 Task: Find connections with filter location Babīna with filter topic #homes with filter profile language Potuguese with filter current company HDFC ERGO General Insurance with filter school Kalyani University, Kalyani with filter industry Transportation Equipment Manufacturing with filter service category Project Management with filter keywords title Accountant
Action: Mouse moved to (591, 73)
Screenshot: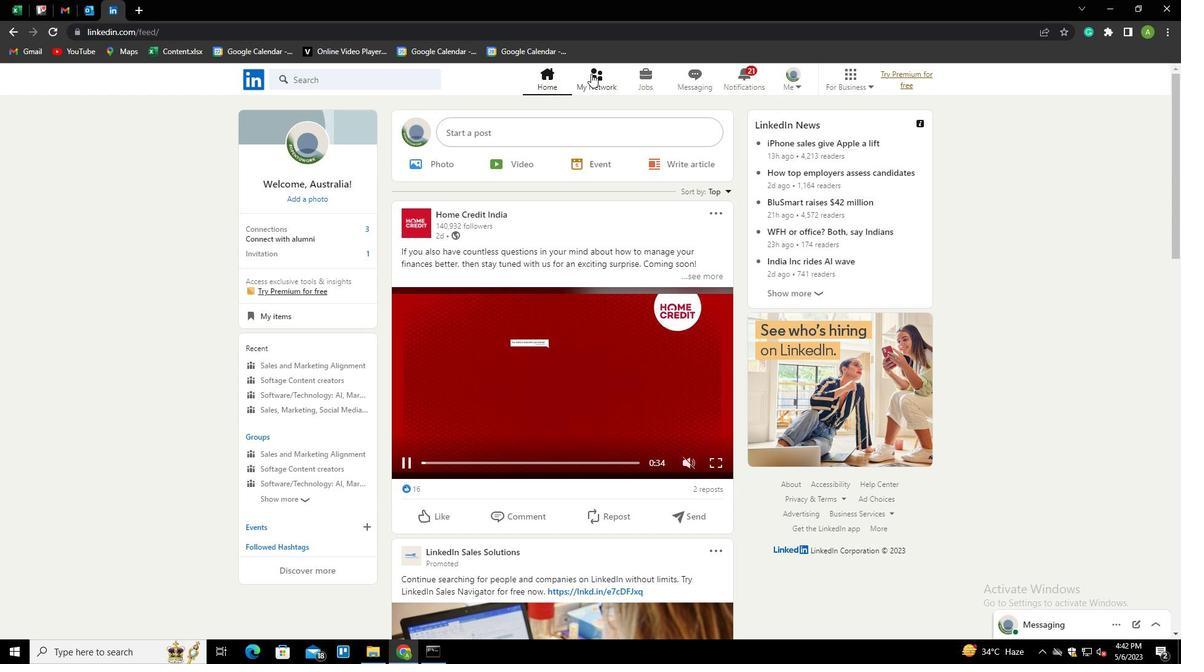 
Action: Mouse pressed left at (591, 73)
Screenshot: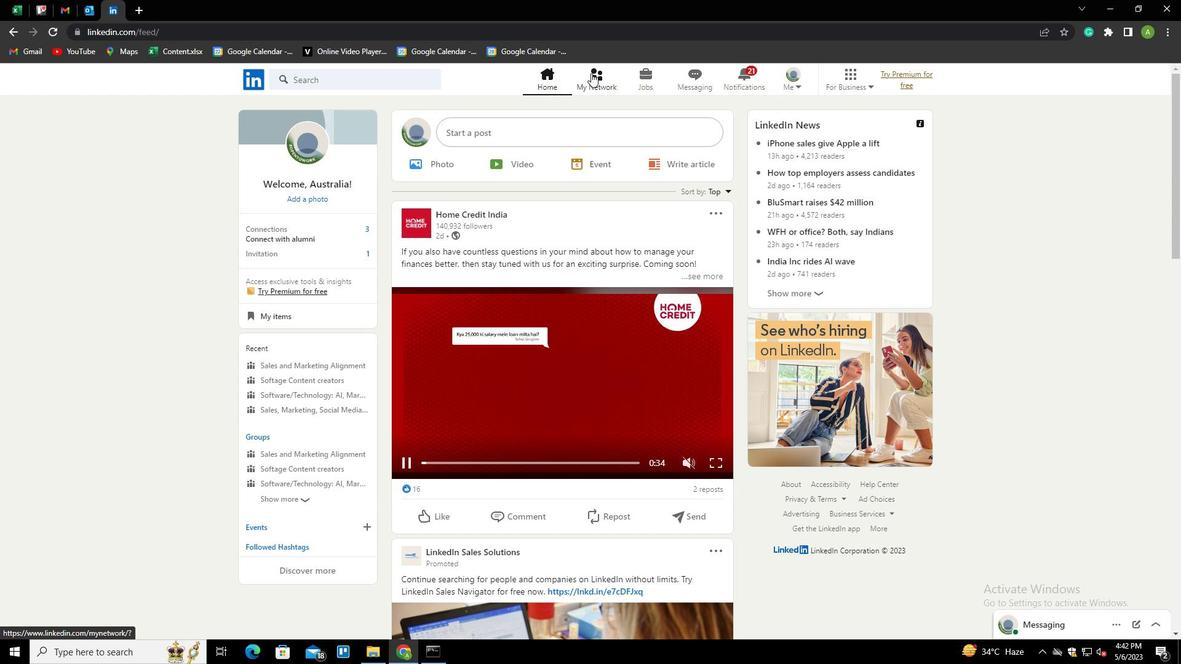 
Action: Mouse moved to (303, 142)
Screenshot: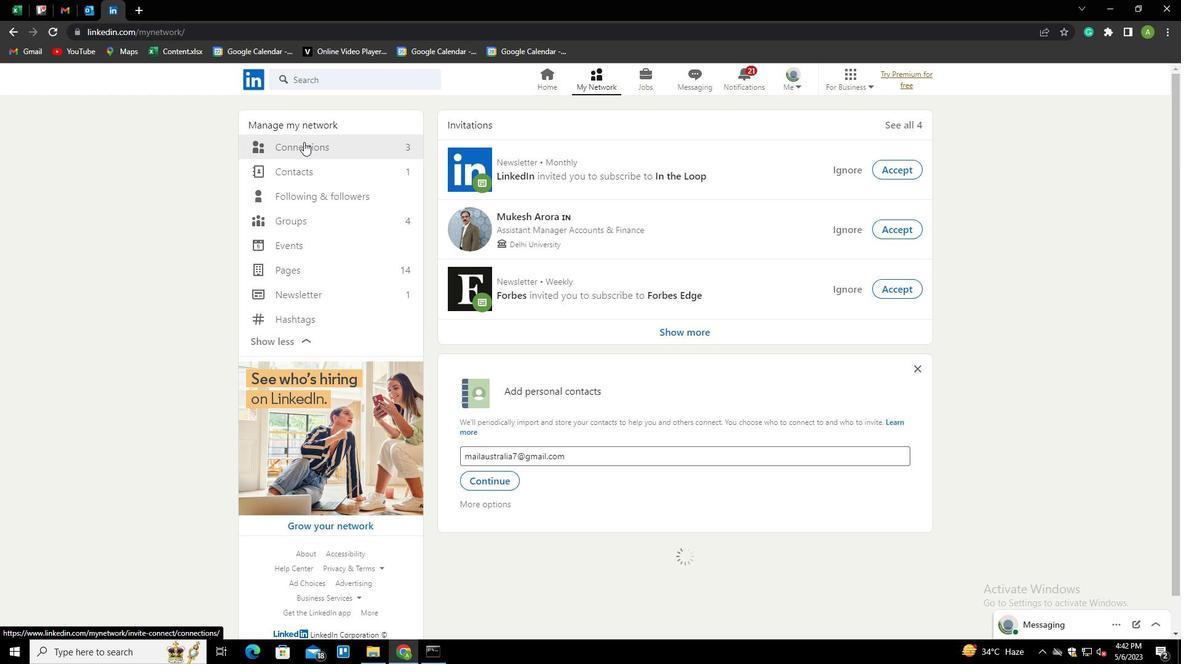 
Action: Mouse pressed left at (303, 142)
Screenshot: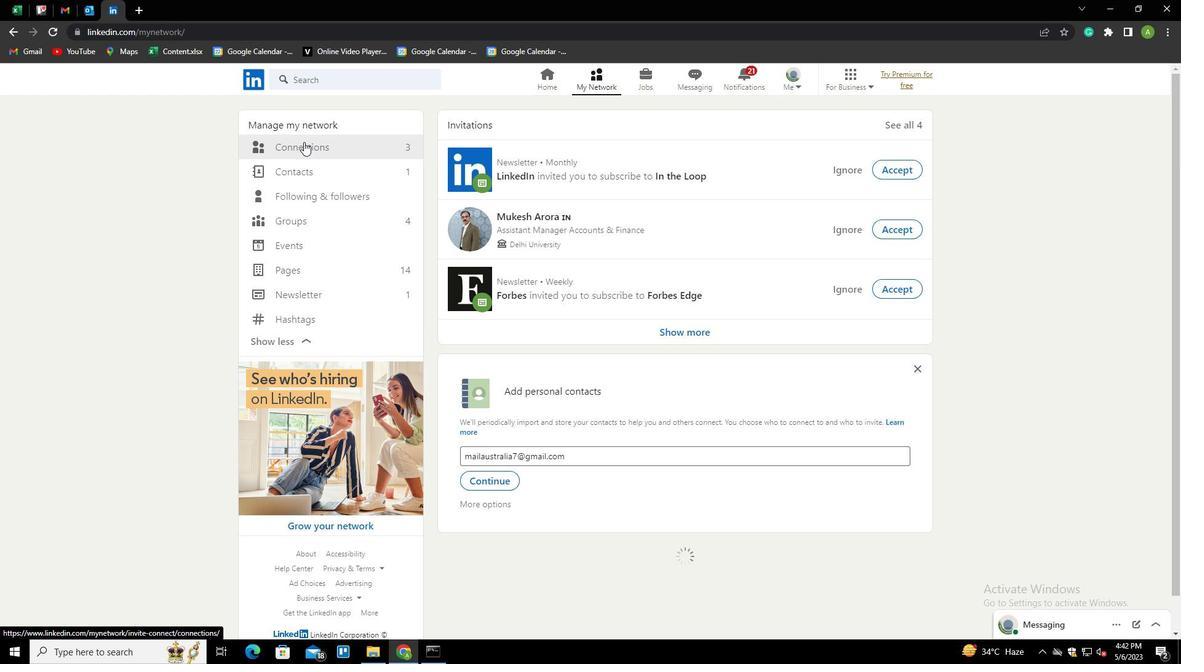 
Action: Mouse moved to (692, 147)
Screenshot: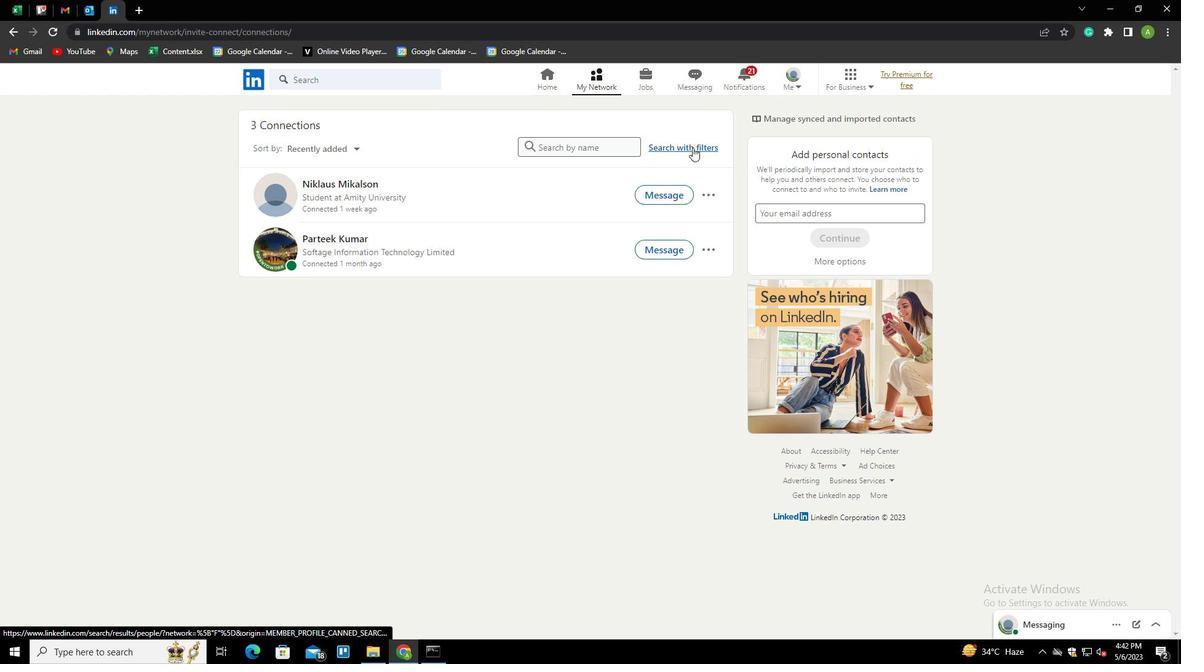 
Action: Mouse pressed left at (692, 147)
Screenshot: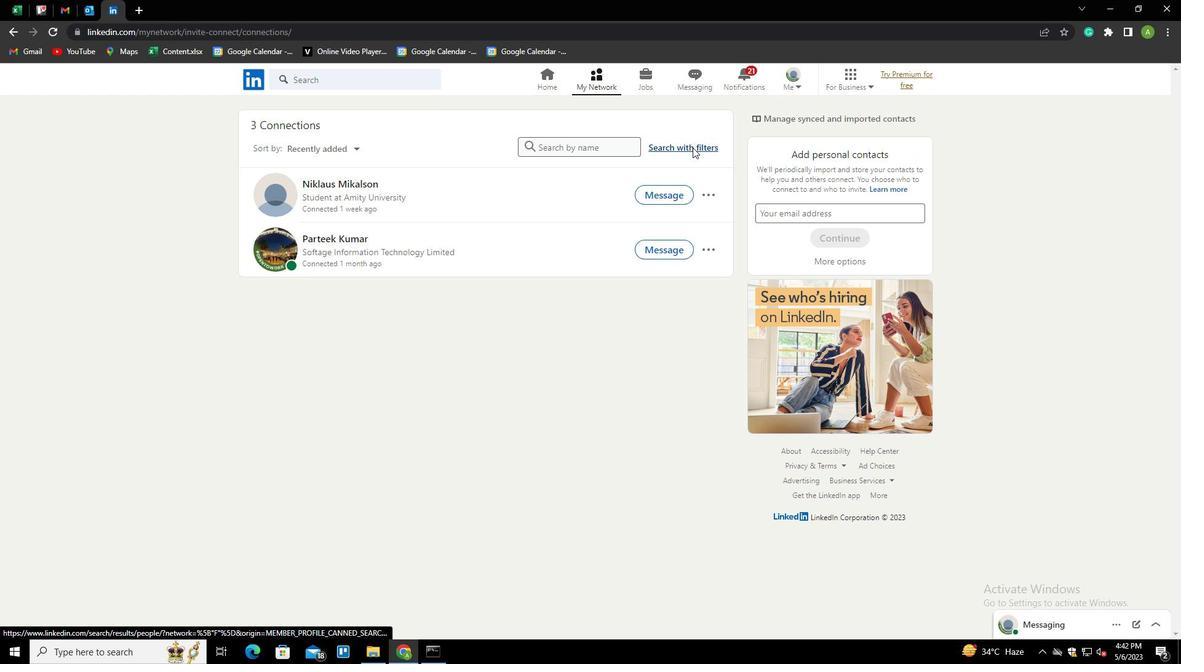 
Action: Mouse moved to (629, 112)
Screenshot: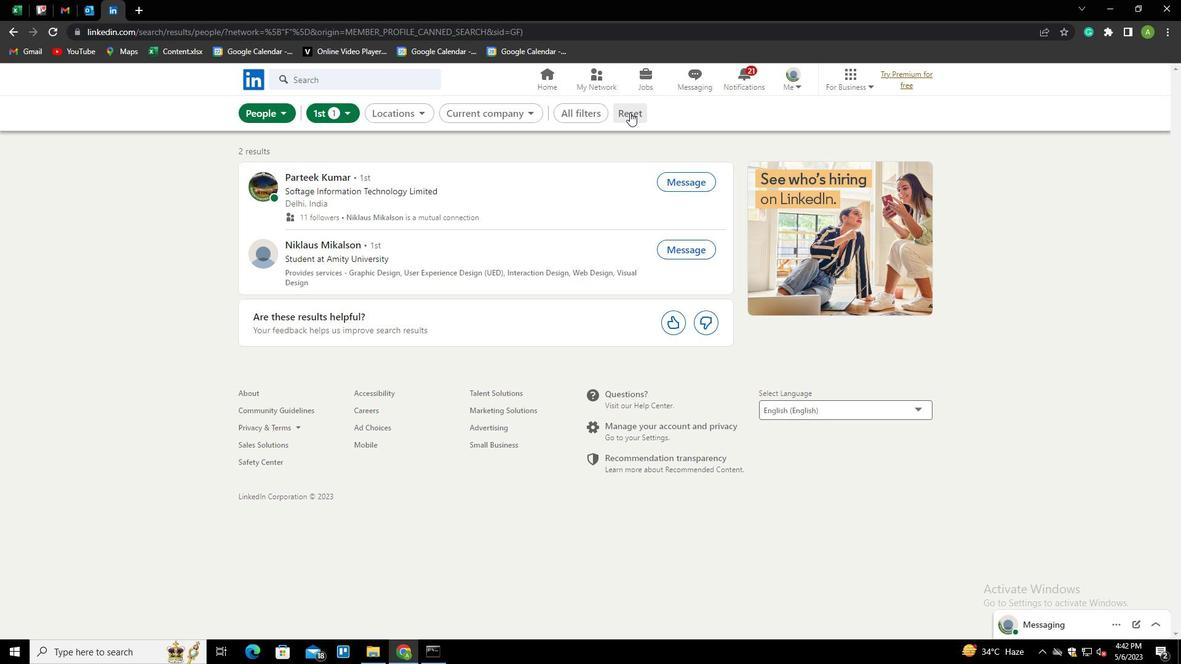 
Action: Mouse pressed left at (629, 112)
Screenshot: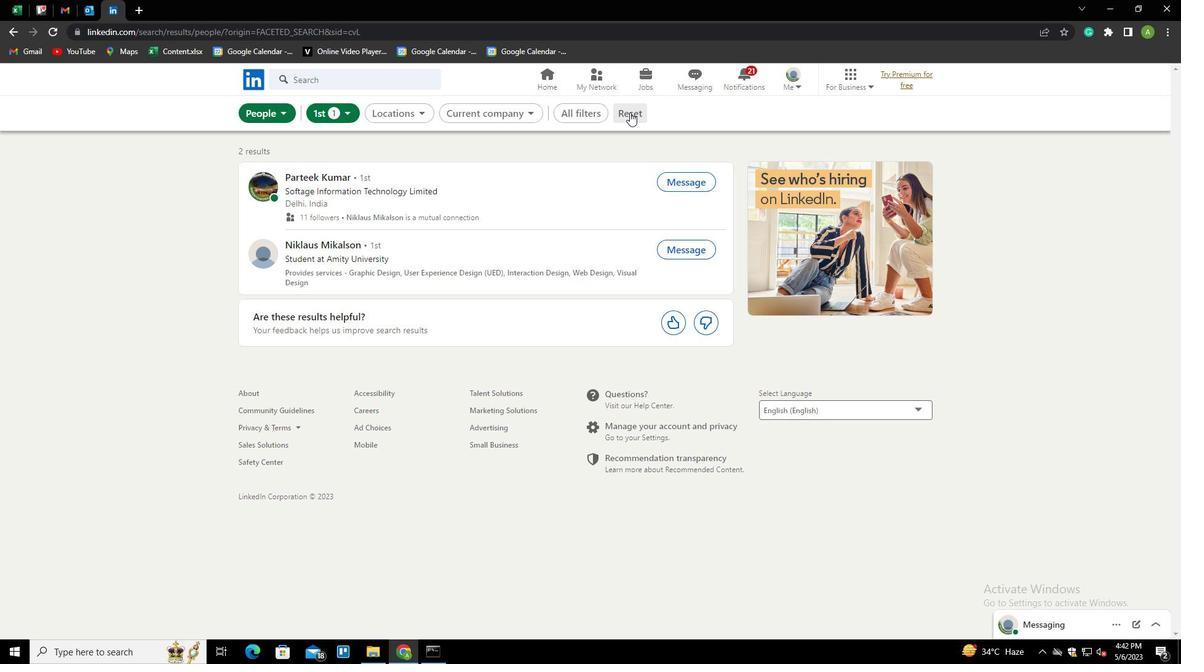 
Action: Mouse moved to (616, 112)
Screenshot: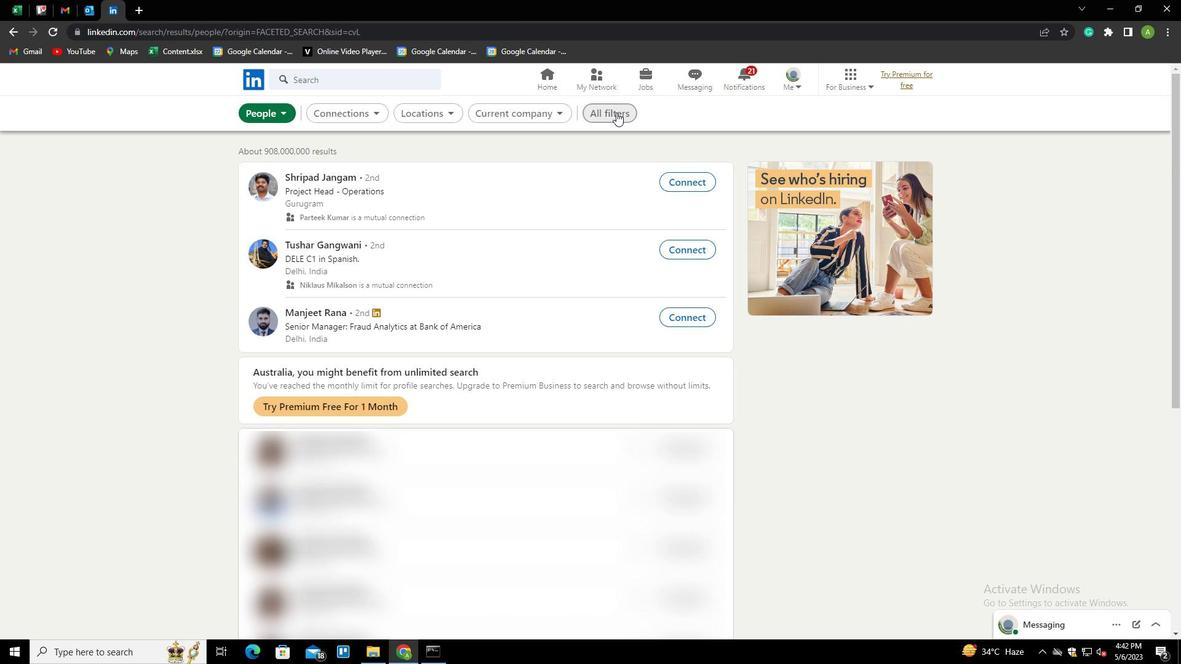 
Action: Mouse pressed left at (616, 112)
Screenshot: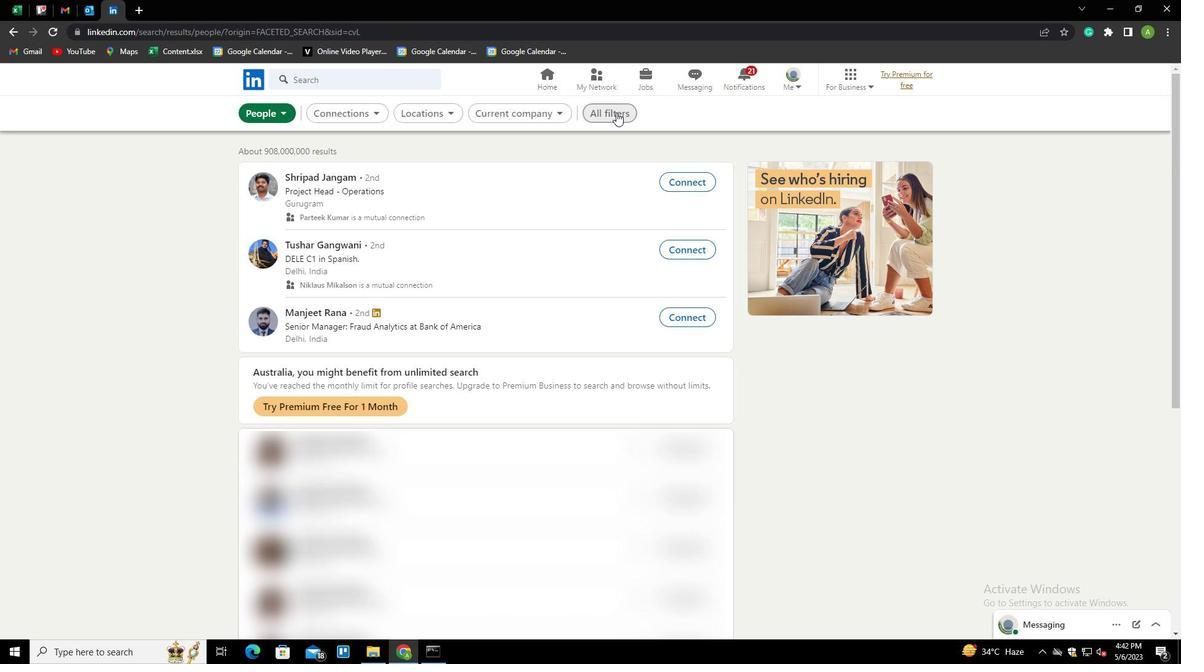 
Action: Mouse moved to (1011, 429)
Screenshot: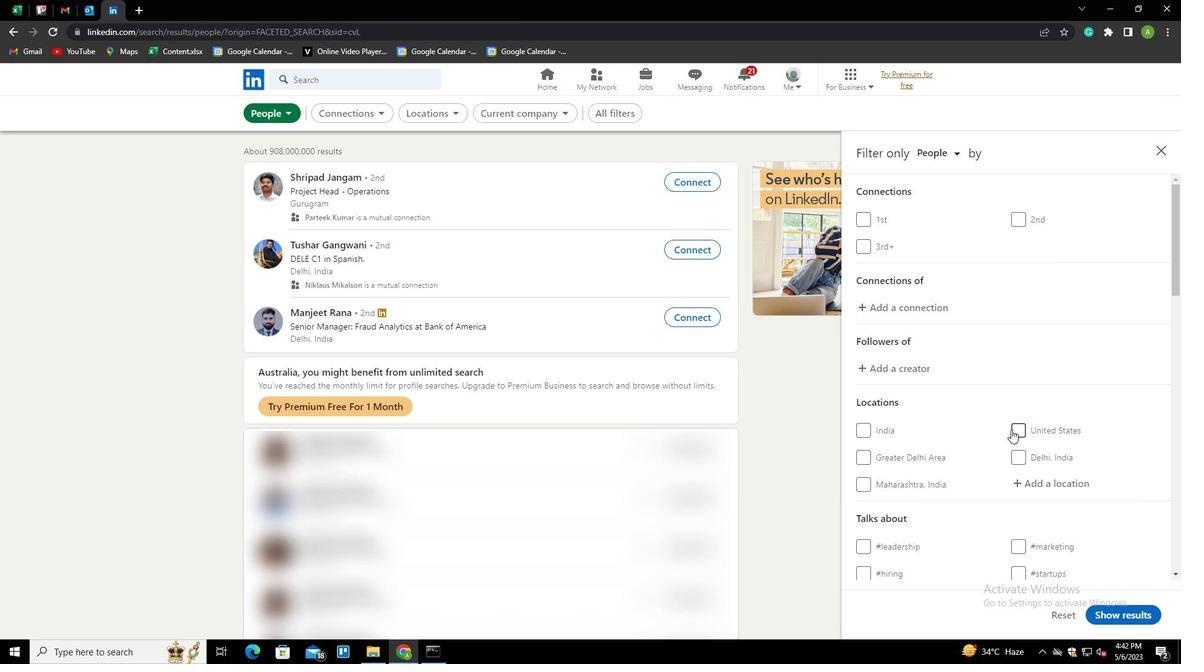 
Action: Mouse scrolled (1011, 429) with delta (0, 0)
Screenshot: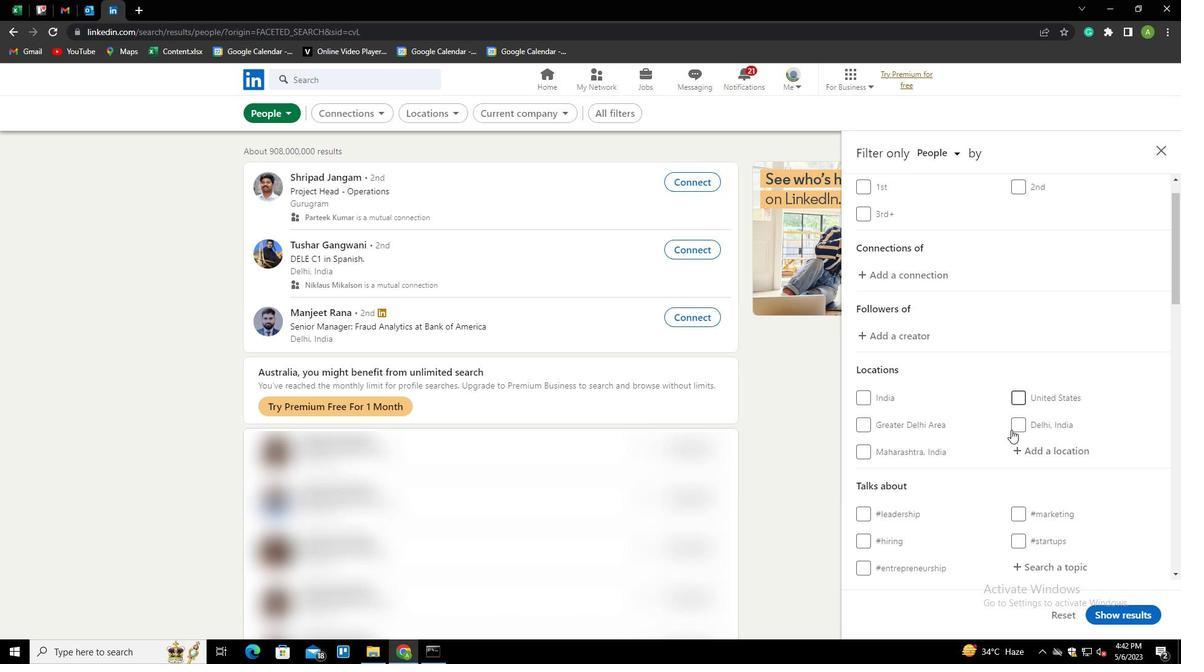 
Action: Mouse scrolled (1011, 429) with delta (0, 0)
Screenshot: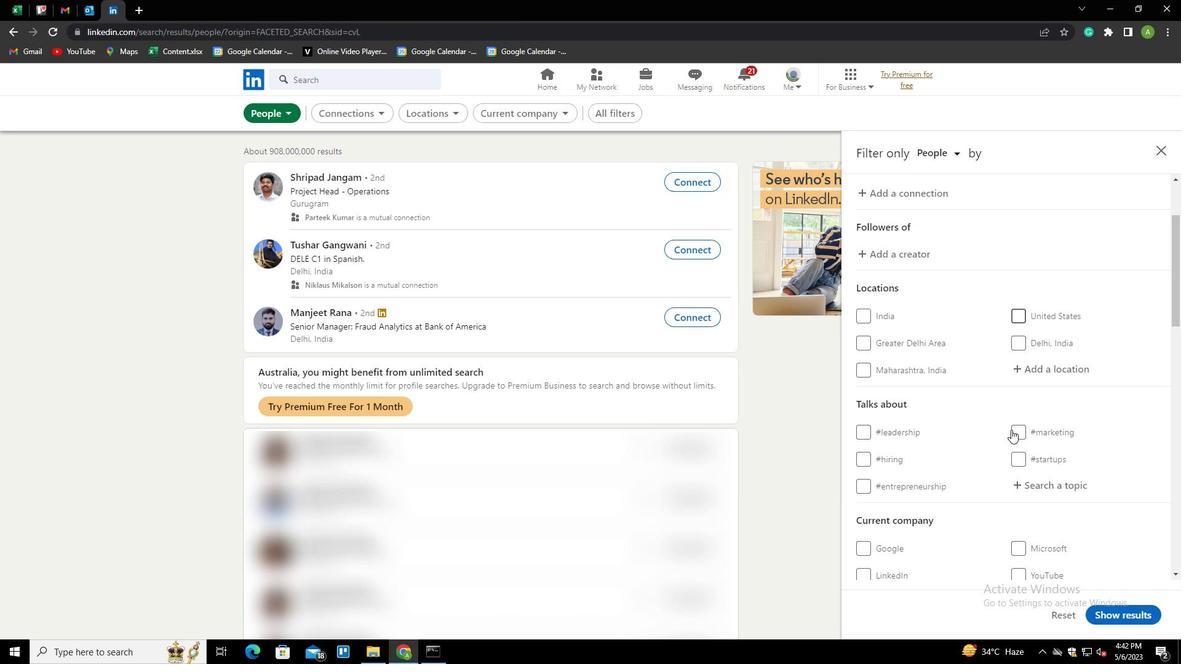 
Action: Mouse moved to (1053, 357)
Screenshot: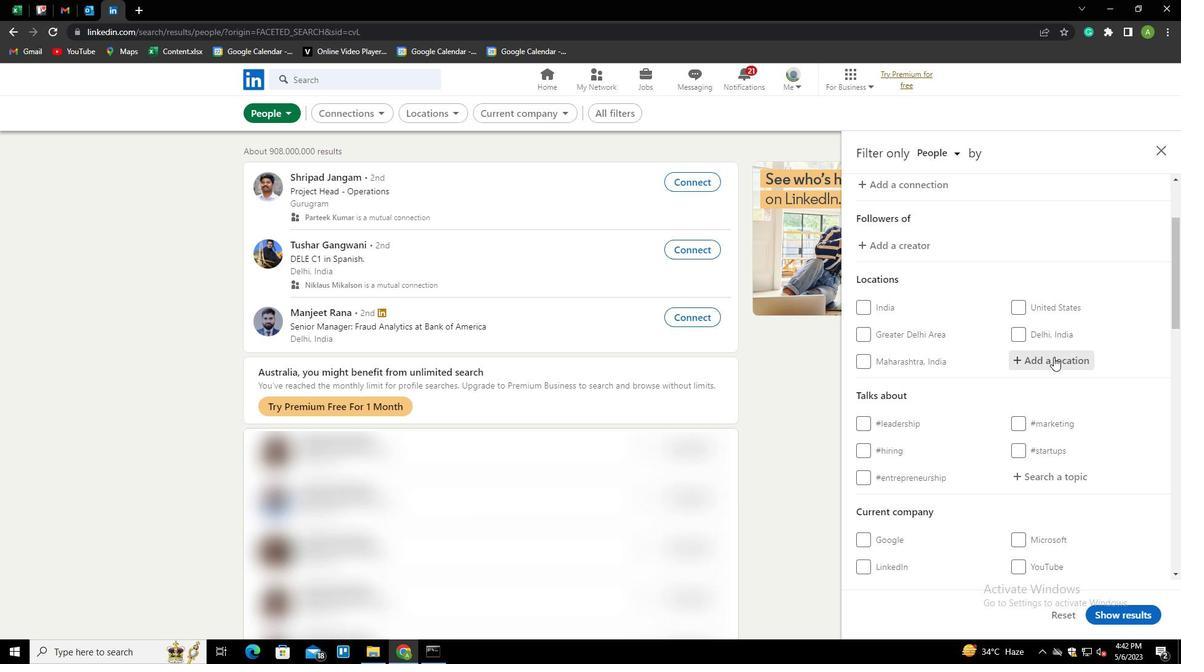 
Action: Mouse pressed left at (1053, 357)
Screenshot: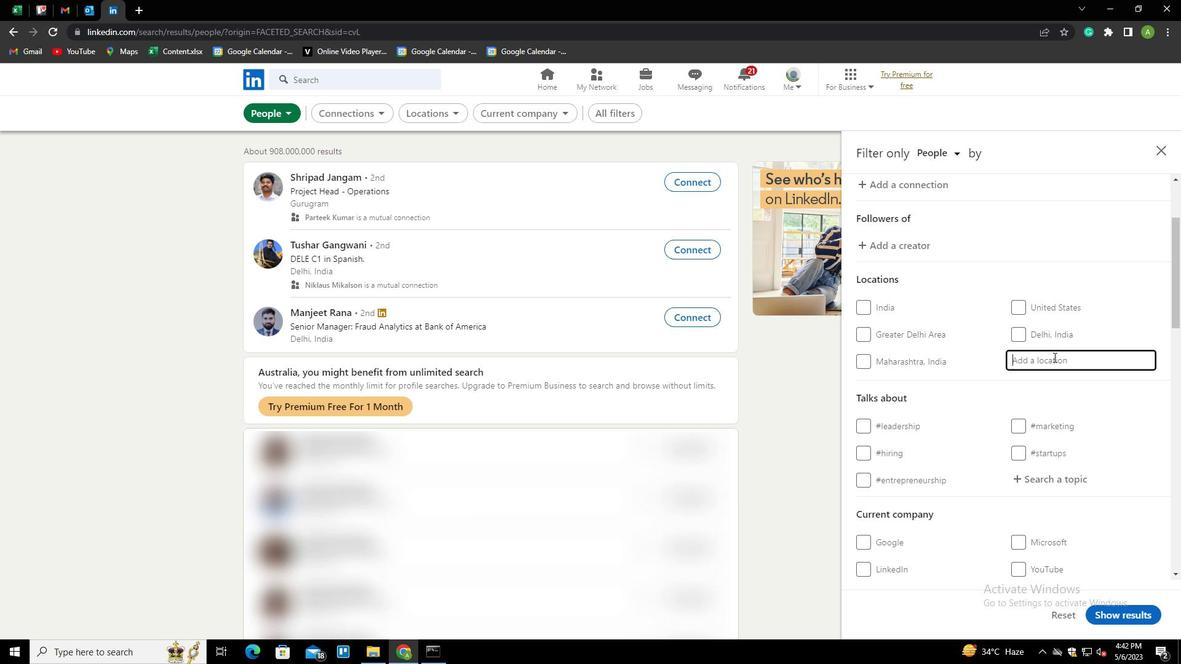 
Action: Key pressed <Key.shift><Key.shift><Key.shift><Key.shift><Key.shift><Key.shift><Key.shift><Key.shift><Key.shift><Key.shift><Key.shift><Key.shift><Key.shift><Key.shift><Key.shift><Key.shift><Key.shift><Key.shift><Key.shift><Key.shift>BABINA<Key.space><Key.down><Key.enter>
Screenshot: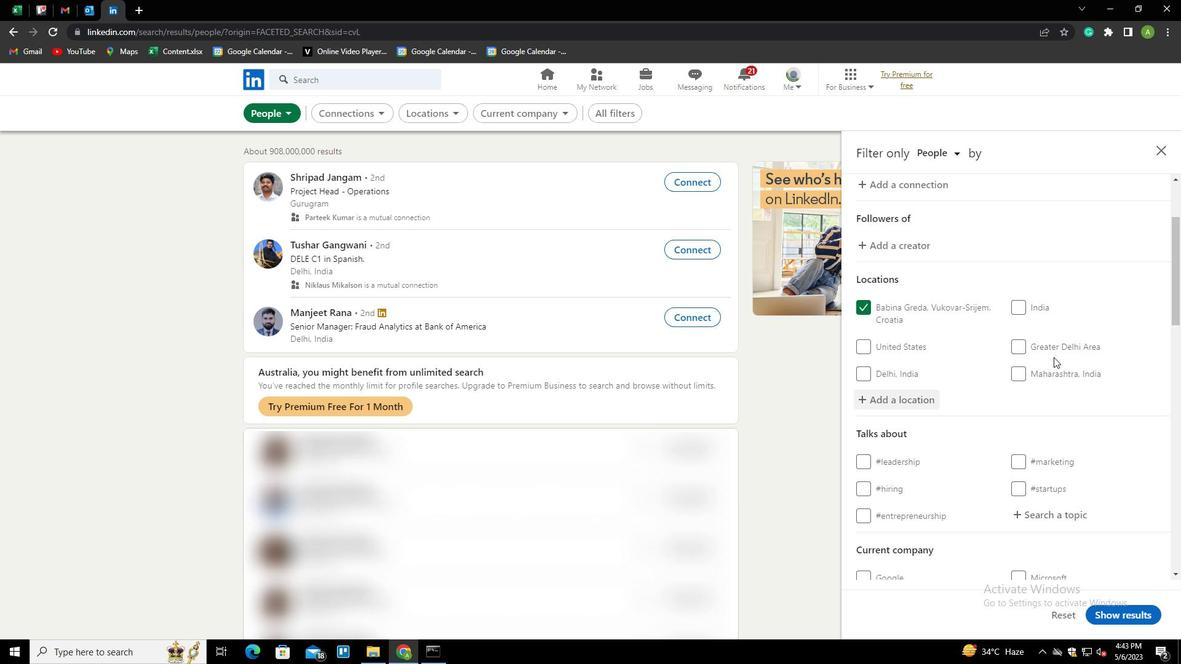 
Action: Mouse scrolled (1053, 356) with delta (0, 0)
Screenshot: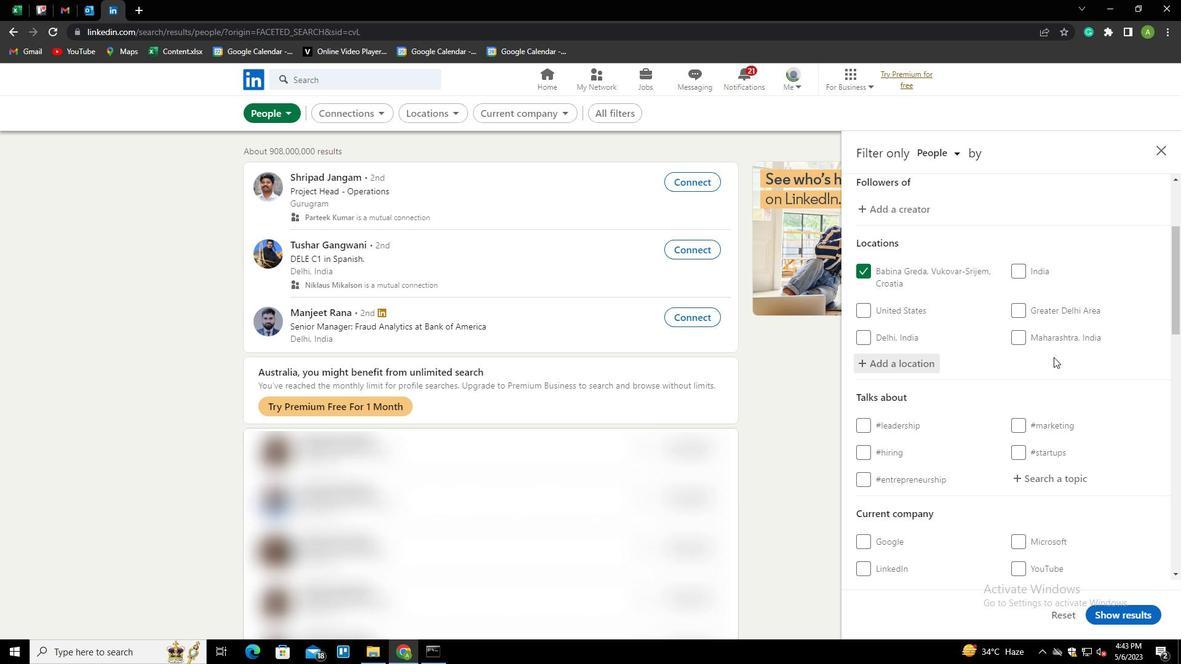 
Action: Mouse scrolled (1053, 356) with delta (0, 0)
Screenshot: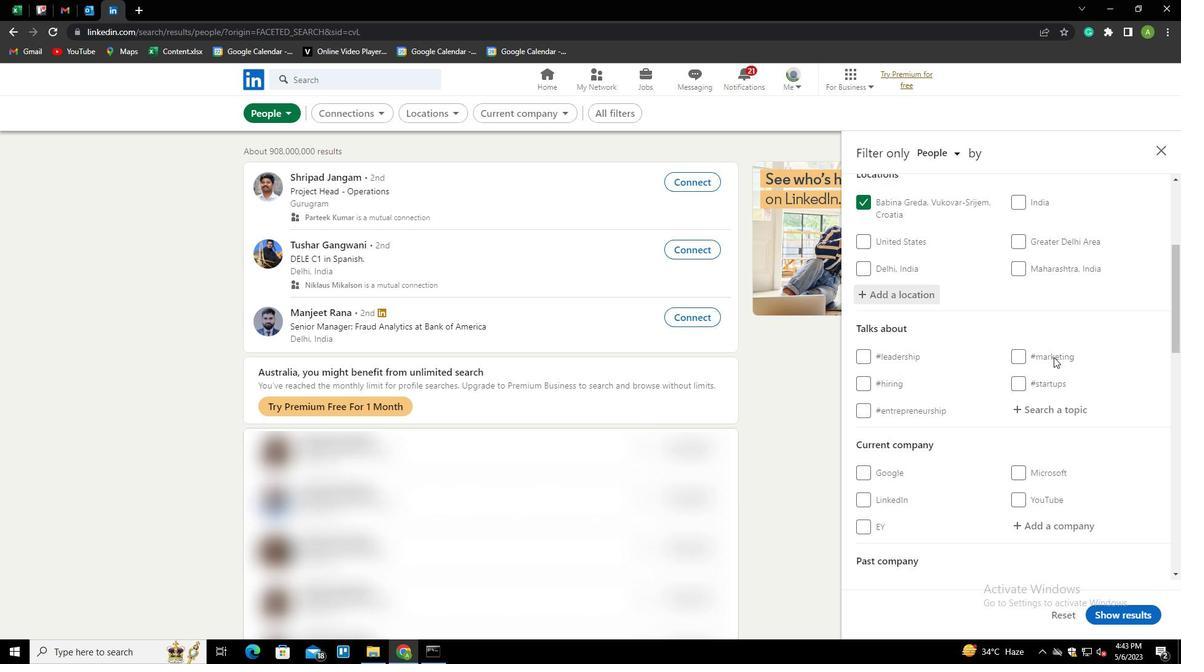 
Action: Mouse scrolled (1053, 356) with delta (0, 0)
Screenshot: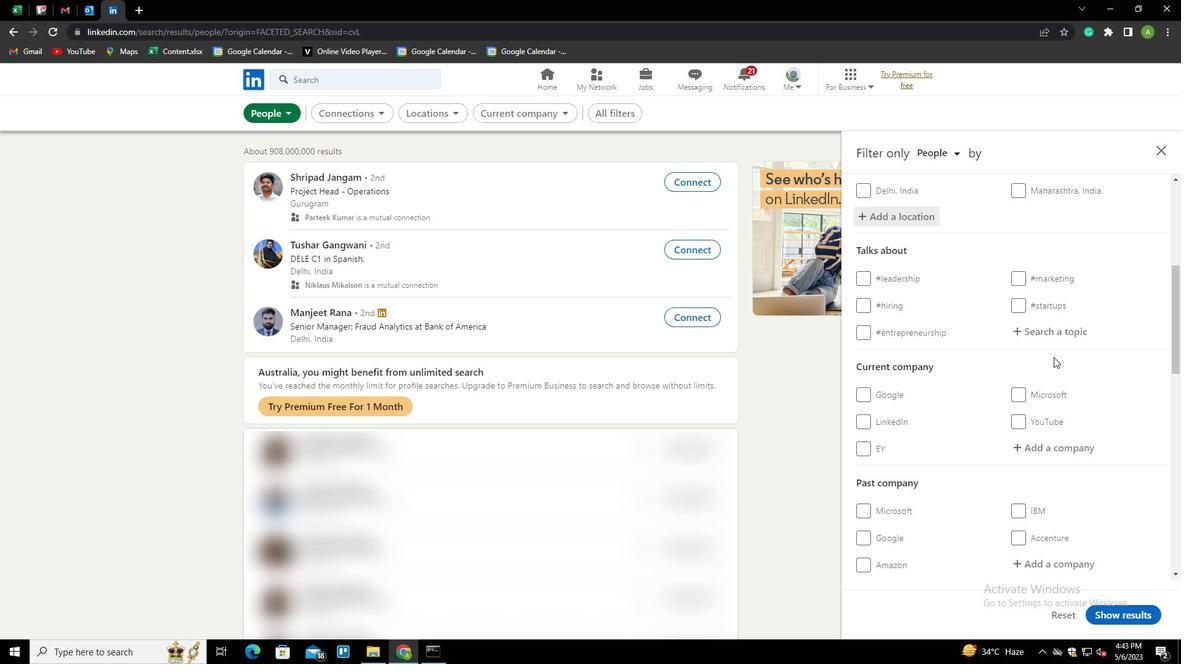 
Action: Mouse moved to (1046, 332)
Screenshot: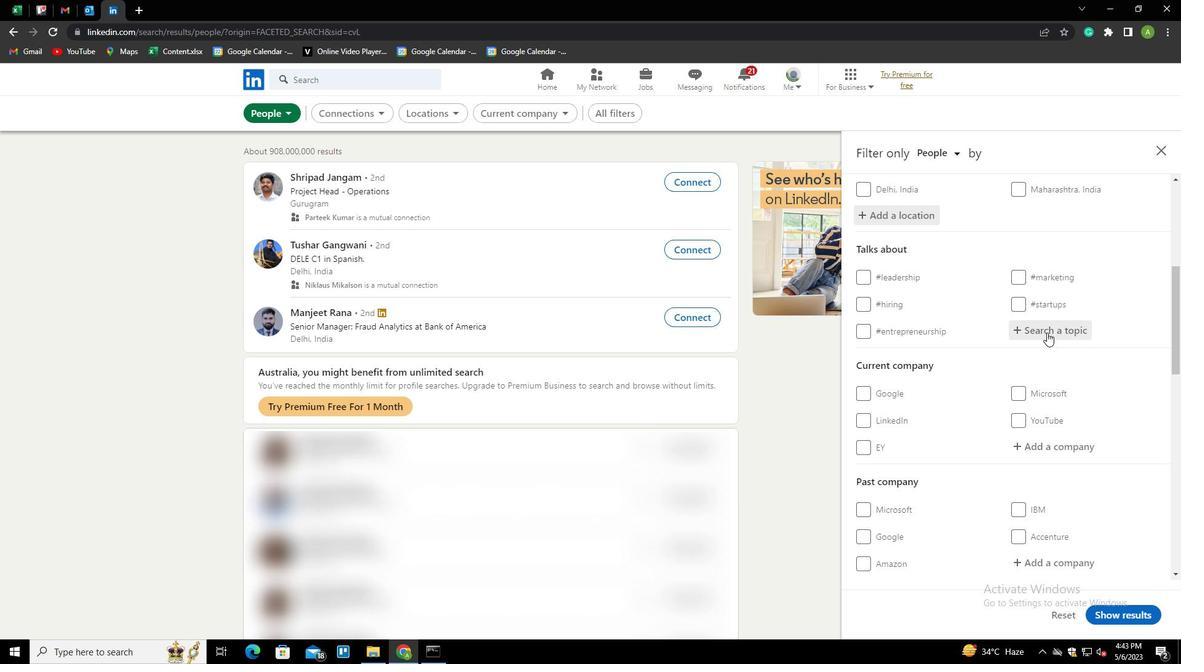 
Action: Mouse pressed left at (1046, 332)
Screenshot: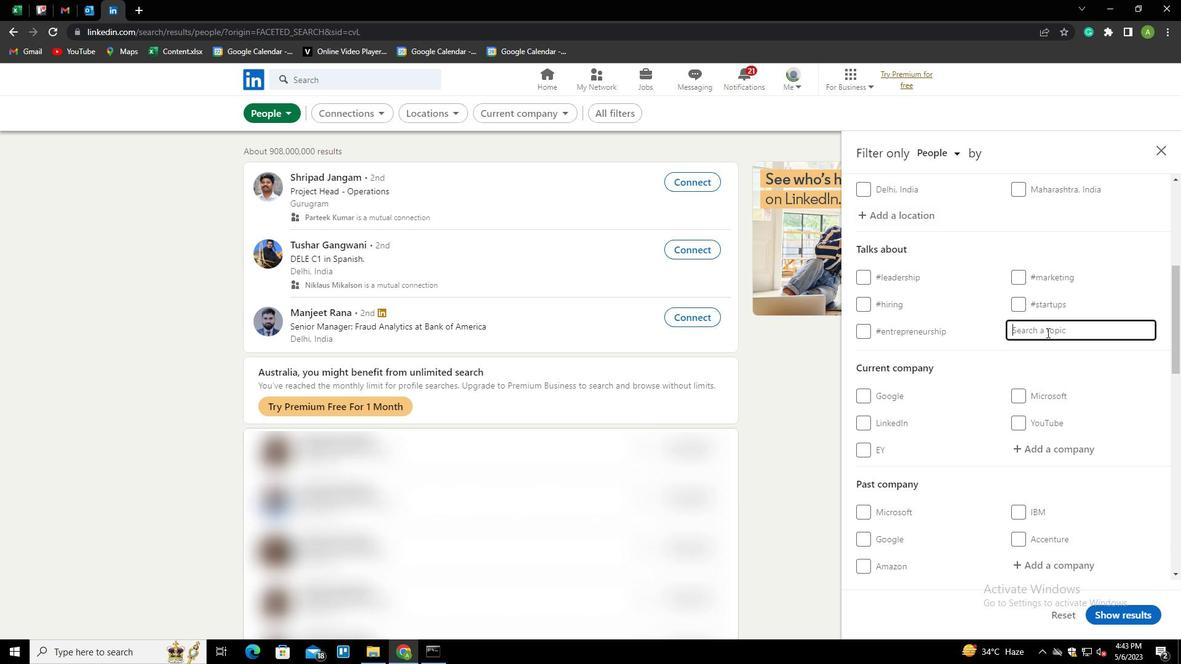 
Action: Key pressed HOMES<Key.down><Key.down><Key.down><Key.down><Key.down><Key.down><Key.enter>
Screenshot: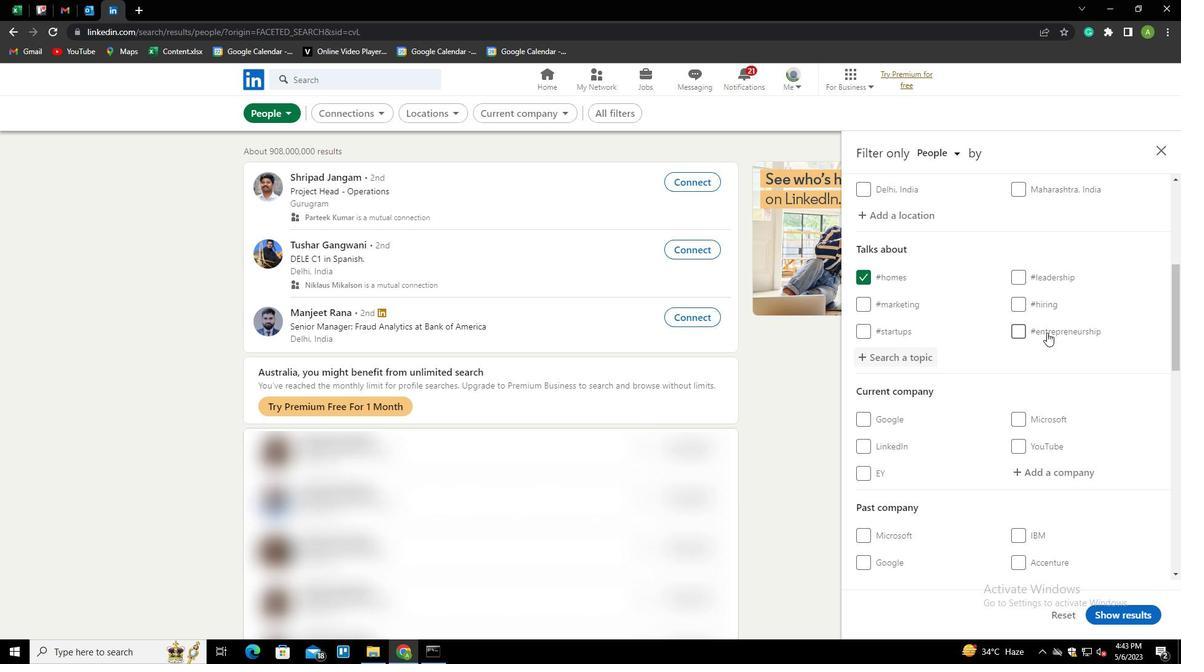 
Action: Mouse scrolled (1046, 332) with delta (0, 0)
Screenshot: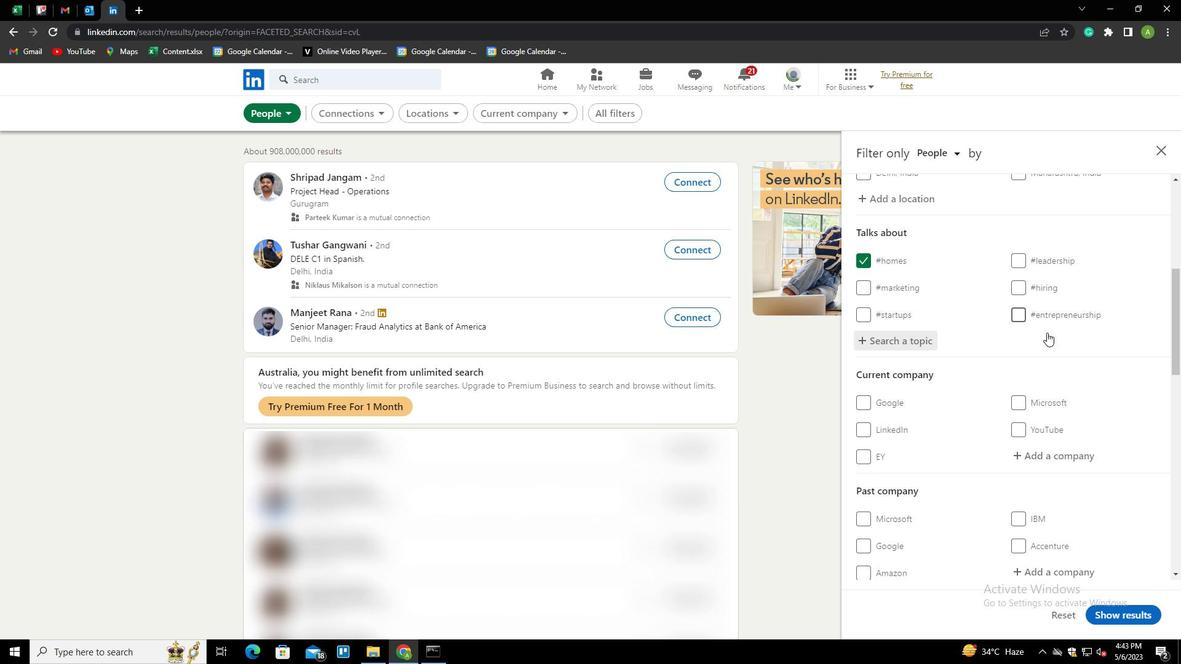 
Action: Mouse moved to (1034, 405)
Screenshot: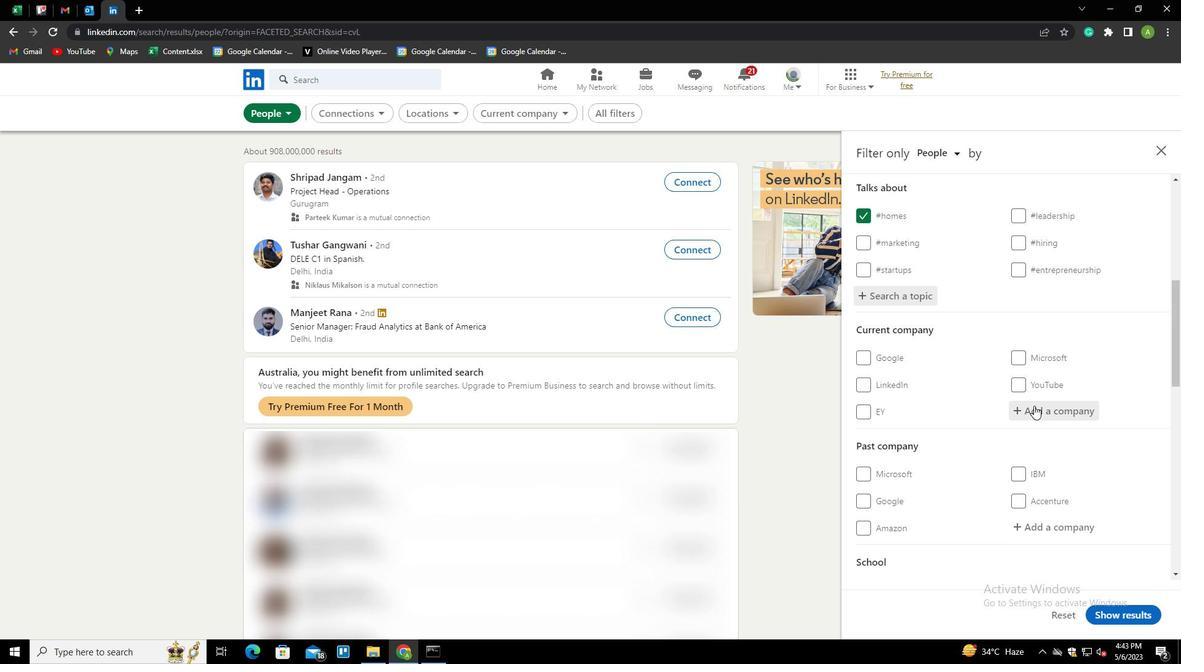 
Action: Mouse pressed left at (1034, 405)
Screenshot: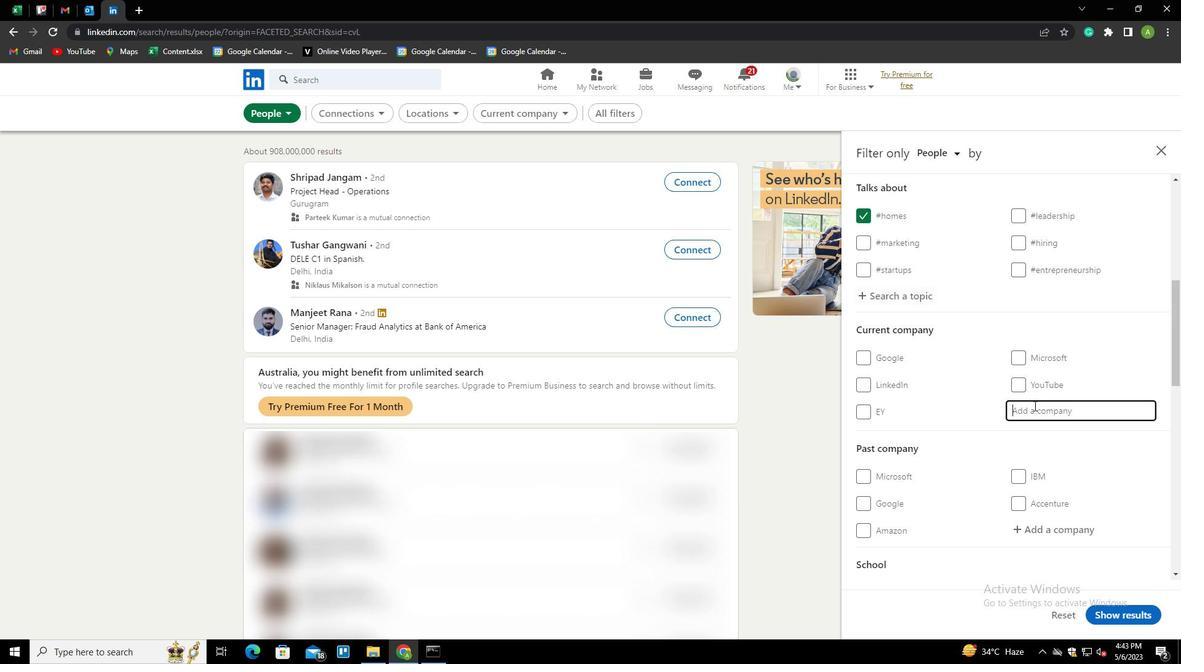 
Action: Mouse moved to (1032, 407)
Screenshot: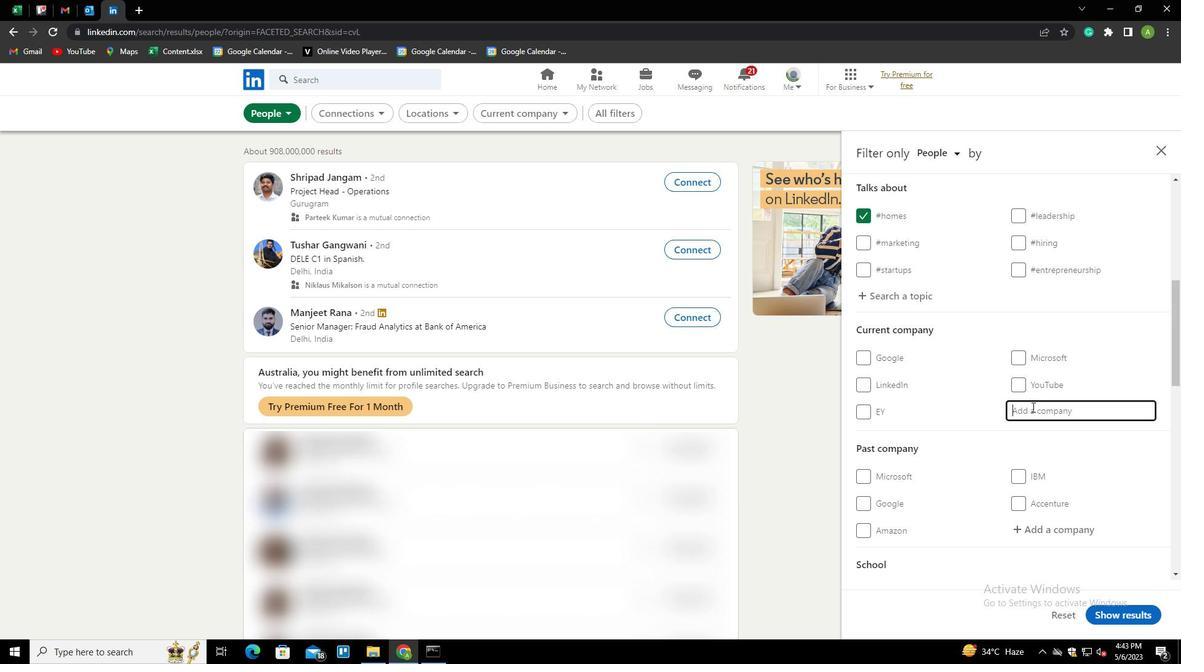 
Action: Key pressed <Key.shift><Key.shift><Key.shift><Key.shift><Key.shift><Key.shift><Key.shift><Key.shift><Key.shift><Key.shift><Key.shift><Key.shift><Key.shift><Key.shift><Key.shift><Key.shift><Key.shift><Key.shift>J<Key.backspace>HDGC<Key.backspace><Key.backspace>FC
Screenshot: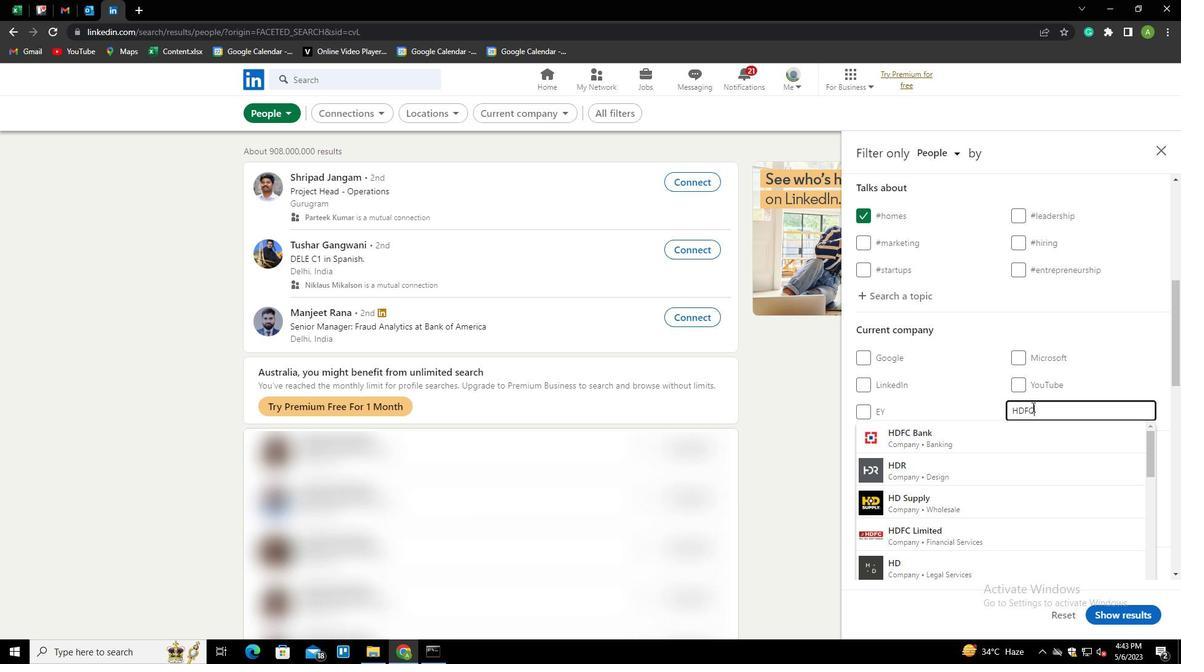 
Action: Mouse moved to (1032, 407)
Screenshot: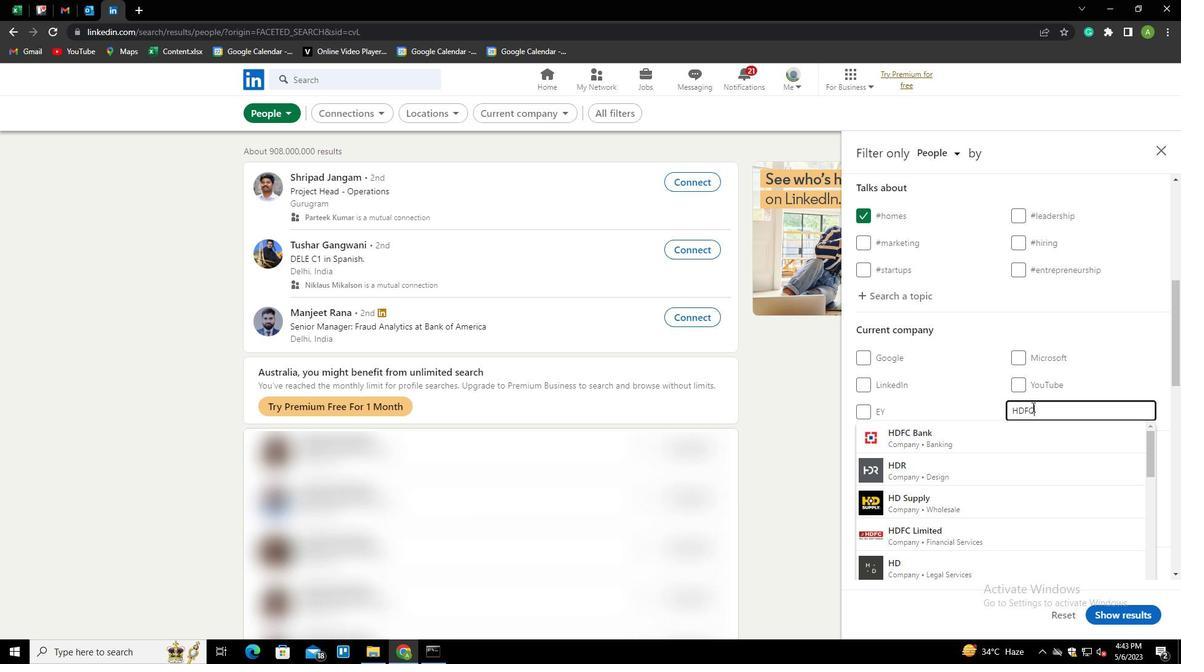 
Action: Key pressed <Key.space>ERGO<Key.space><Key.shift><Key.shift><Key.shift><Key.shift><Key.shift>GENRA<Key.down><Key.backspace><Key.backspace><Key.down><Key.enter>
Screenshot: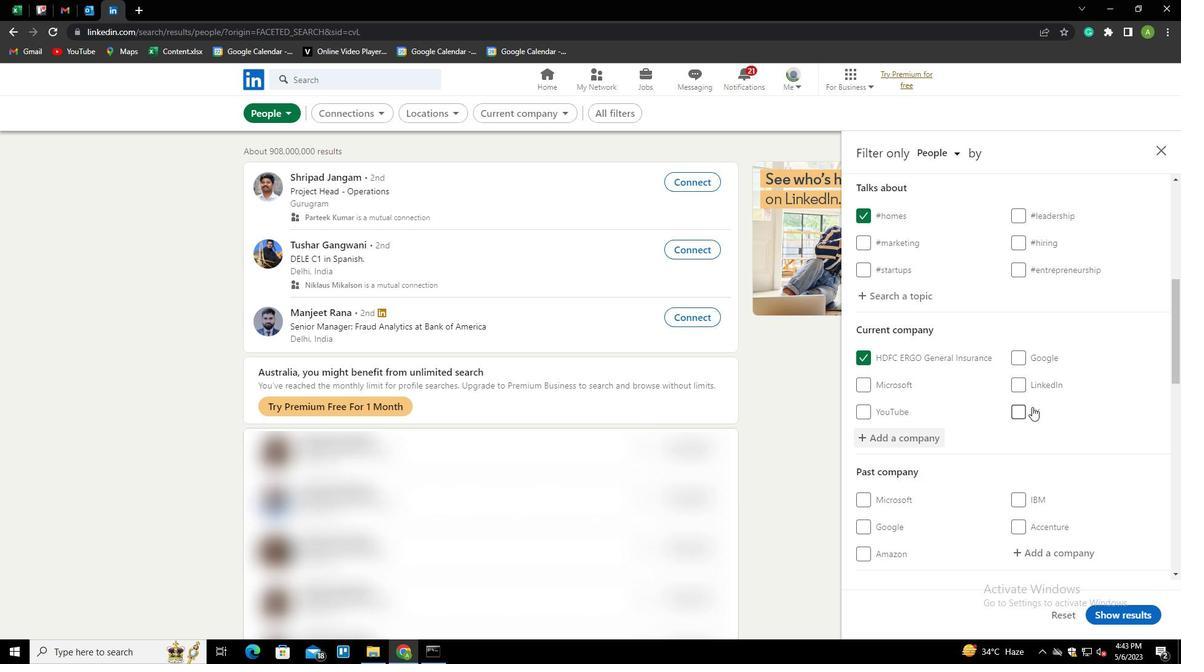 
Action: Mouse scrolled (1032, 406) with delta (0, 0)
Screenshot: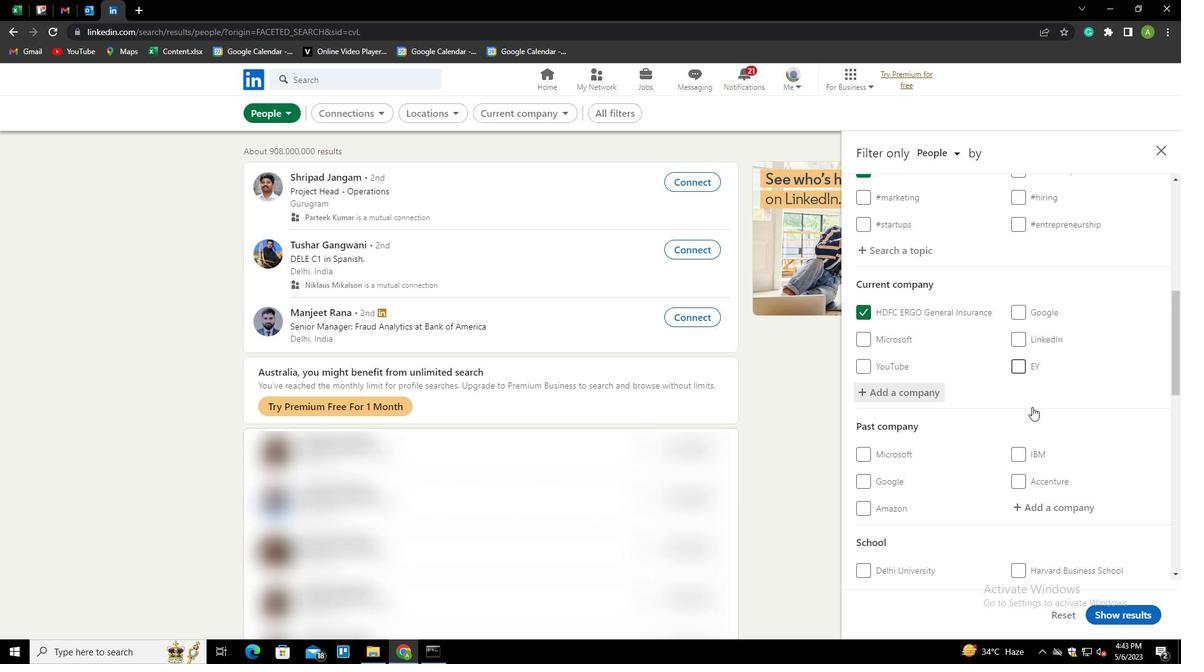 
Action: Mouse scrolled (1032, 406) with delta (0, 0)
Screenshot: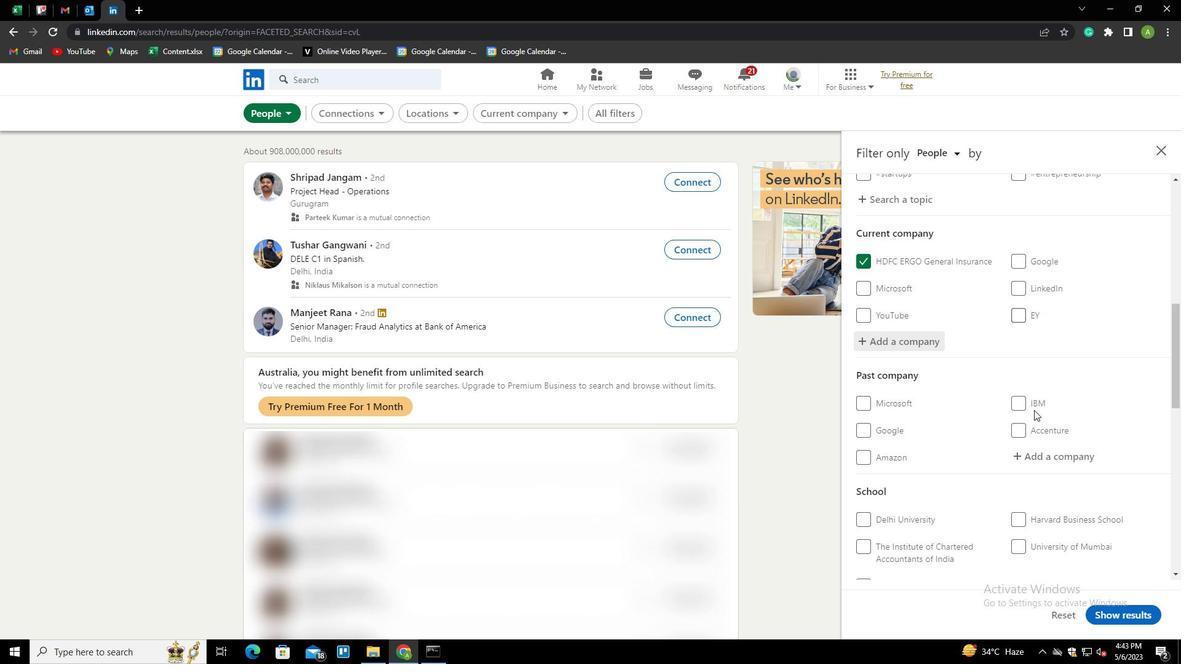 
Action: Mouse moved to (1034, 410)
Screenshot: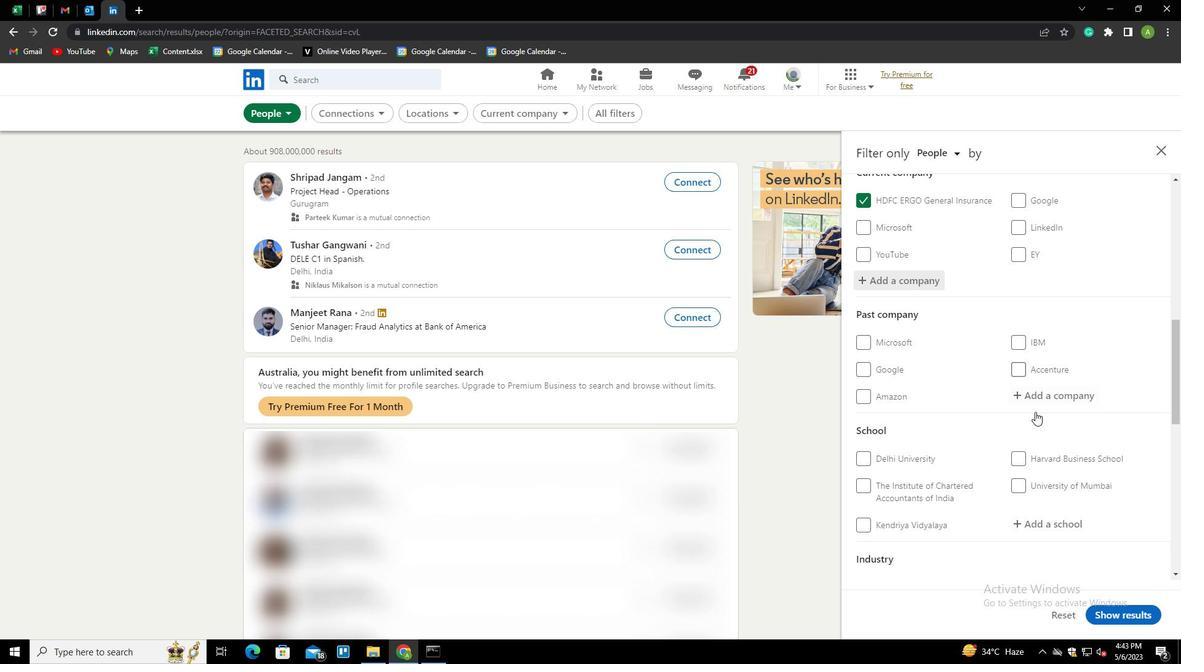 
Action: Mouse scrolled (1034, 410) with delta (0, 0)
Screenshot: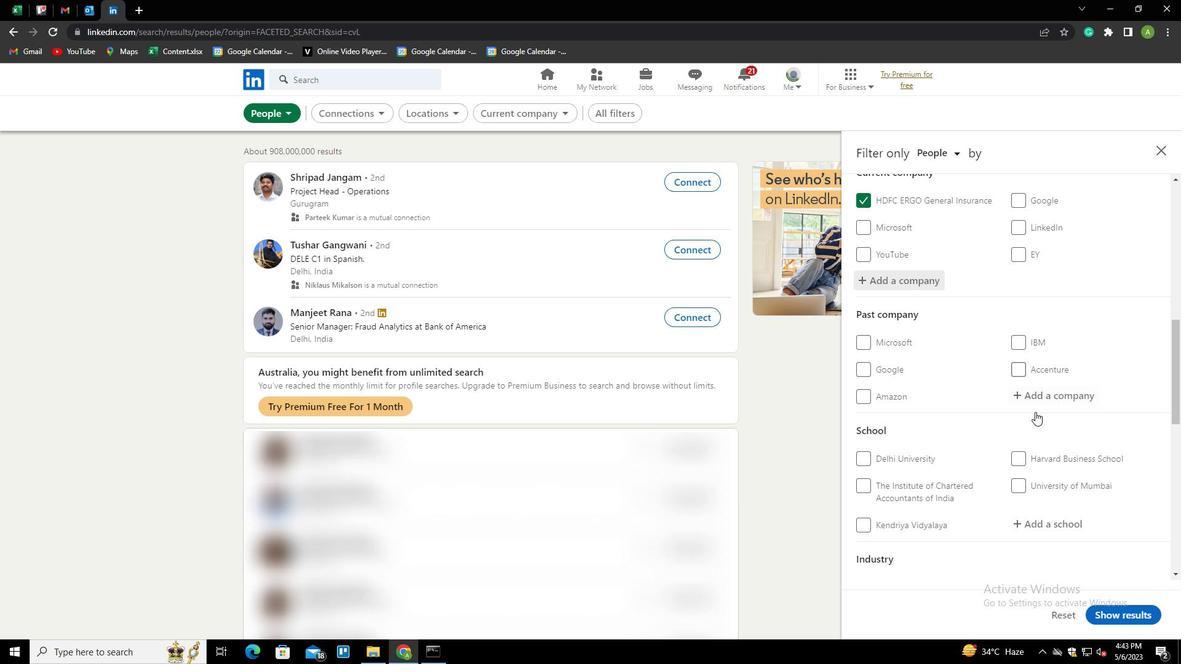 
Action: Mouse moved to (1035, 412)
Screenshot: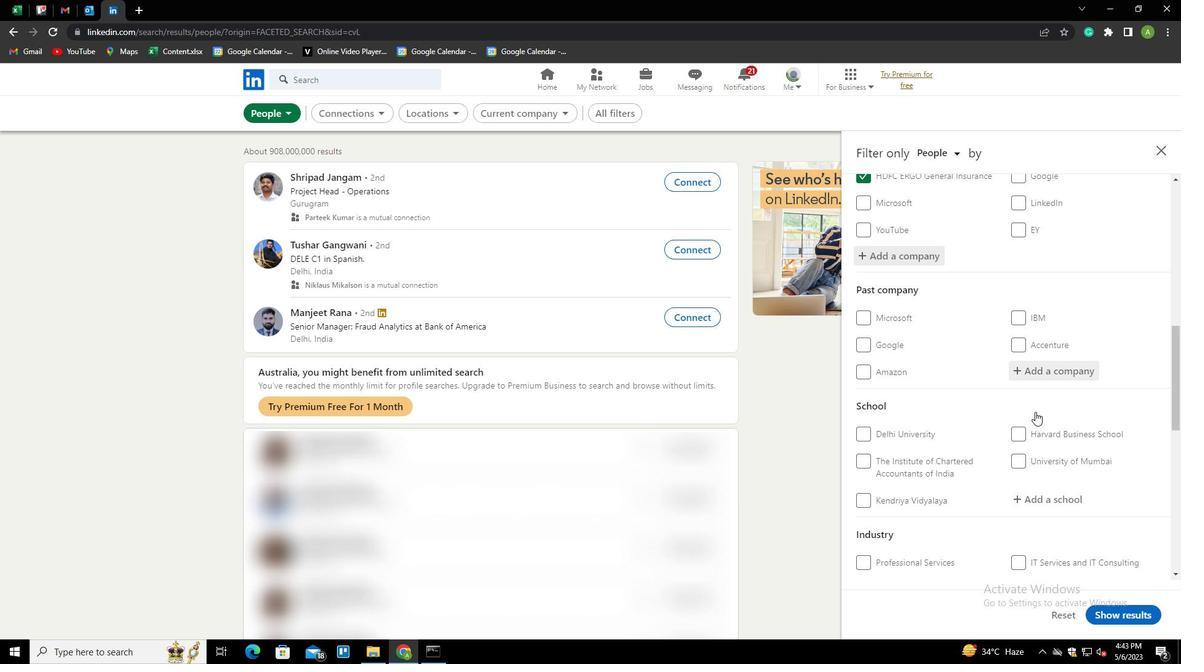 
Action: Mouse scrolled (1035, 411) with delta (0, 0)
Screenshot: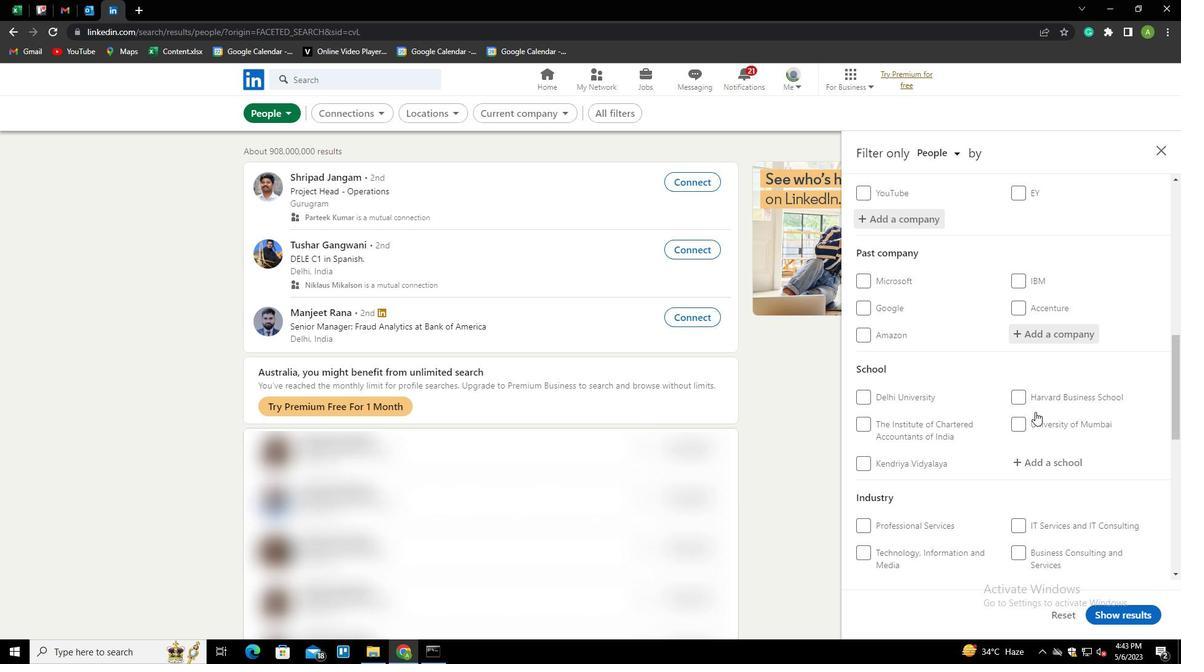 
Action: Mouse moved to (1037, 431)
Screenshot: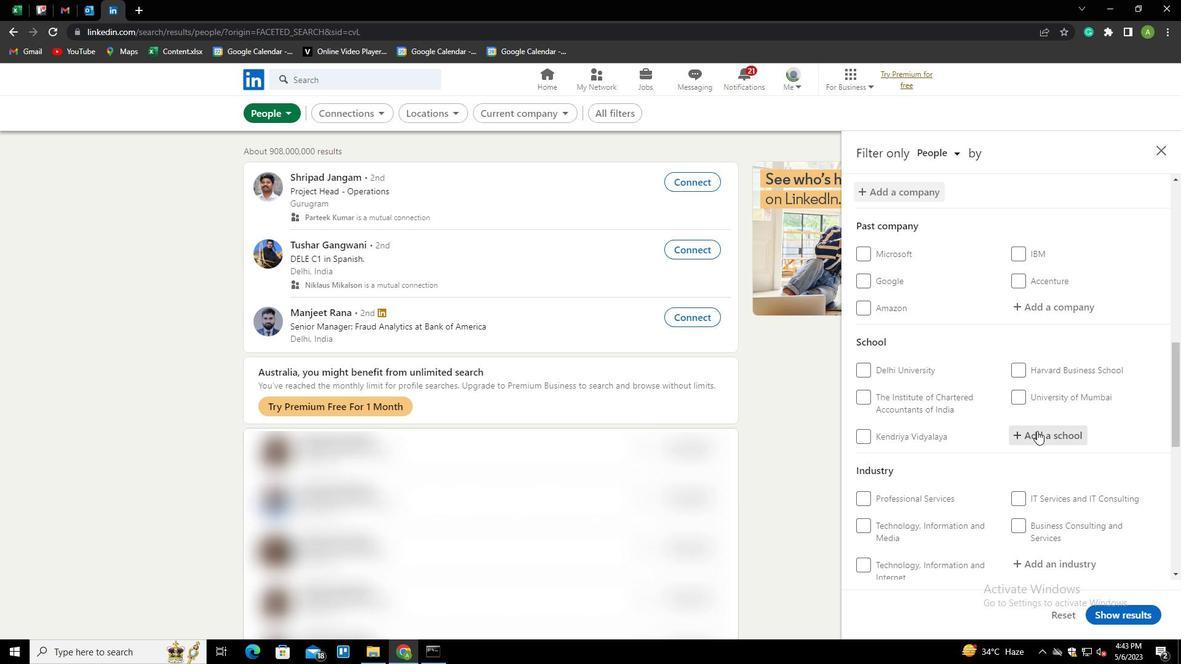 
Action: Mouse pressed left at (1037, 431)
Screenshot: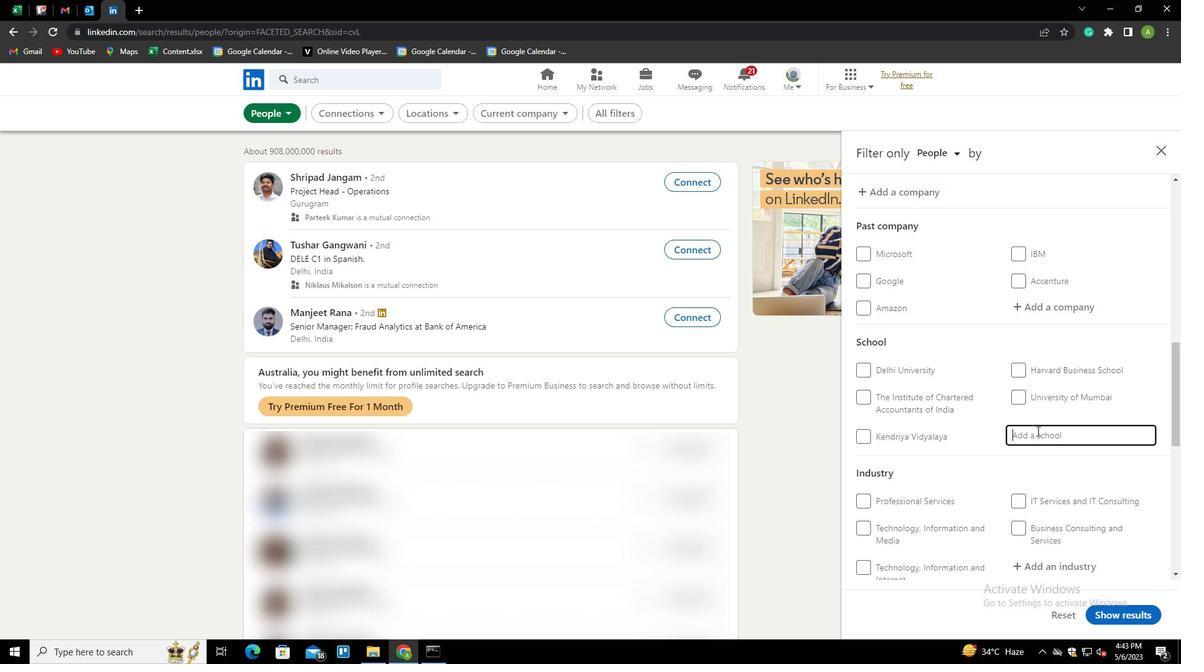 
Action: Mouse moved to (1037, 431)
Screenshot: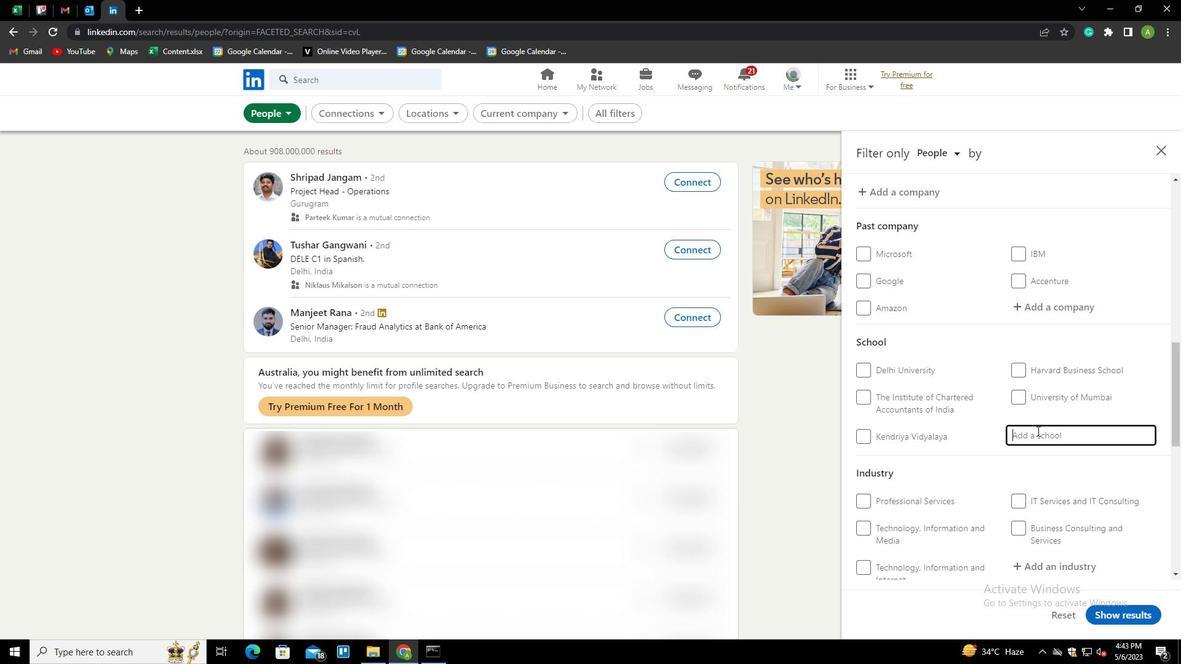 
Action: Key pressed <Key.shift>L<Key.backspace><Key.shift><Key.shift><Key.shift><Key.shift><Key.shift><Key.shift><Key.shift><Key.shift><Key.shift>KALYANI<Key.space><Key.shift>UNI<Key.down><Key.enter>
Screenshot: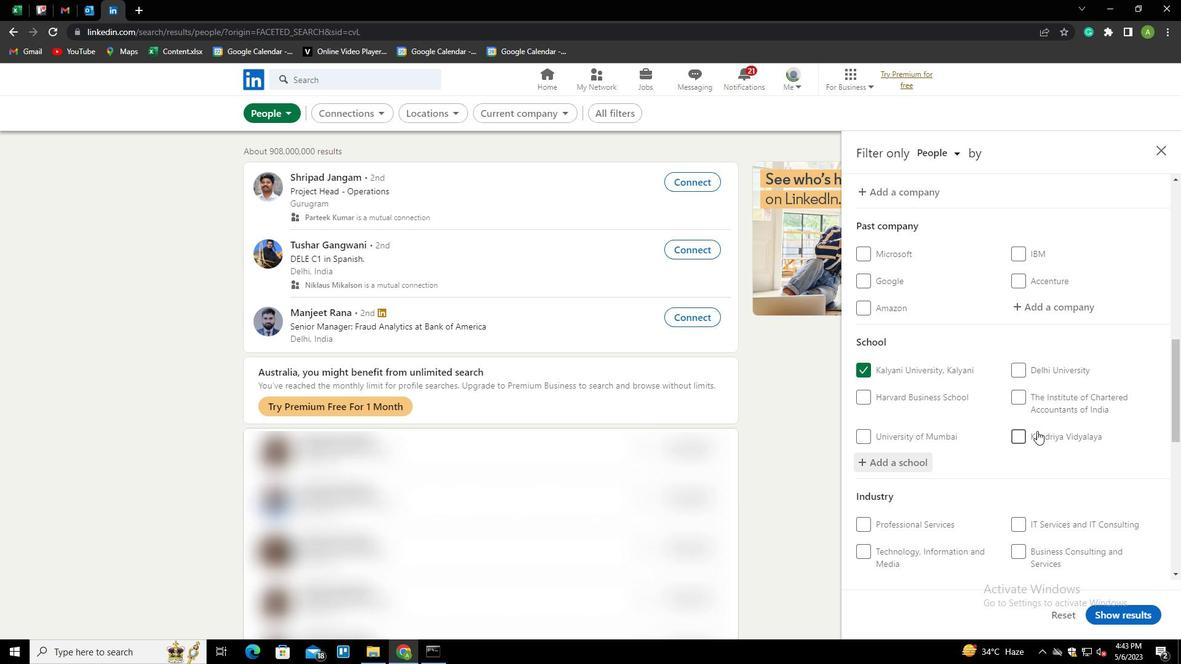 
Action: Mouse scrolled (1037, 430) with delta (0, 0)
Screenshot: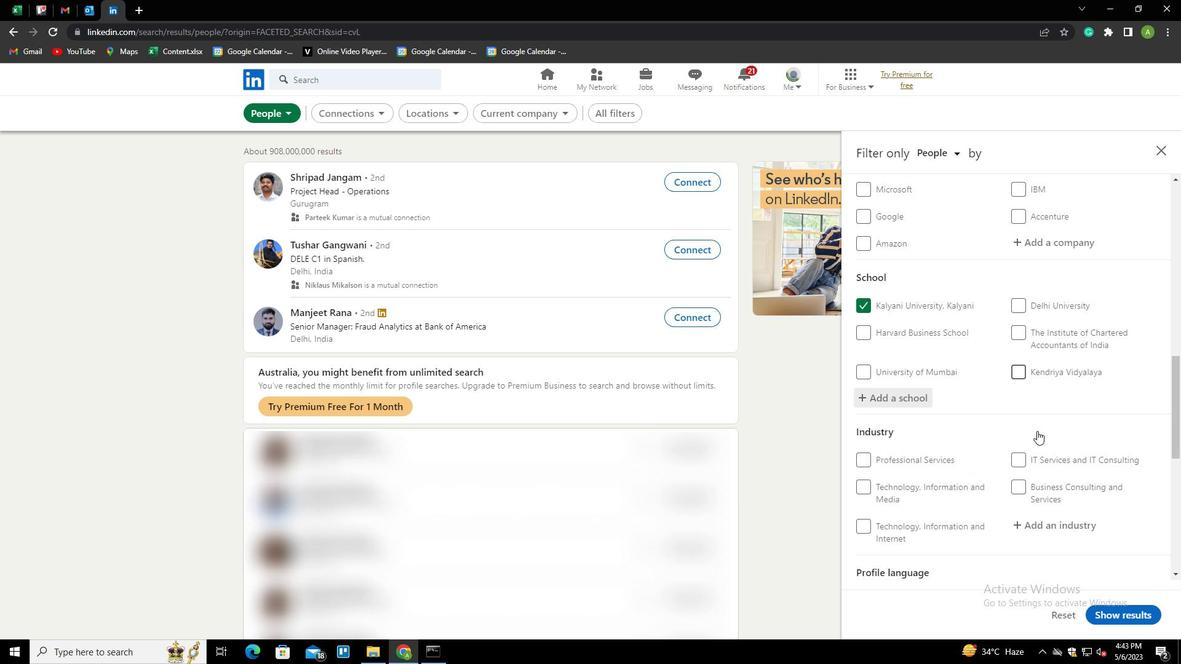 
Action: Mouse scrolled (1037, 430) with delta (0, 0)
Screenshot: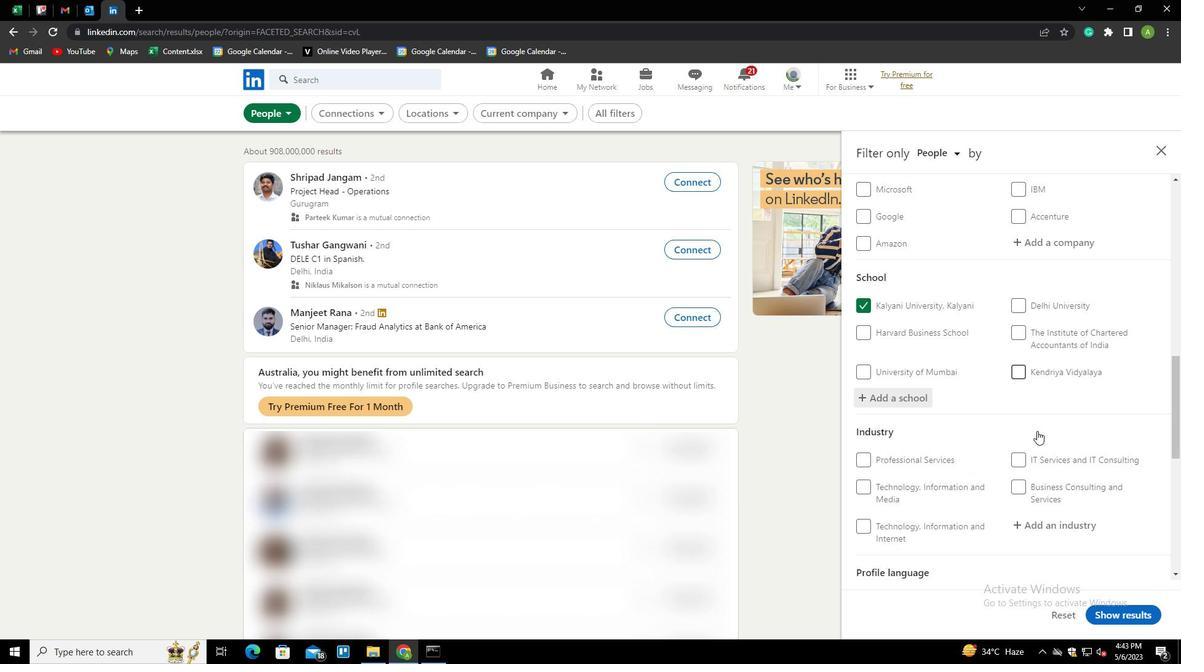 
Action: Mouse scrolled (1037, 430) with delta (0, 0)
Screenshot: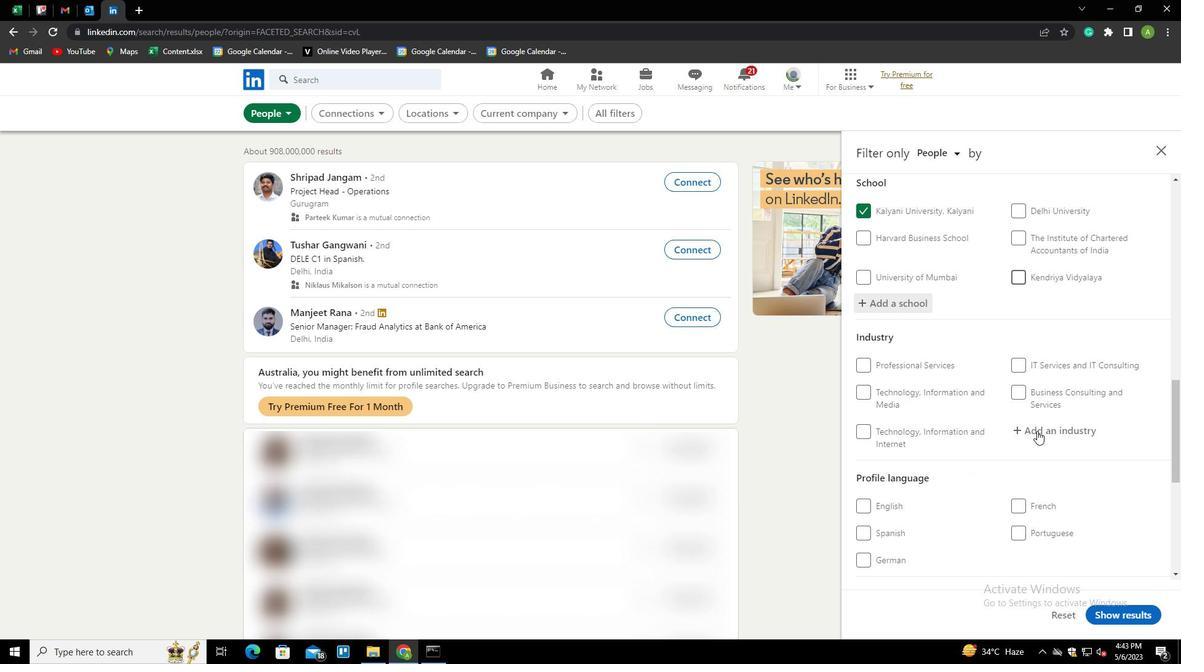 
Action: Mouse scrolled (1037, 430) with delta (0, 0)
Screenshot: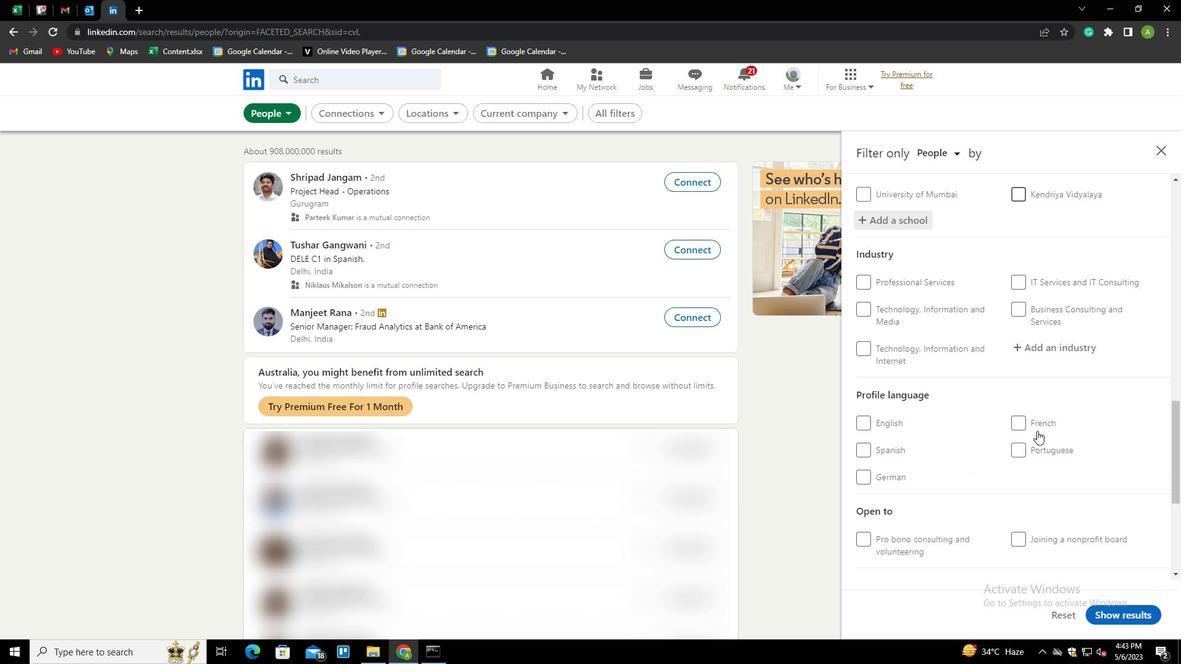 
Action: Mouse moved to (1049, 350)
Screenshot: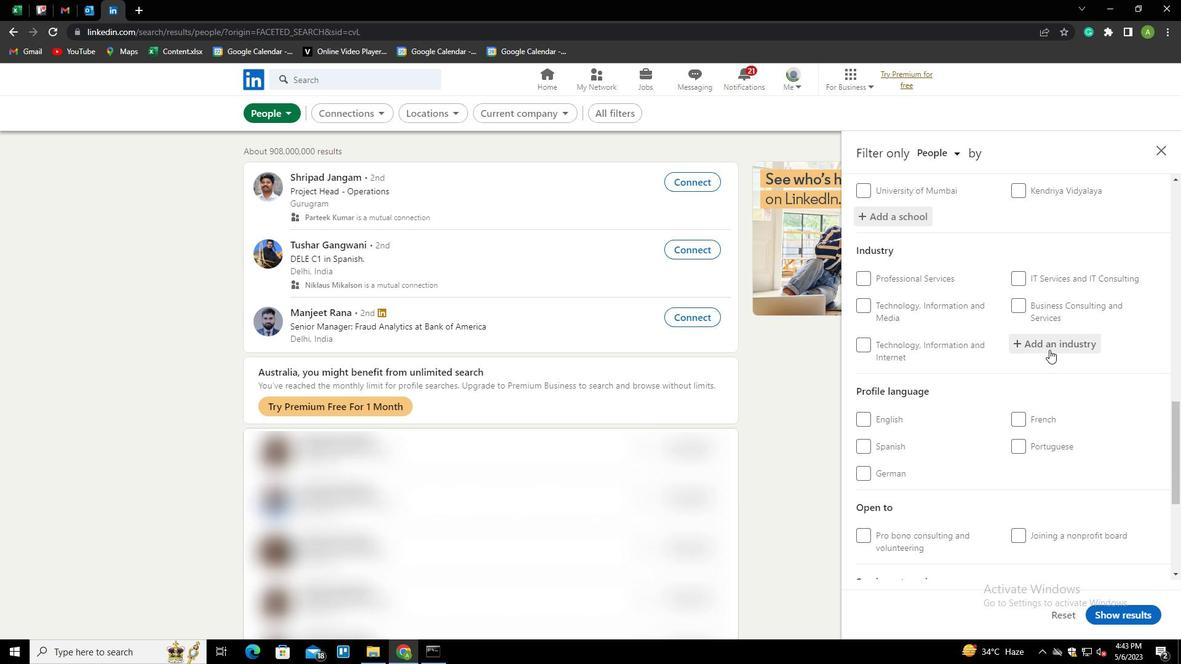 
Action: Mouse pressed left at (1049, 350)
Screenshot: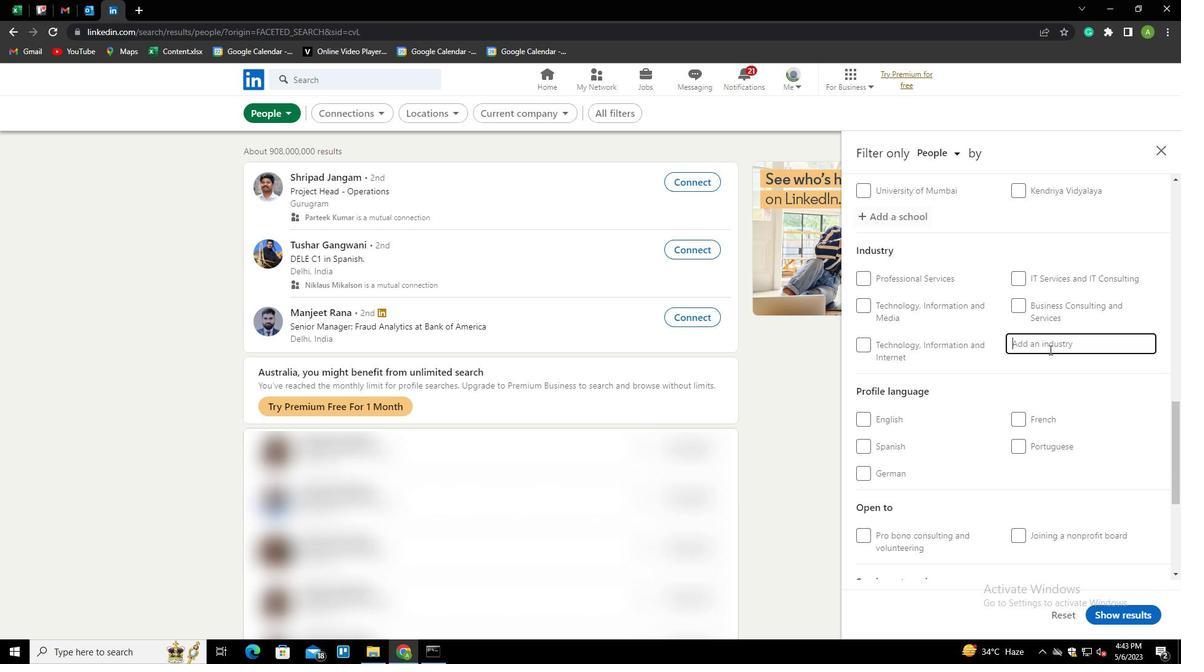 
Action: Mouse moved to (1049, 350)
Screenshot: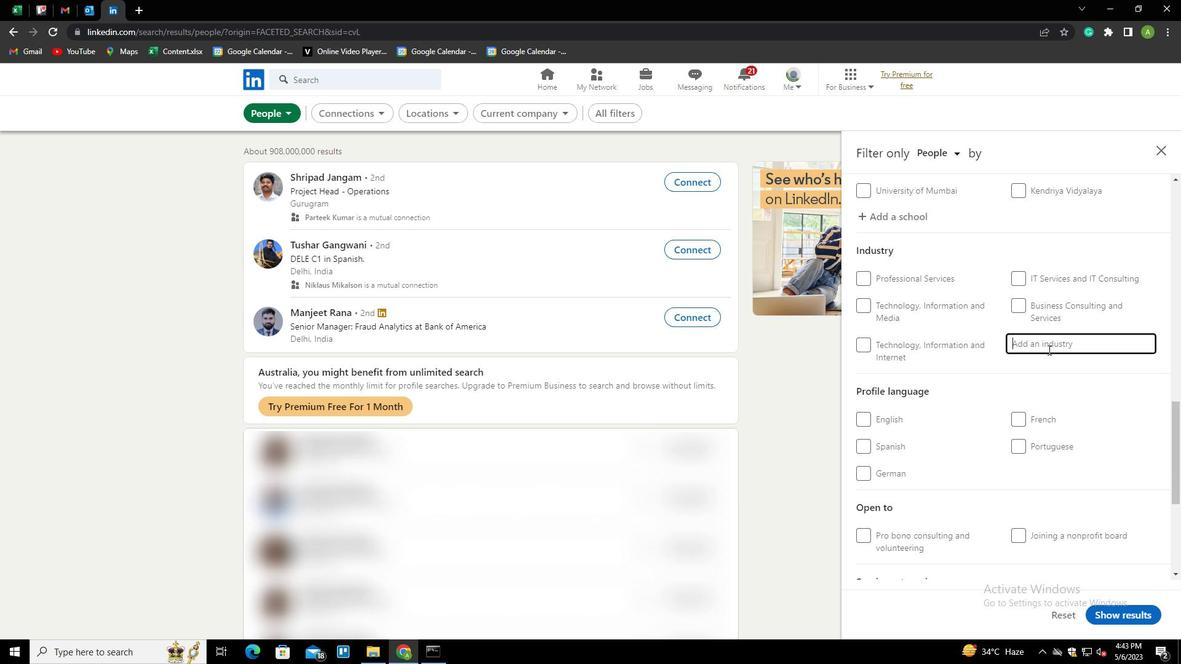 
Action: Key pressed <Key.shift>
Screenshot: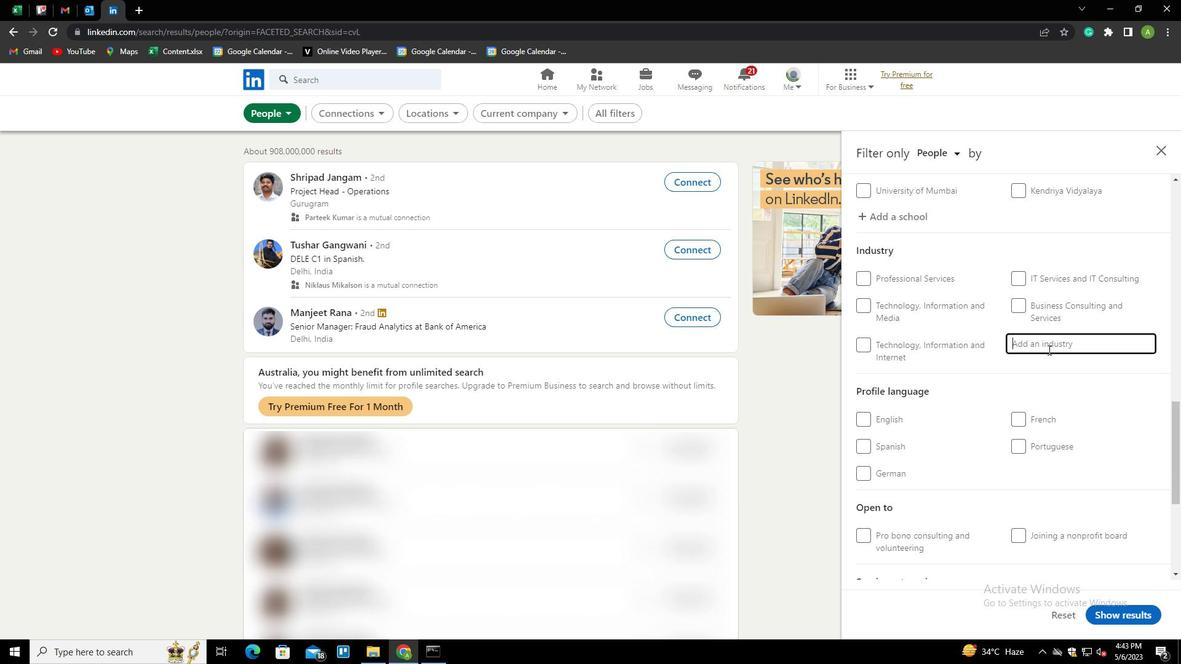 
Action: Mouse moved to (1046, 350)
Screenshot: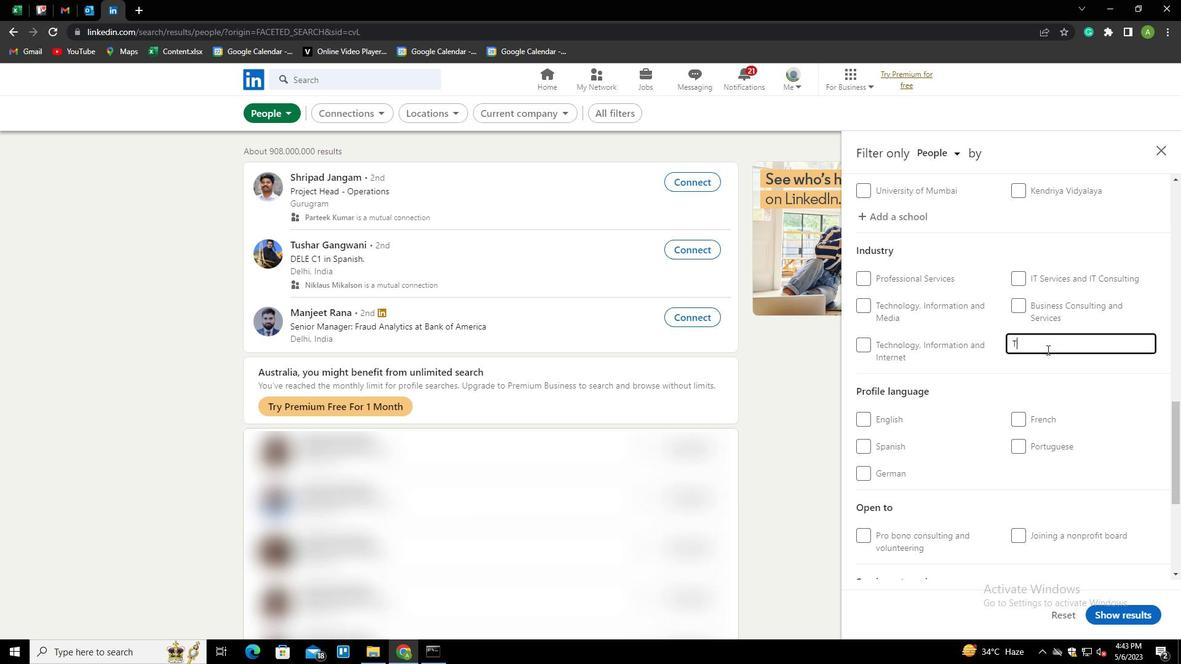 
Action: Key pressed T
Screenshot: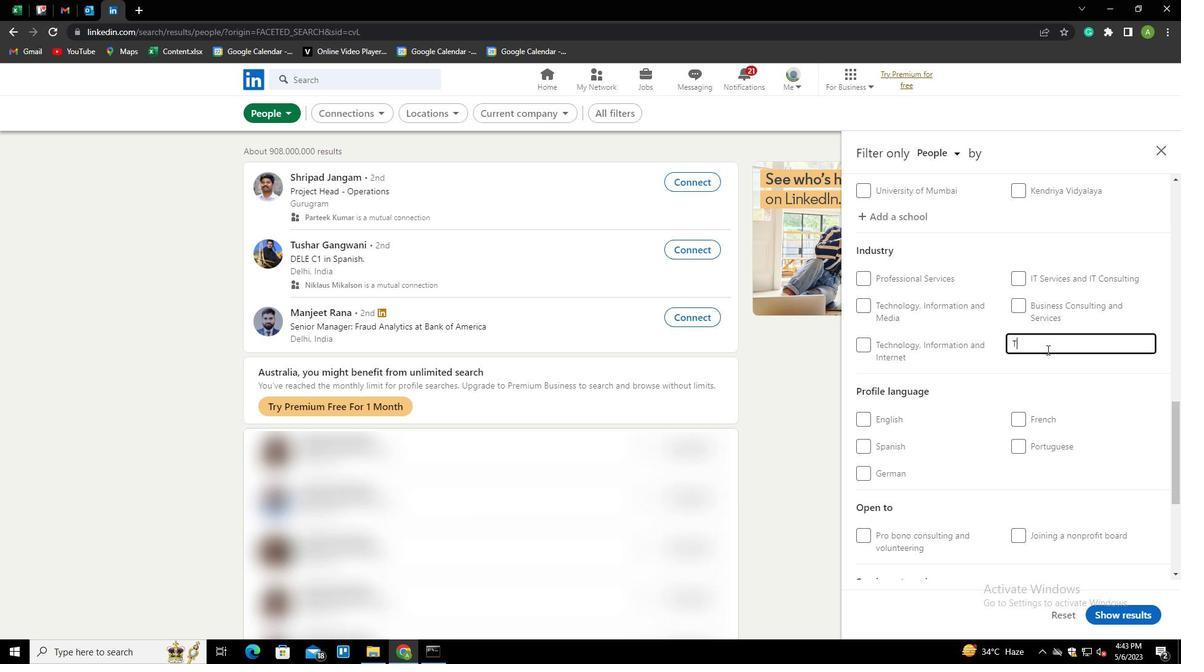 
Action: Mouse moved to (1046, 350)
Screenshot: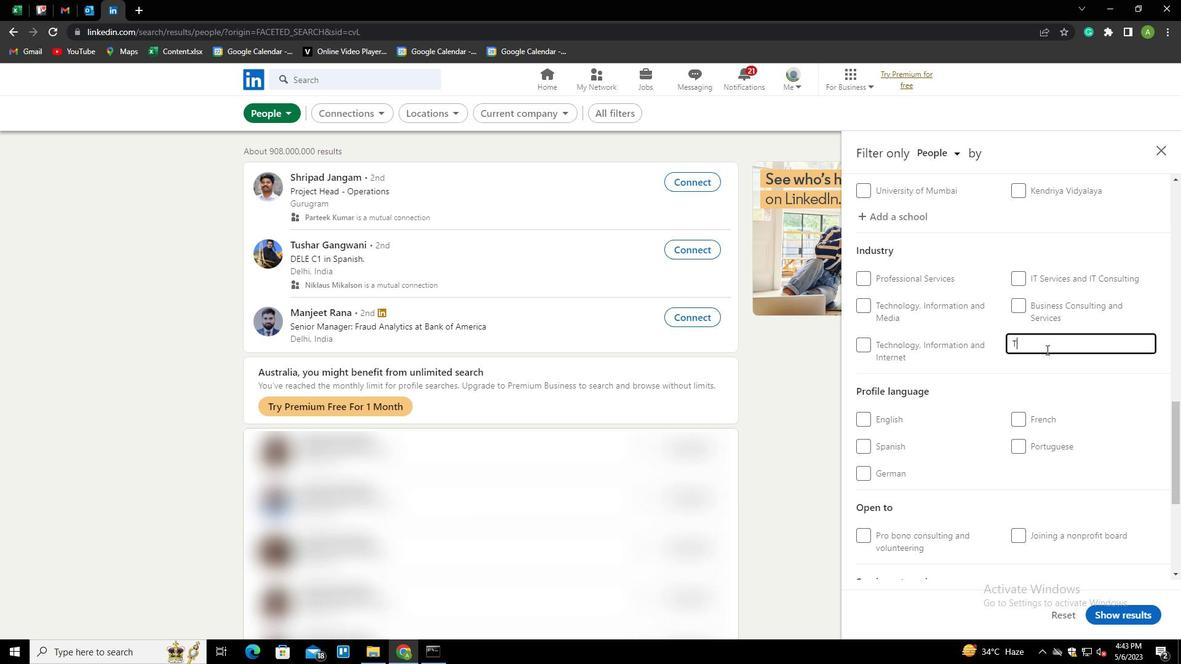 
Action: Key pressed RANS[<Key.backspace>PORTAIO<Key.backspace><Key.backspace><Key.backspace>ATION<Key.space><Key.shift><Key.shift><Key.shift><Key.shift><Key.shift><Key.shift><Key.shift><Key.shift><Key.shift>EQ<Key.down><Key.enter>
Screenshot: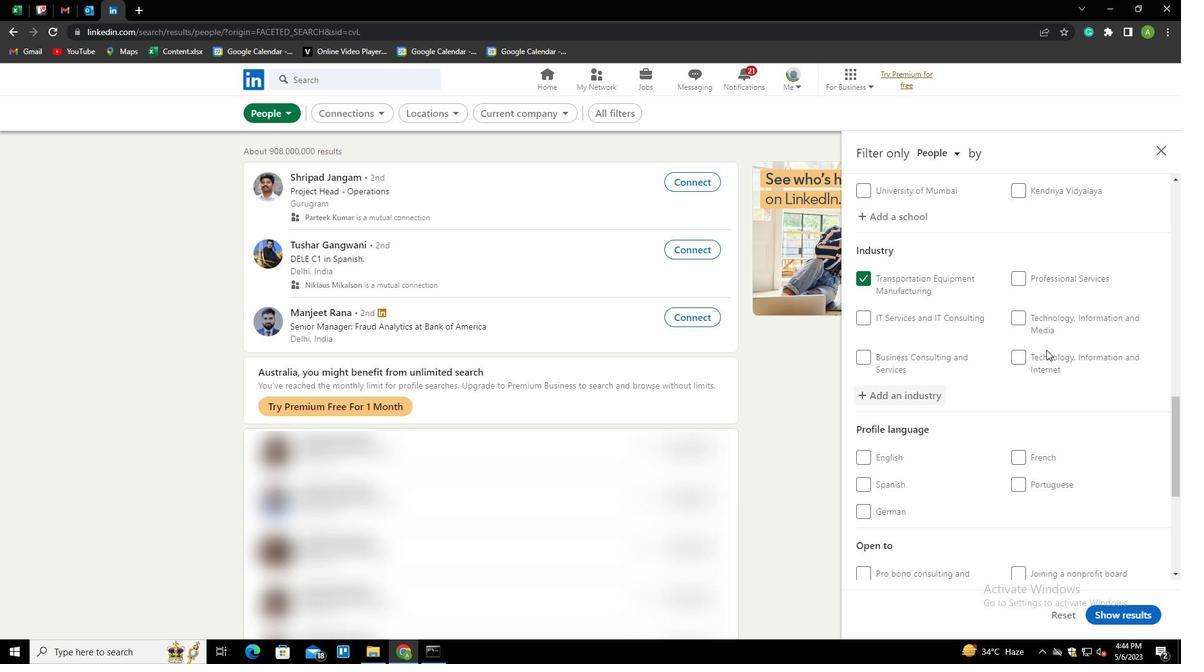 
Action: Mouse moved to (1053, 369)
Screenshot: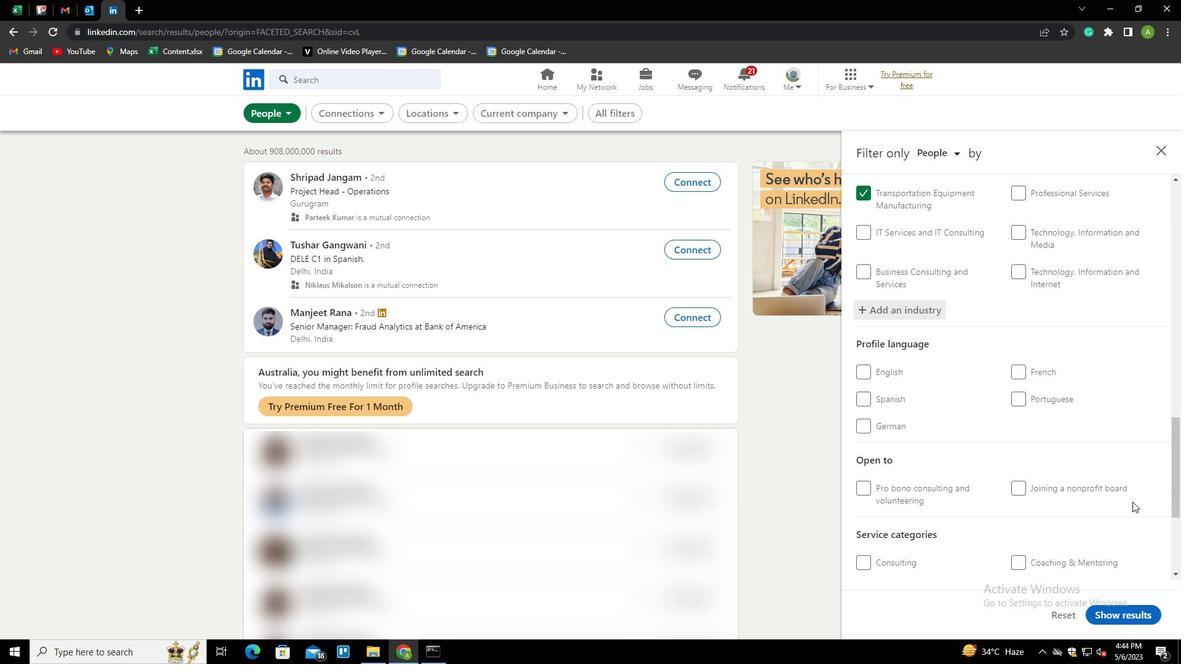 
Action: Mouse scrolled (1053, 368) with delta (0, 0)
Screenshot: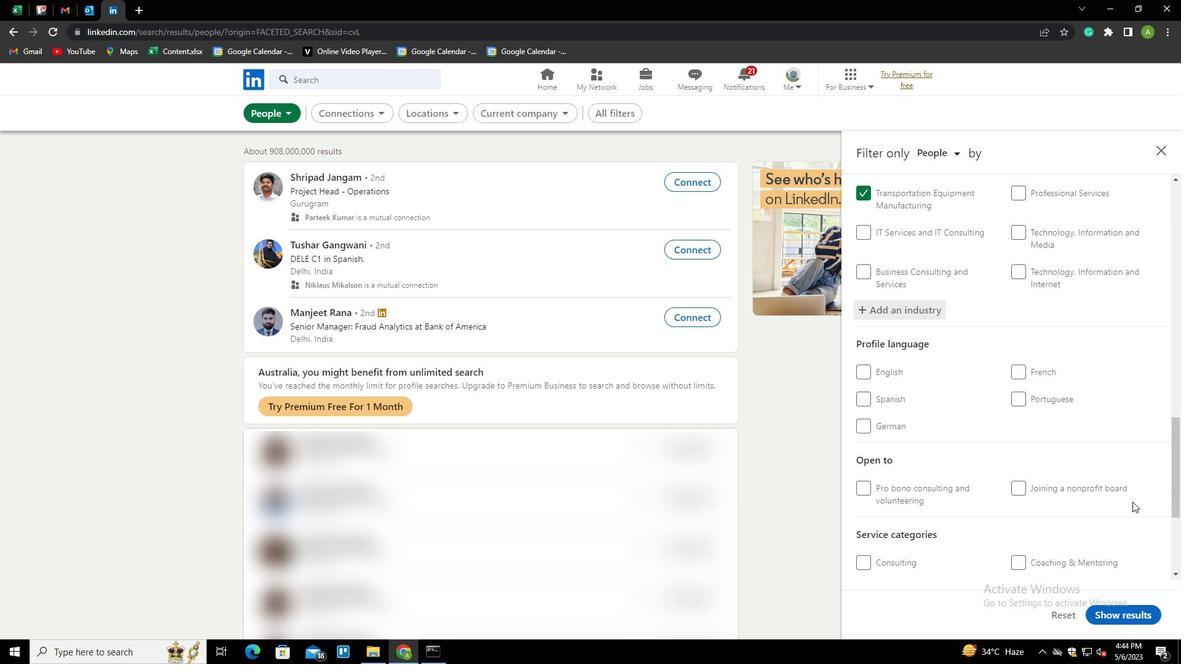 
Action: Mouse moved to (1082, 420)
Screenshot: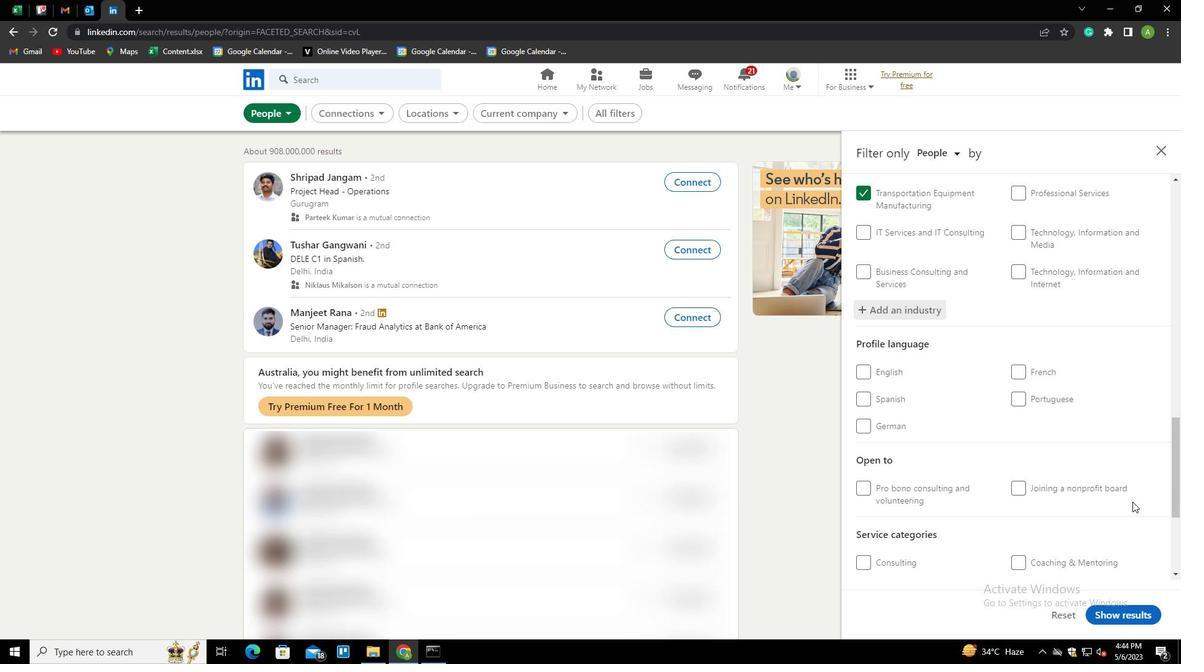 
Action: Mouse scrolled (1082, 420) with delta (0, 0)
Screenshot: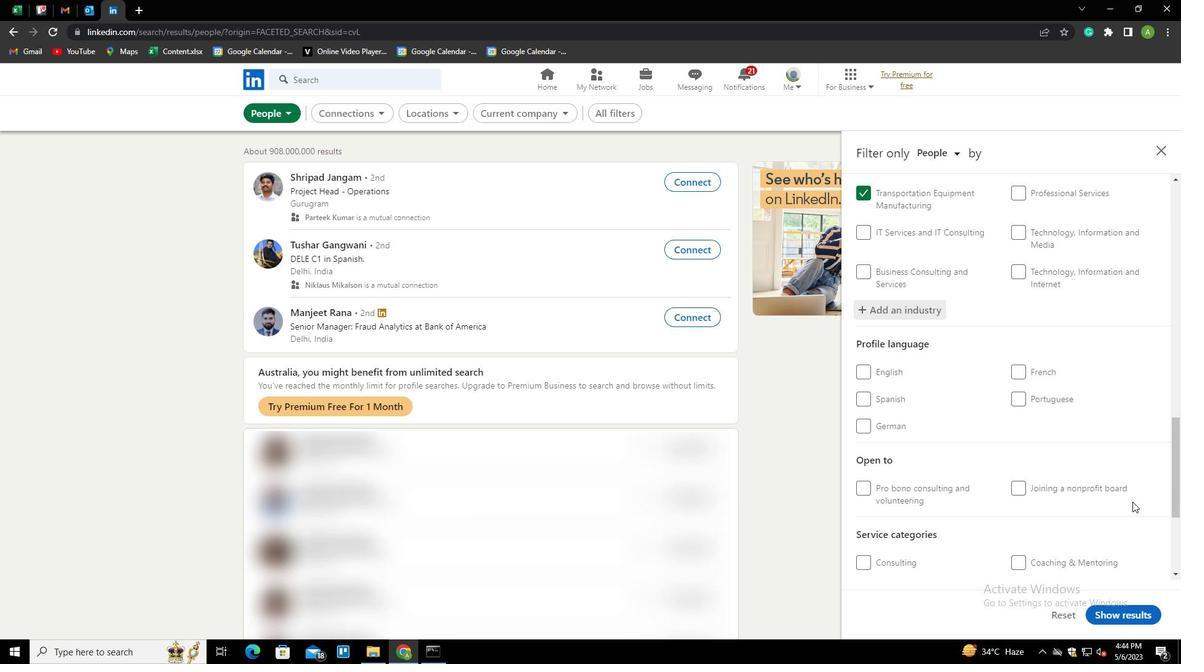 
Action: Mouse moved to (1118, 478)
Screenshot: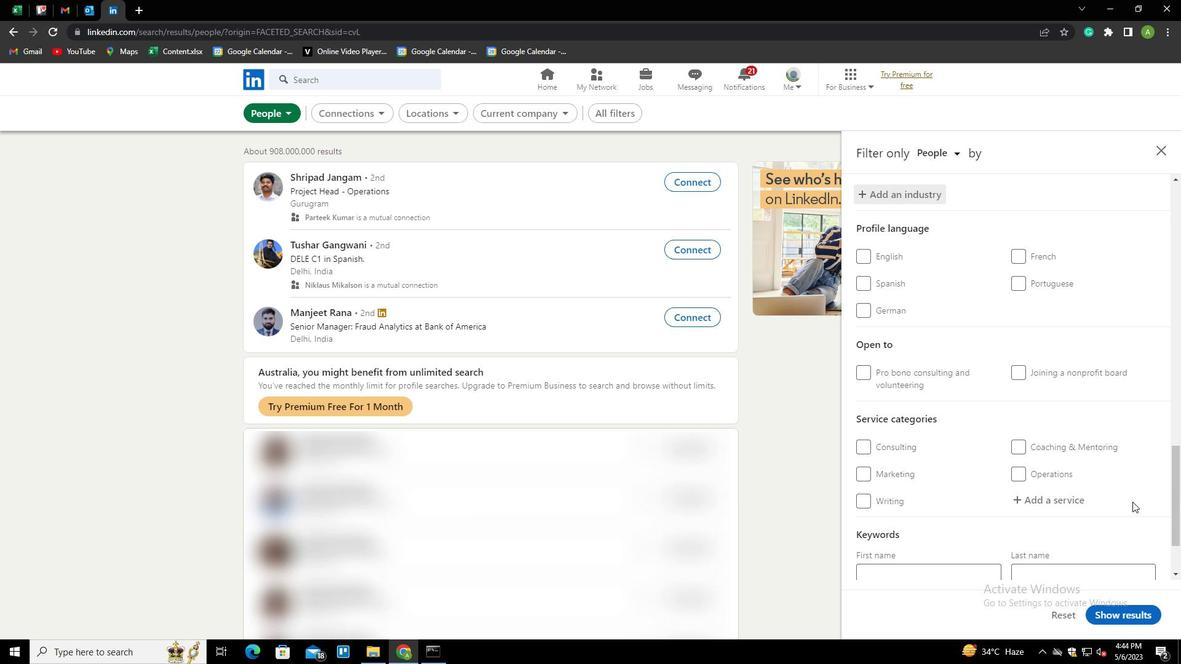 
Action: Mouse scrolled (1118, 477) with delta (0, 0)
Screenshot: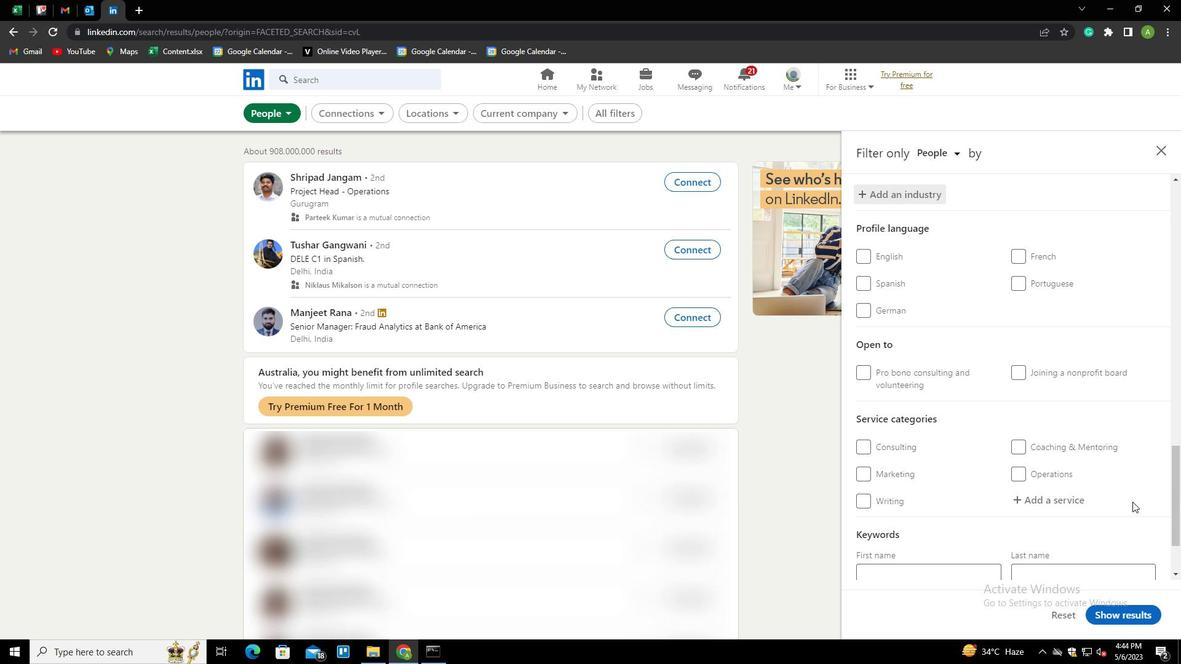 
Action: Mouse moved to (1132, 500)
Screenshot: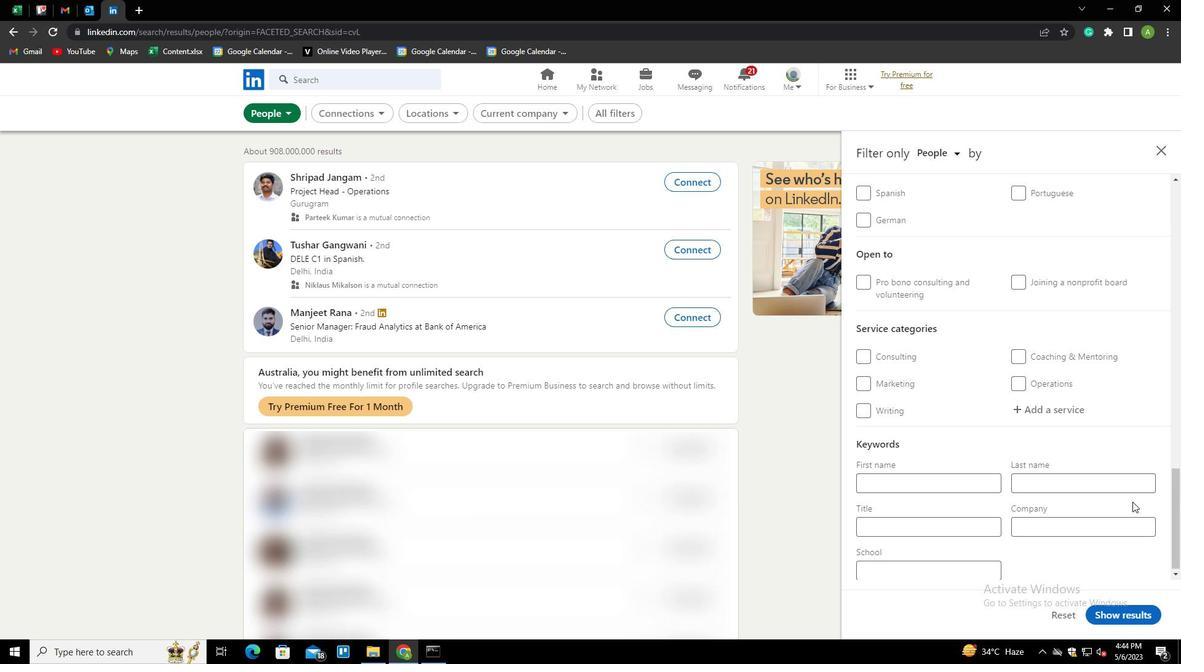 
Action: Mouse scrolled (1132, 500) with delta (0, 0)
Screenshot: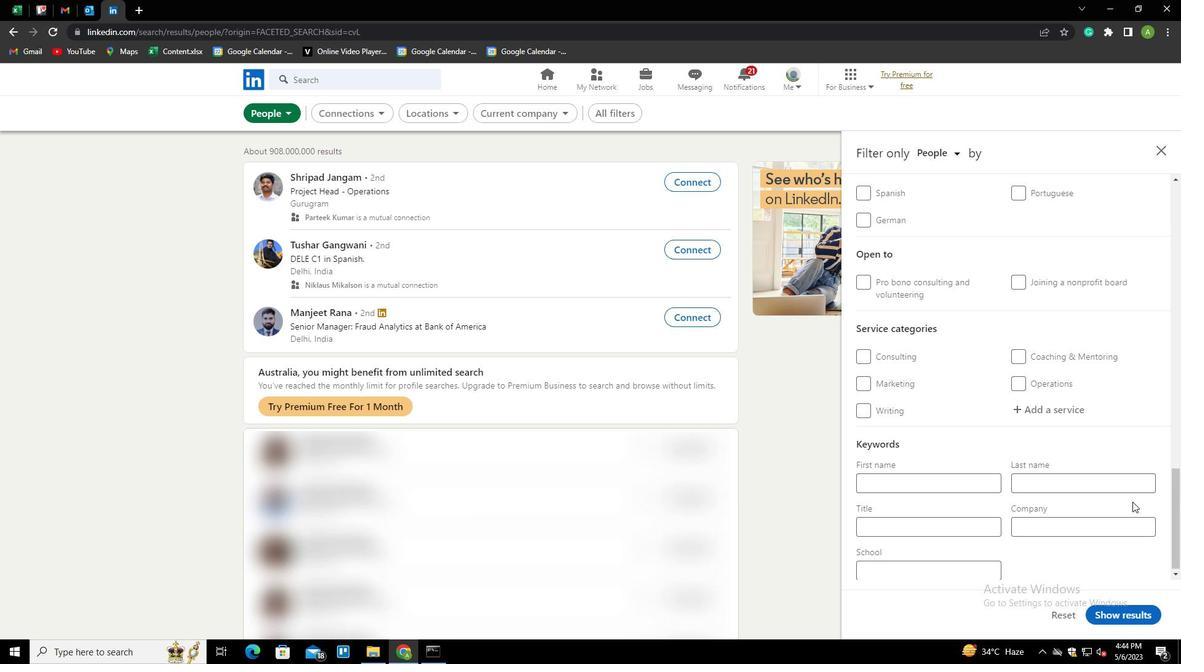 
Action: Mouse moved to (1132, 501)
Screenshot: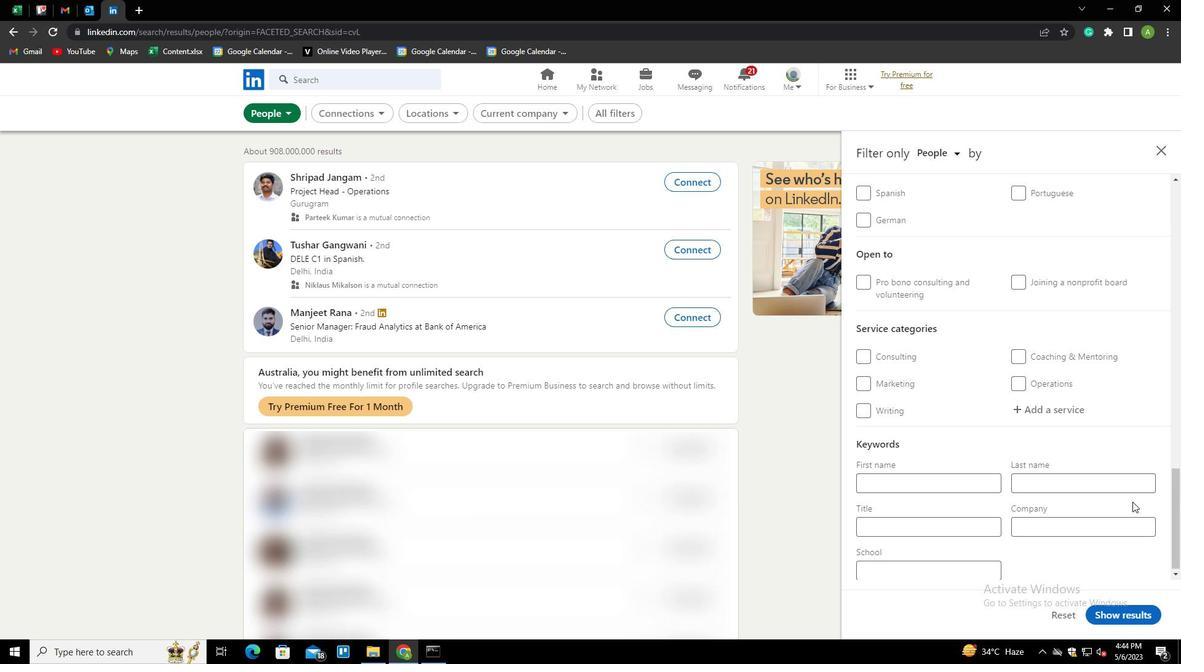 
Action: Mouse scrolled (1132, 501) with delta (0, 0)
Screenshot: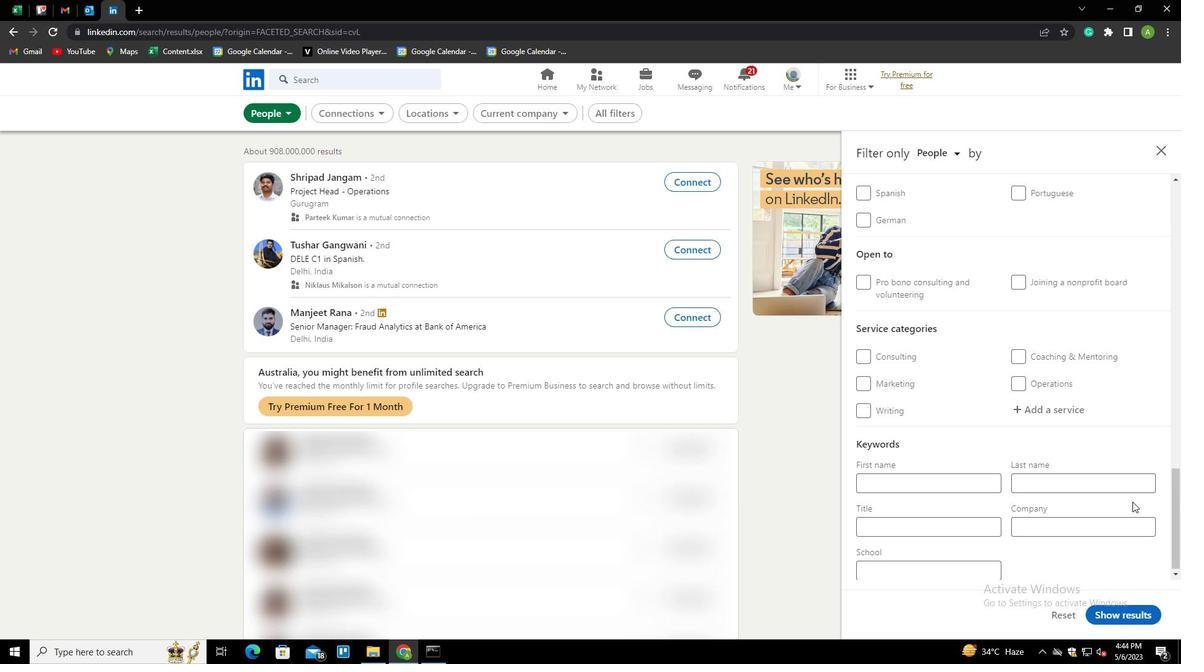 
Action: Mouse moved to (1132, 501)
Screenshot: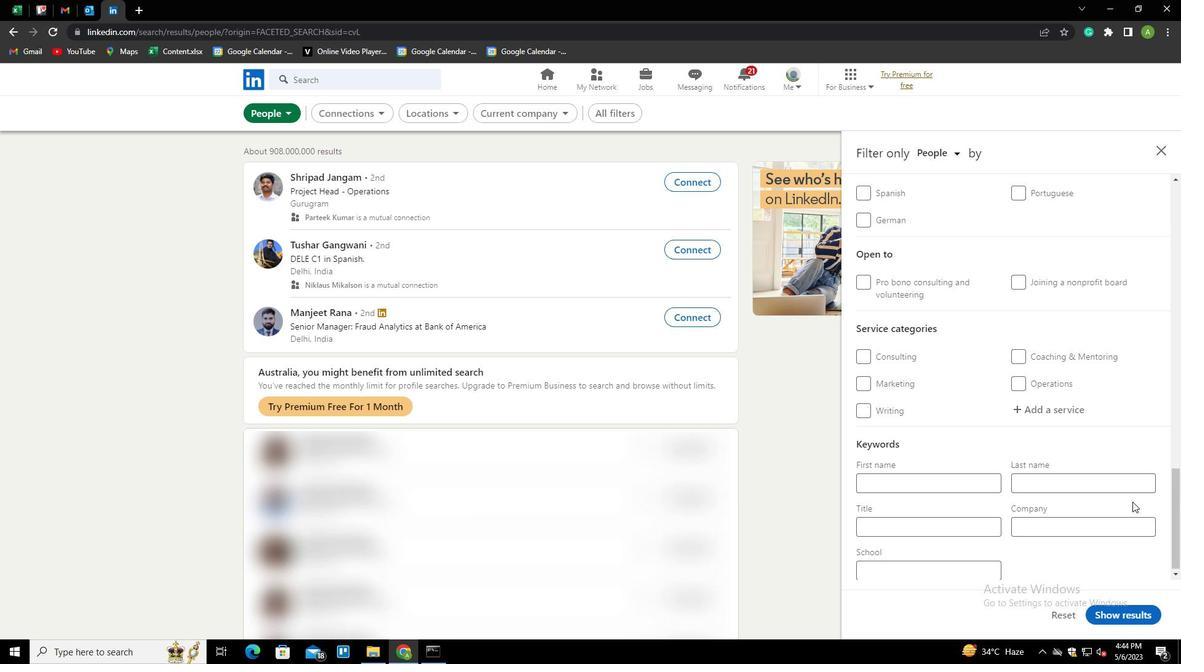 
Action: Mouse scrolled (1132, 501) with delta (0, 0)
Screenshot: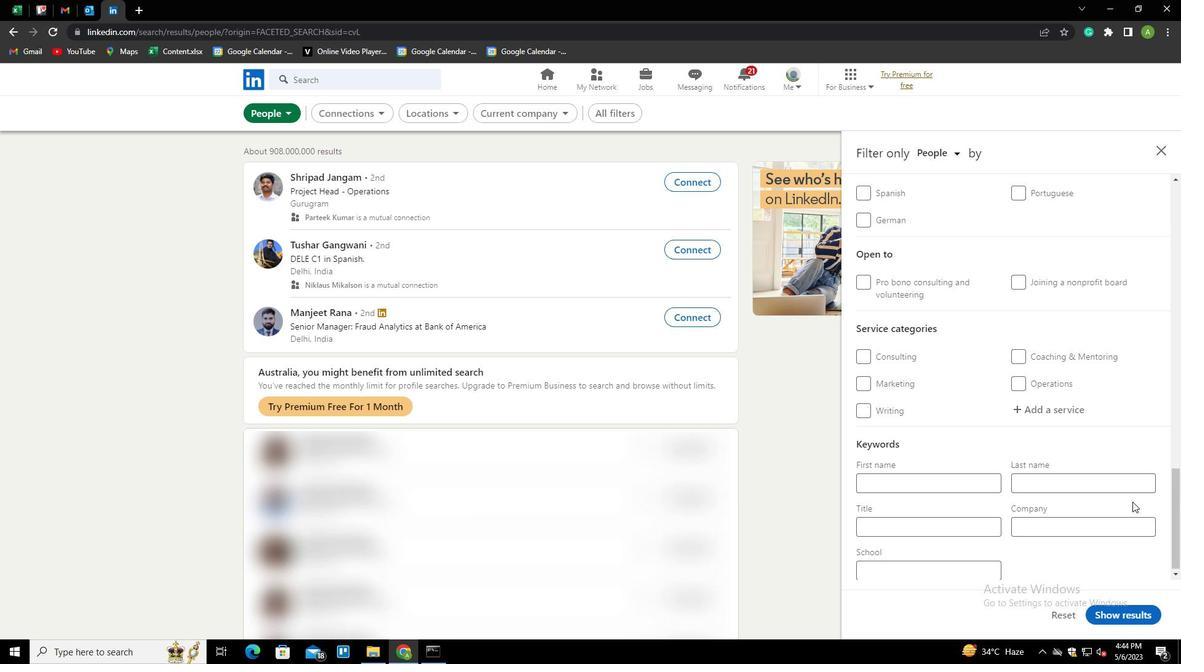 
Action: Mouse scrolled (1132, 501) with delta (0, 0)
Screenshot: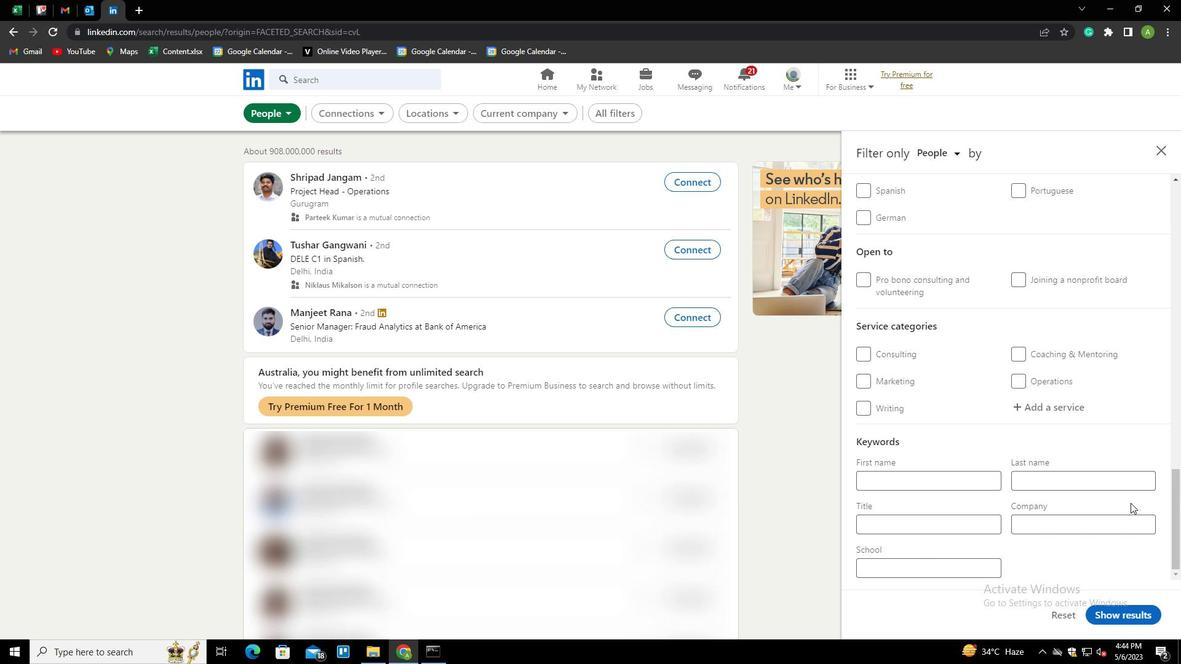 
Action: Mouse moved to (1043, 410)
Screenshot: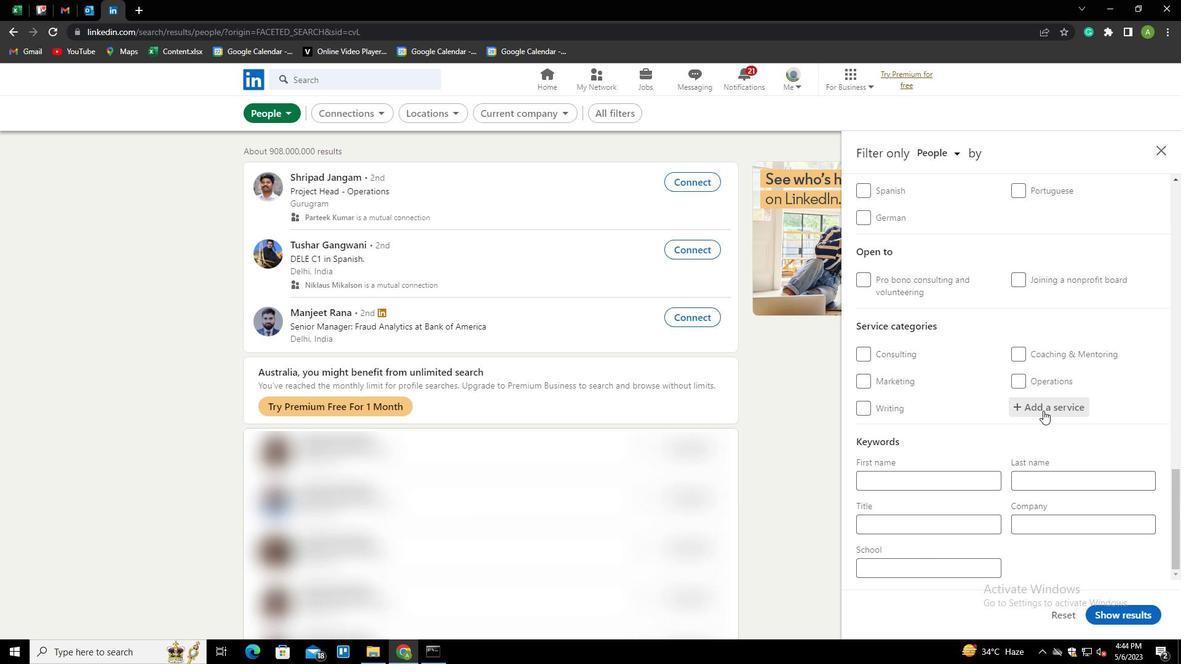 
Action: Mouse pressed left at (1043, 410)
Screenshot: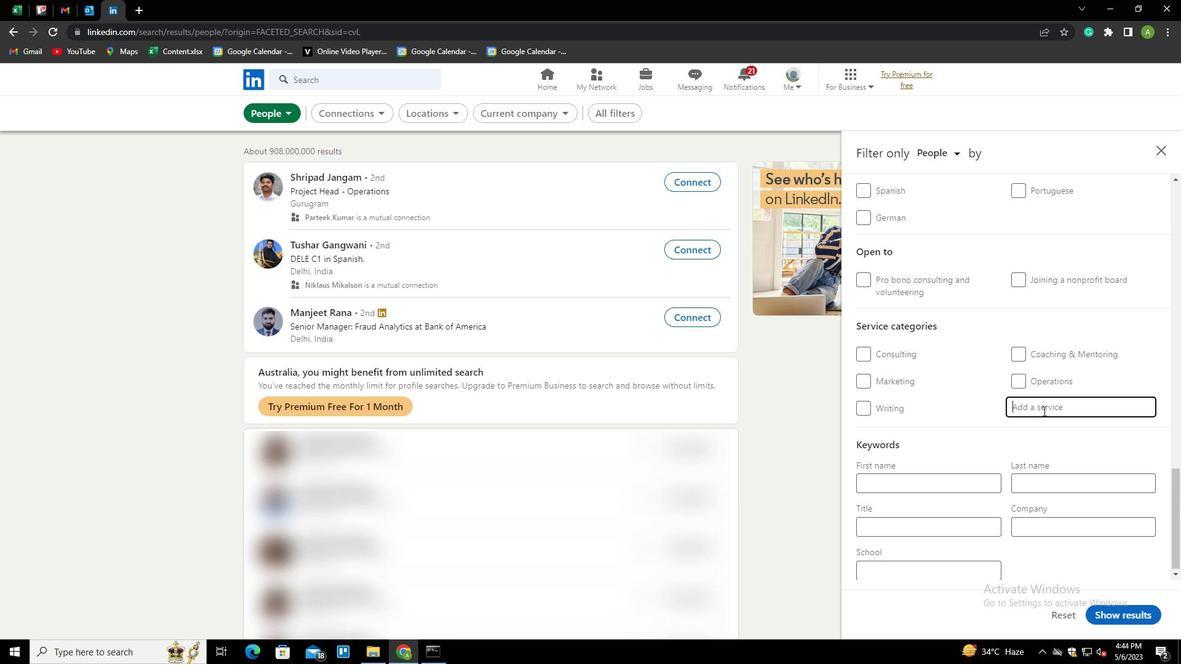 
Action: Key pressed <Key.shift><Key.shift><Key.shift><Key.shift><Key.shift><Key.shift>PROJECT<Key.space>A<Key.down><Key.enter>
Screenshot: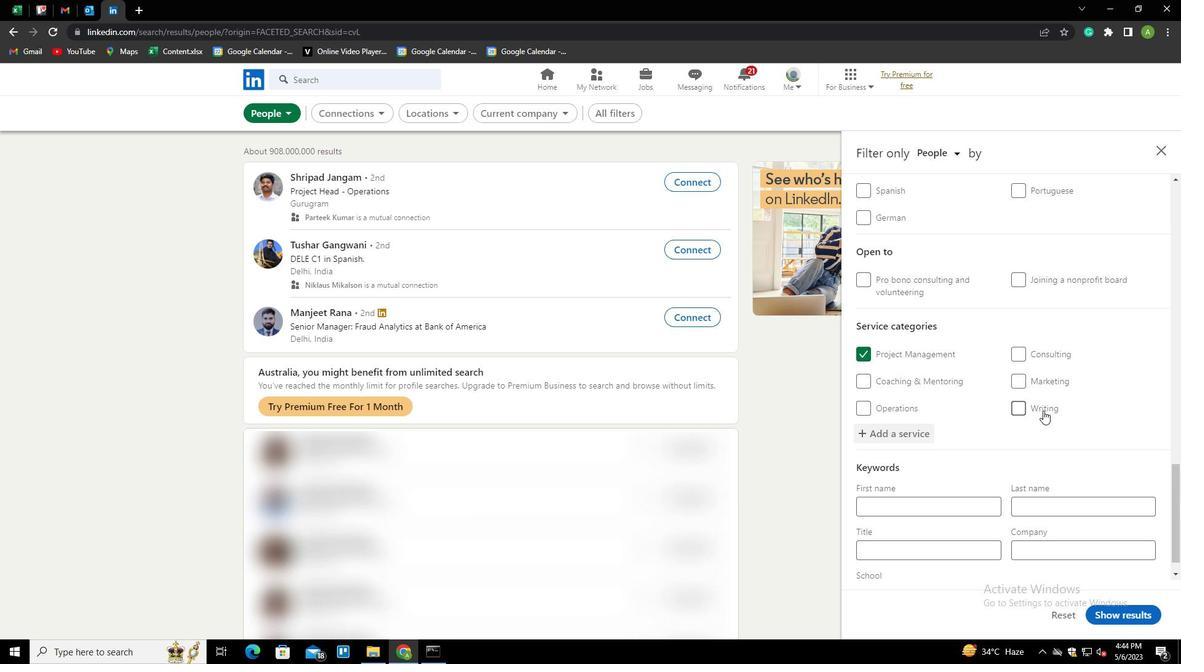 
Action: Mouse moved to (1078, 424)
Screenshot: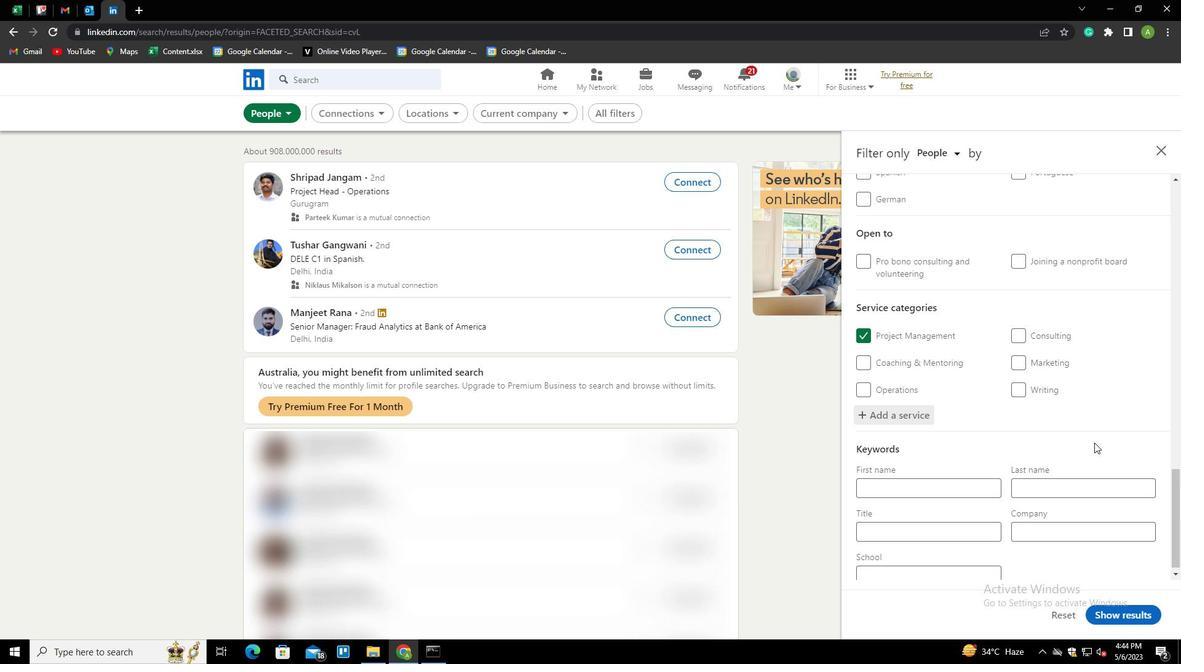 
Action: Mouse scrolled (1078, 423) with delta (0, 0)
Screenshot: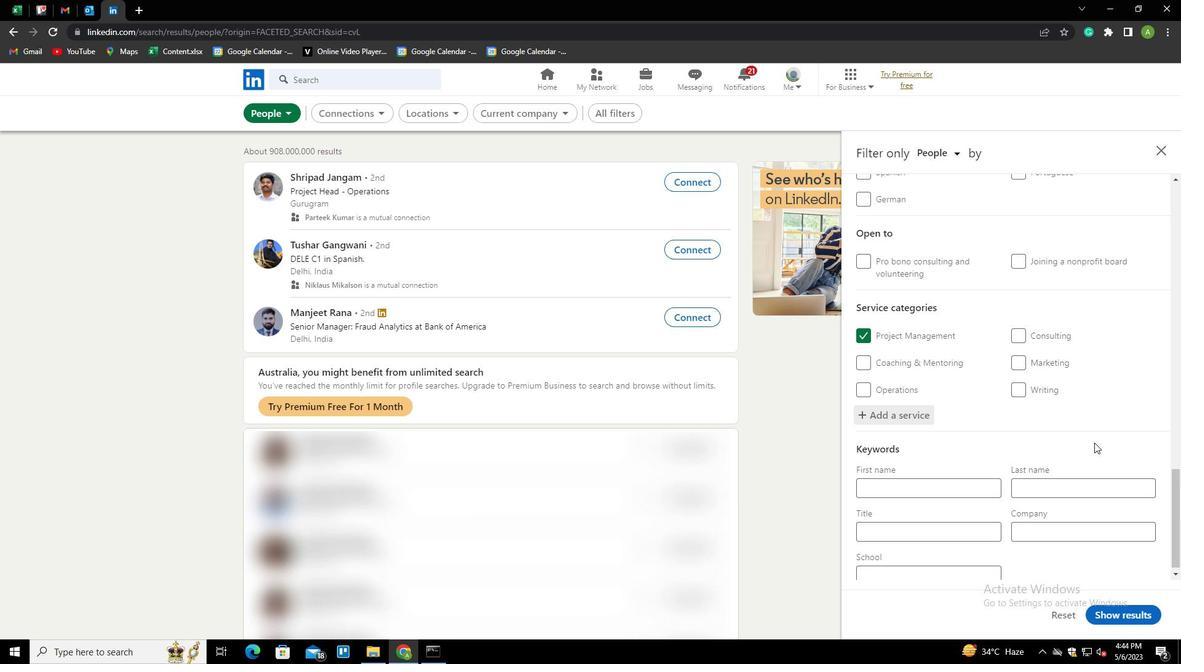 
Action: Mouse moved to (1091, 433)
Screenshot: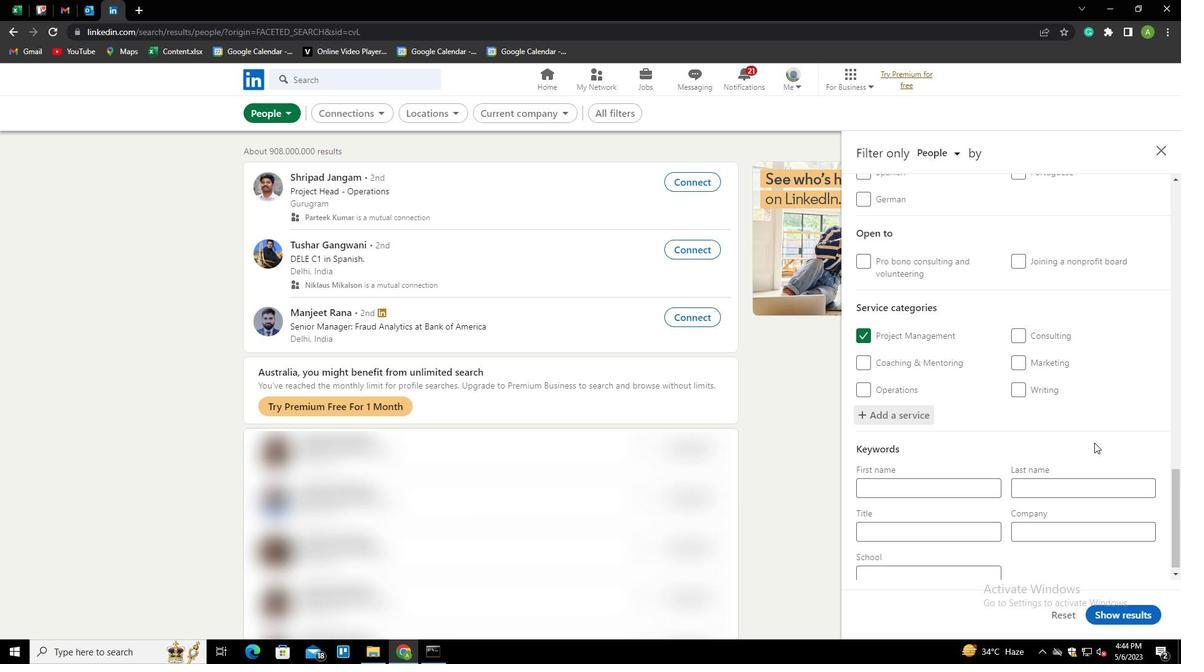 
Action: Mouse scrolled (1091, 433) with delta (0, 0)
Screenshot: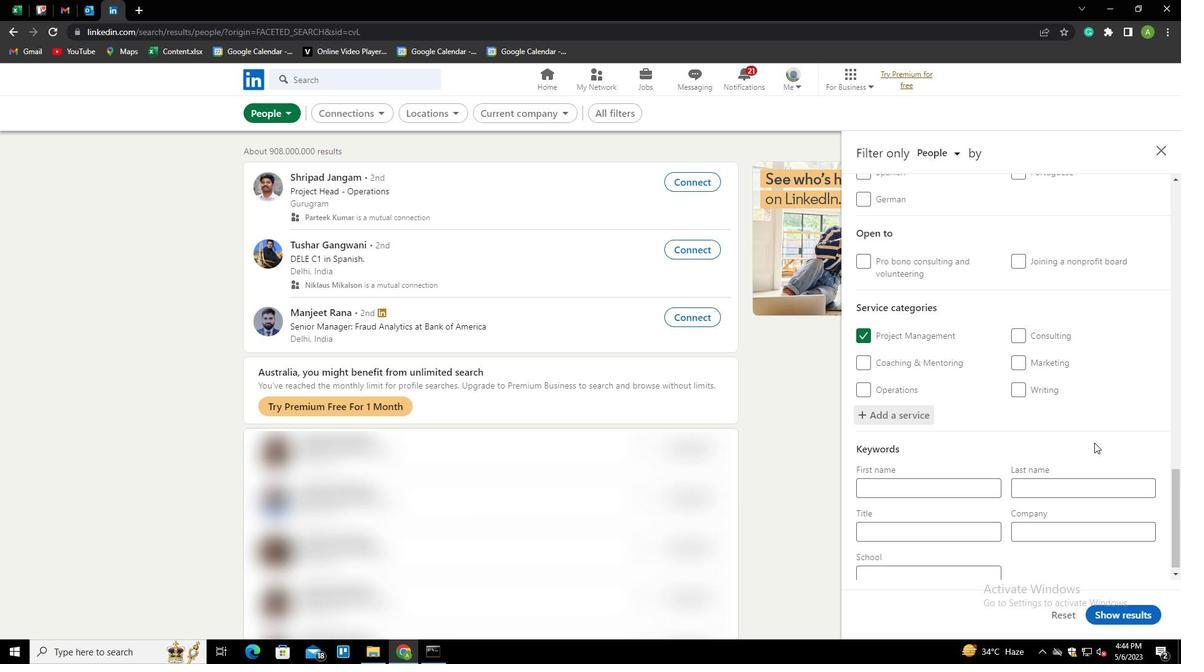 
Action: Mouse moved to (1097, 437)
Screenshot: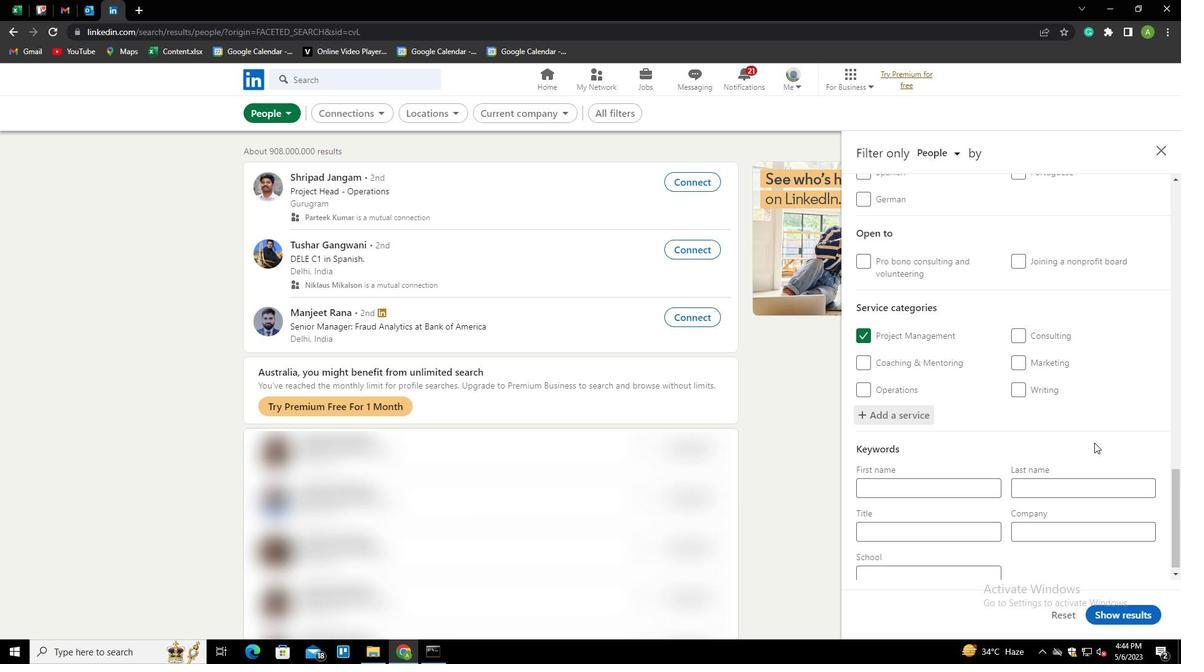
Action: Mouse scrolled (1097, 437) with delta (0, 0)
Screenshot: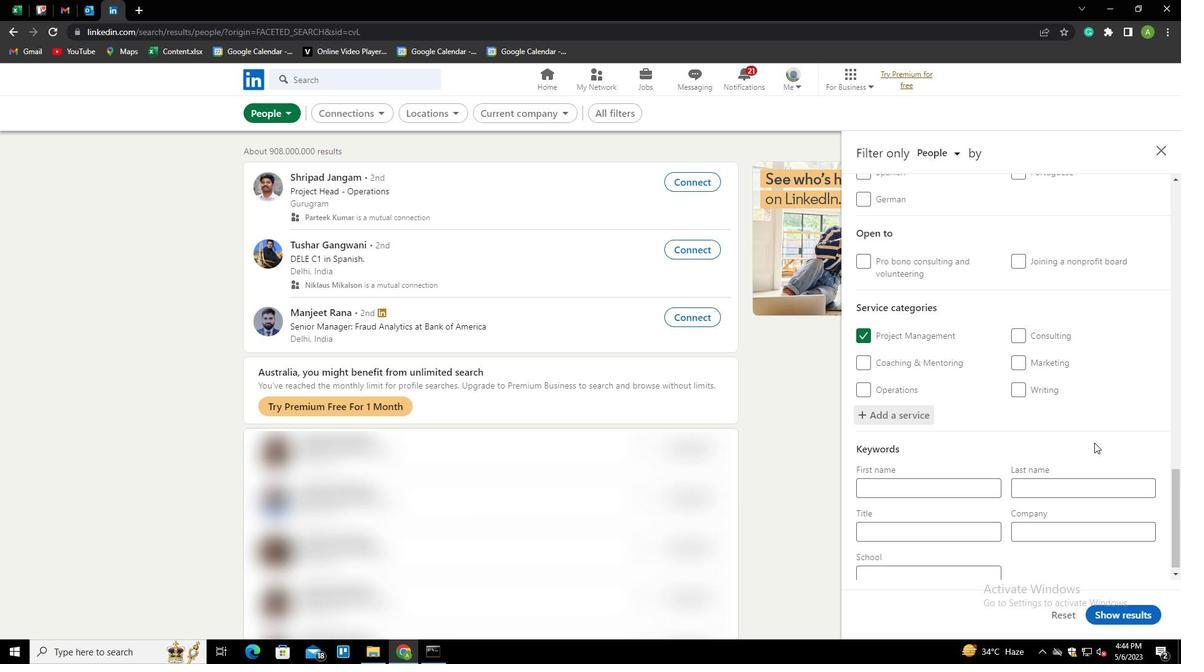 
Action: Mouse moved to (1097, 438)
Screenshot: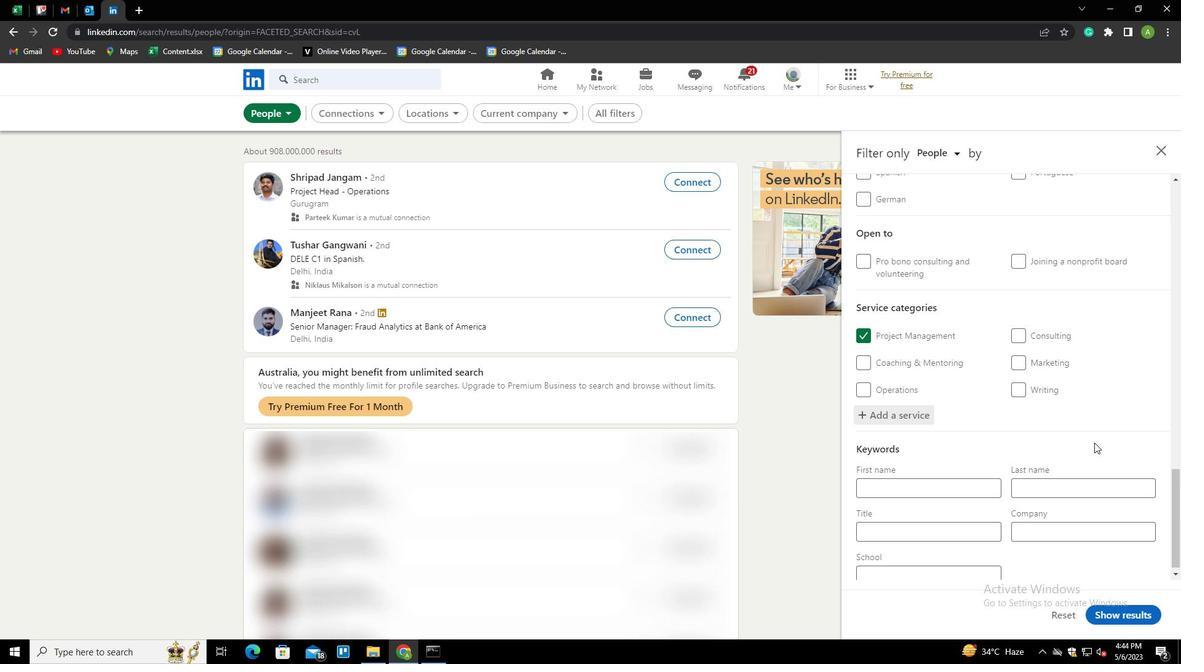 
Action: Mouse scrolled (1097, 437) with delta (0, 0)
Screenshot: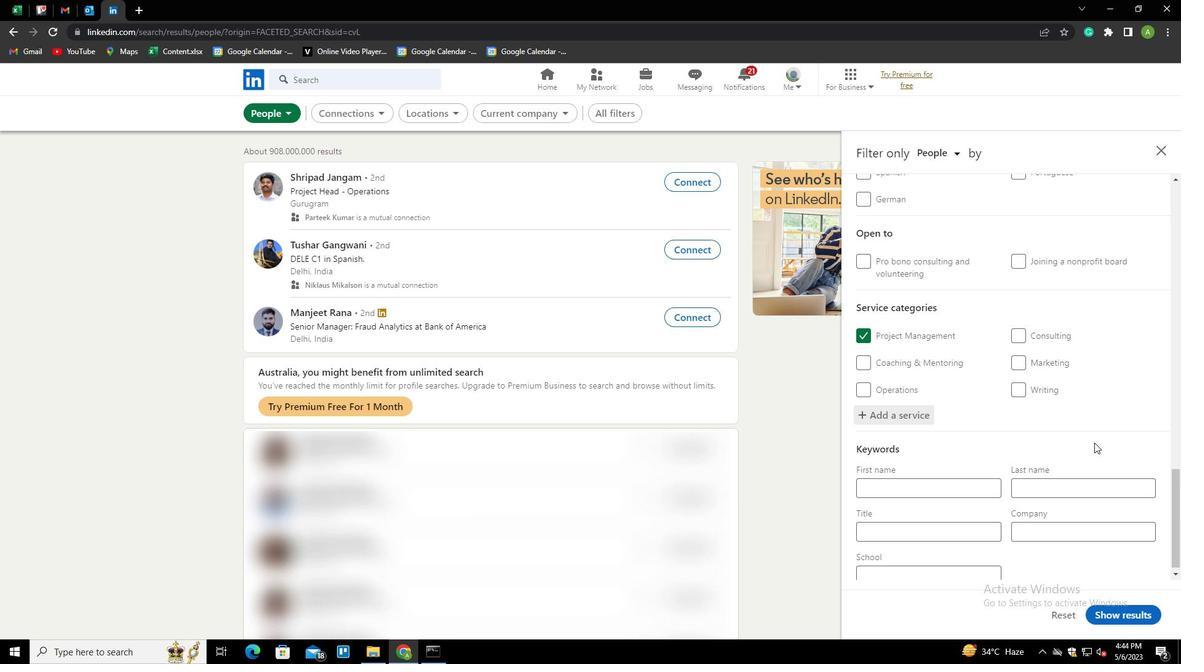 
Action: Mouse moved to (1097, 439)
Screenshot: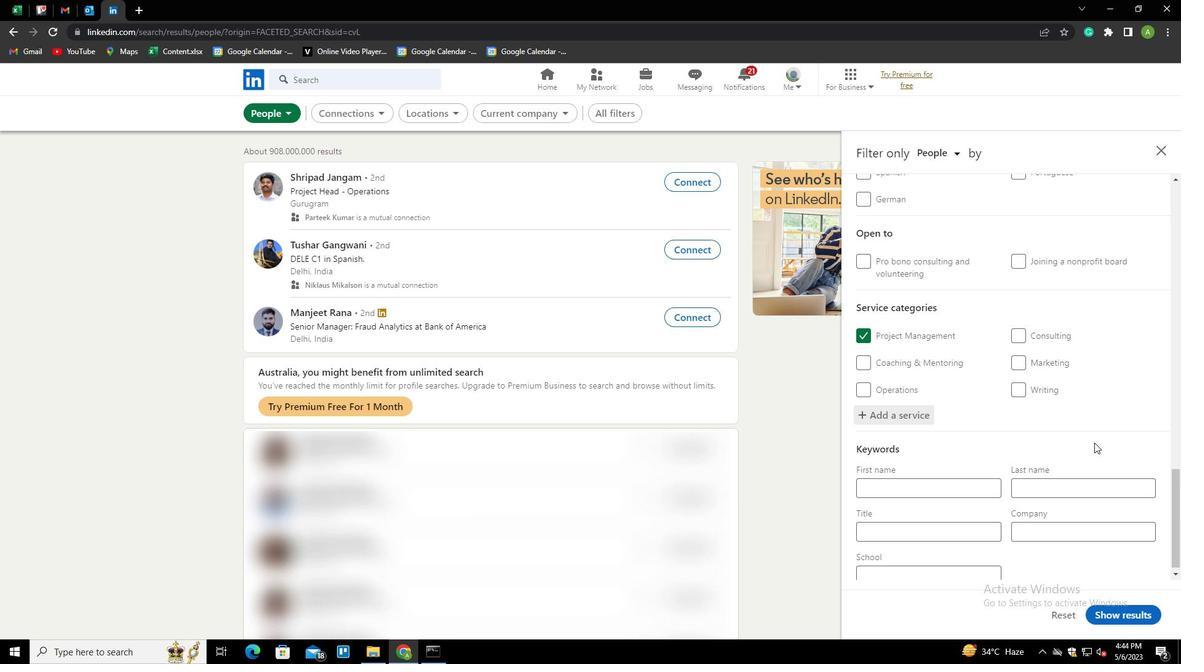 
Action: Mouse scrolled (1097, 439) with delta (0, 0)
Screenshot: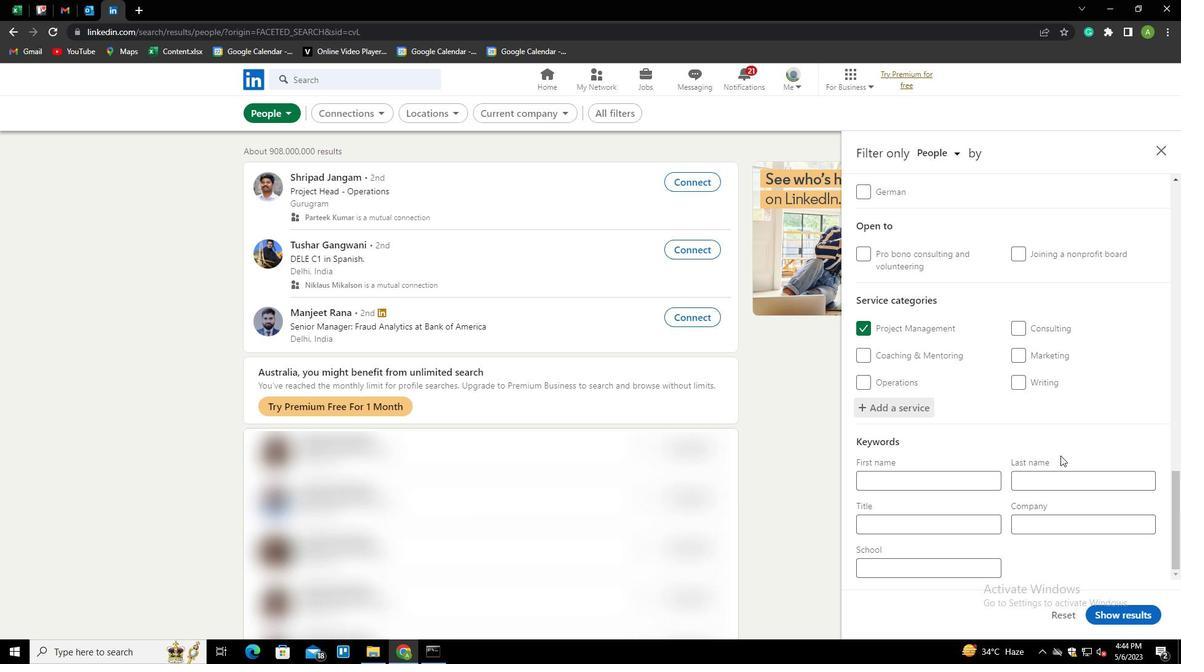 
Action: Mouse moved to (1097, 440)
Screenshot: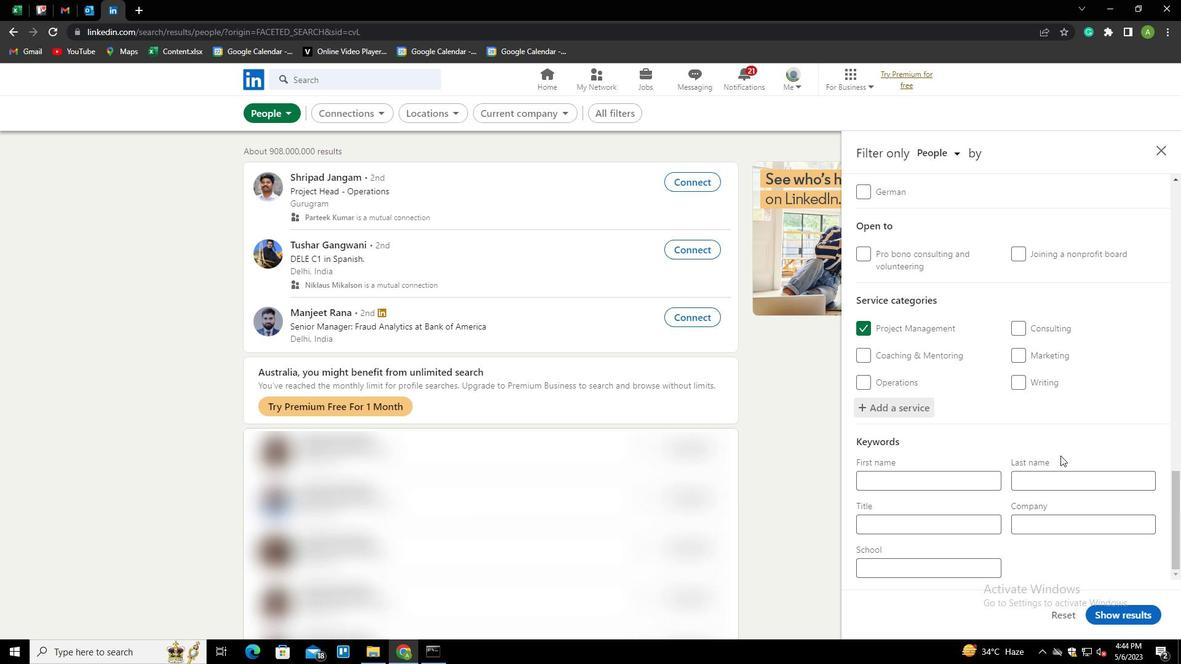 
Action: Mouse scrolled (1097, 439) with delta (0, 0)
Screenshot: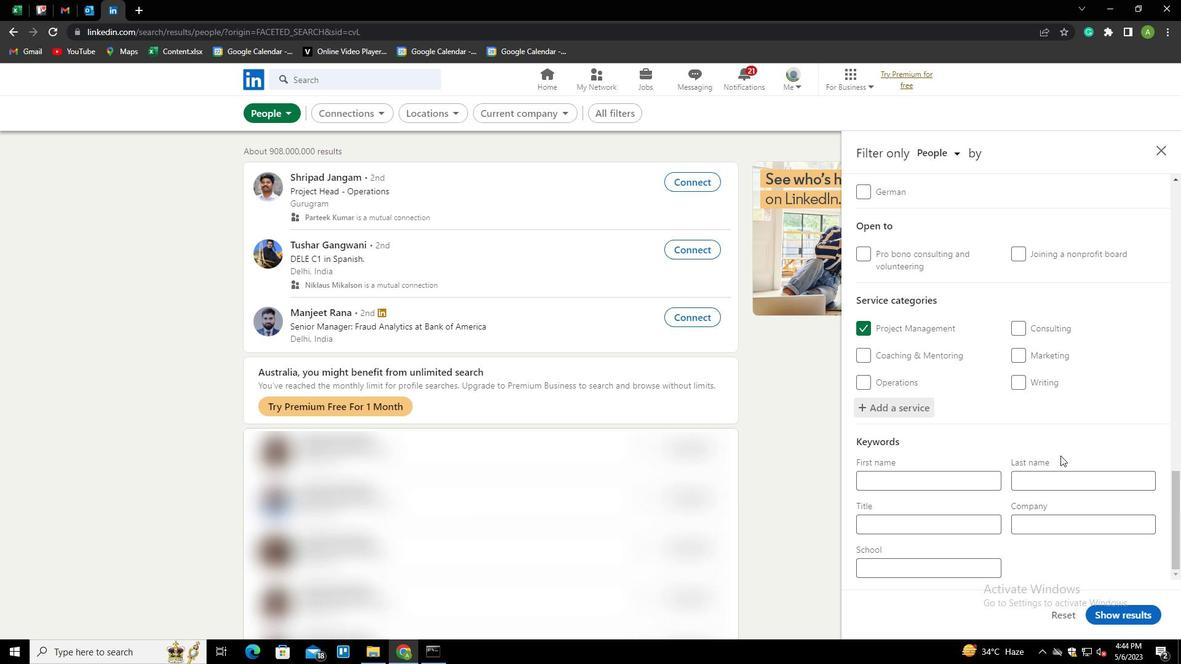 
Action: Mouse moved to (1094, 442)
Screenshot: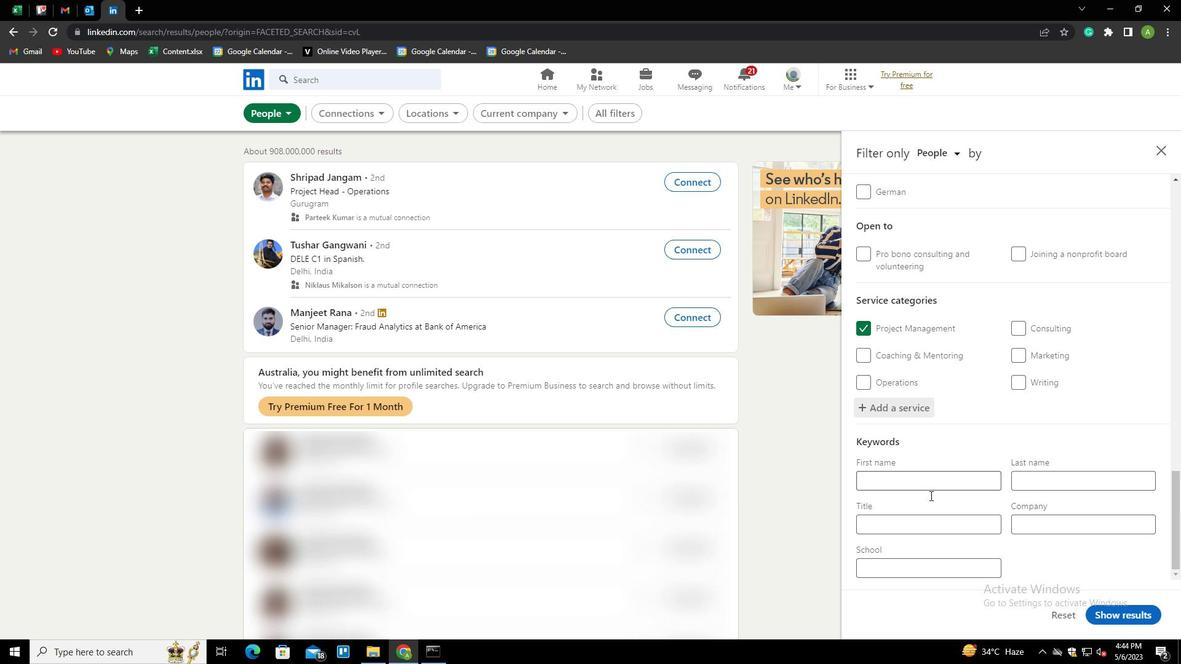 
Action: Mouse scrolled (1094, 442) with delta (0, 0)
Screenshot: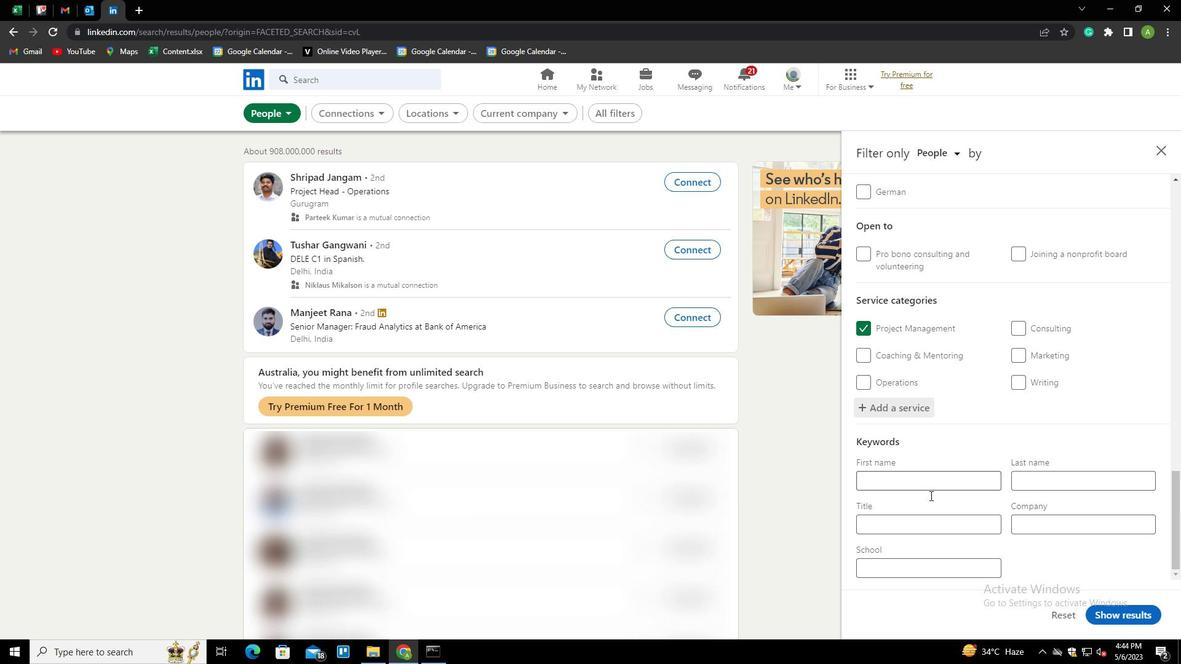 
Action: Mouse moved to (901, 522)
Screenshot: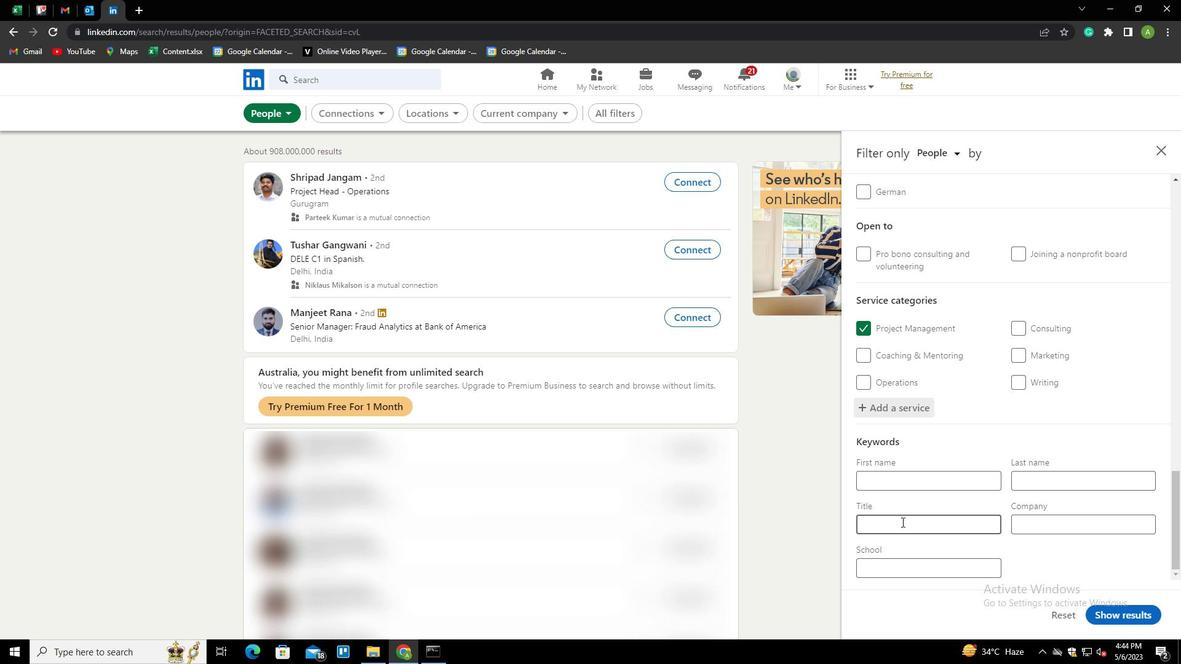 
Action: Mouse pressed left at (901, 522)
Screenshot: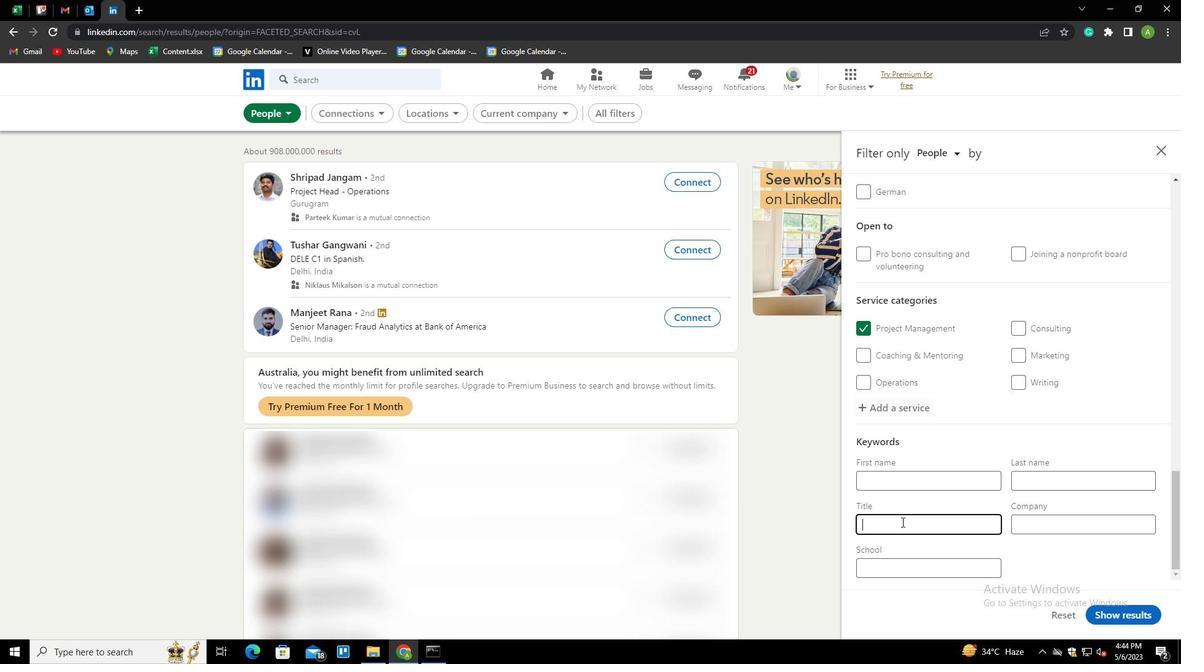 
Action: Key pressed <Key.shift><Key.shift><Key.shift><Key.shift><Key.shift><Key.shift><Key.shift><Key.shift><Key.shift><Key.shift>ACCOUNTANT
Screenshot: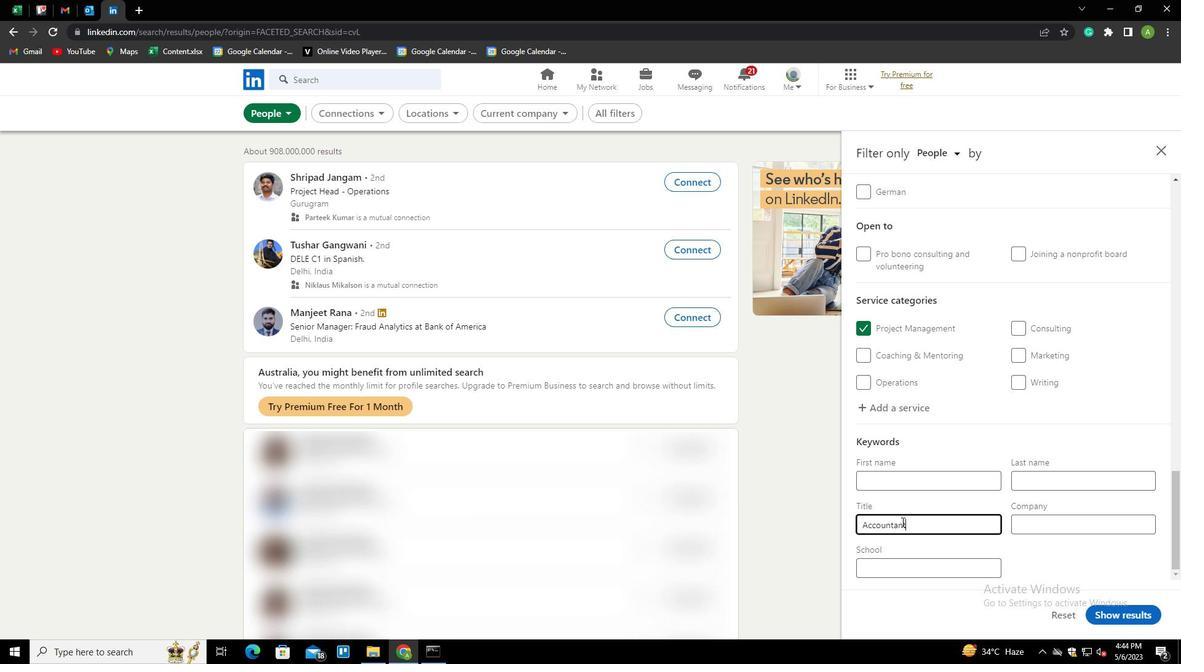 
Action: Mouse moved to (1073, 576)
Screenshot: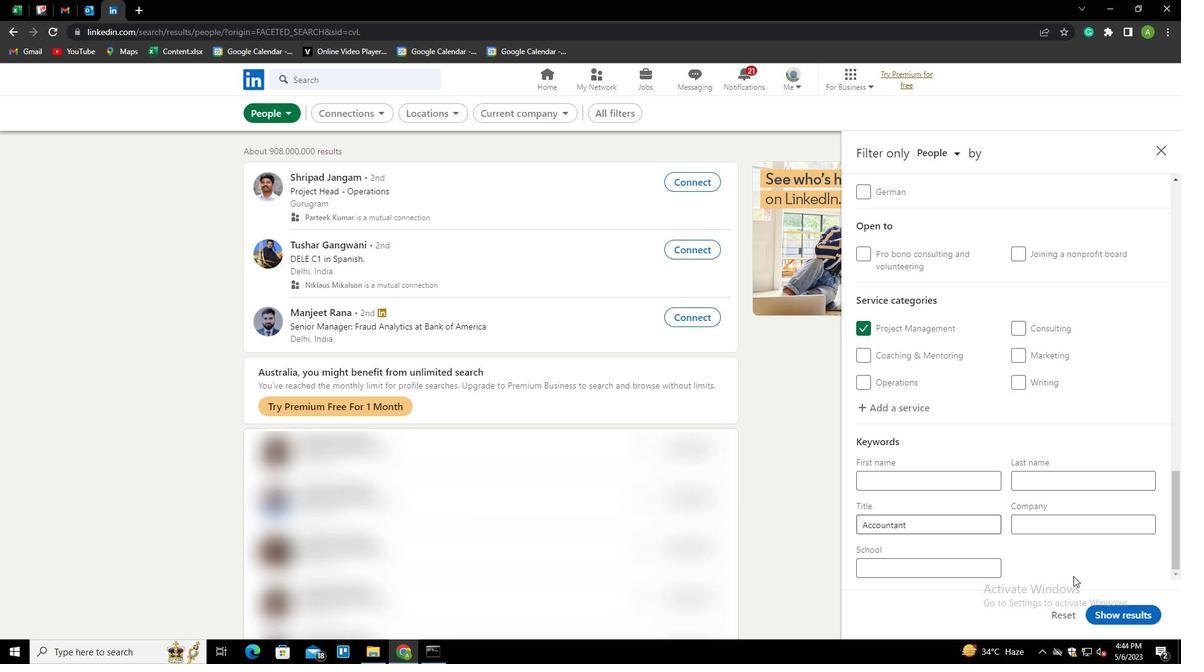 
Action: Mouse pressed left at (1073, 576)
Screenshot: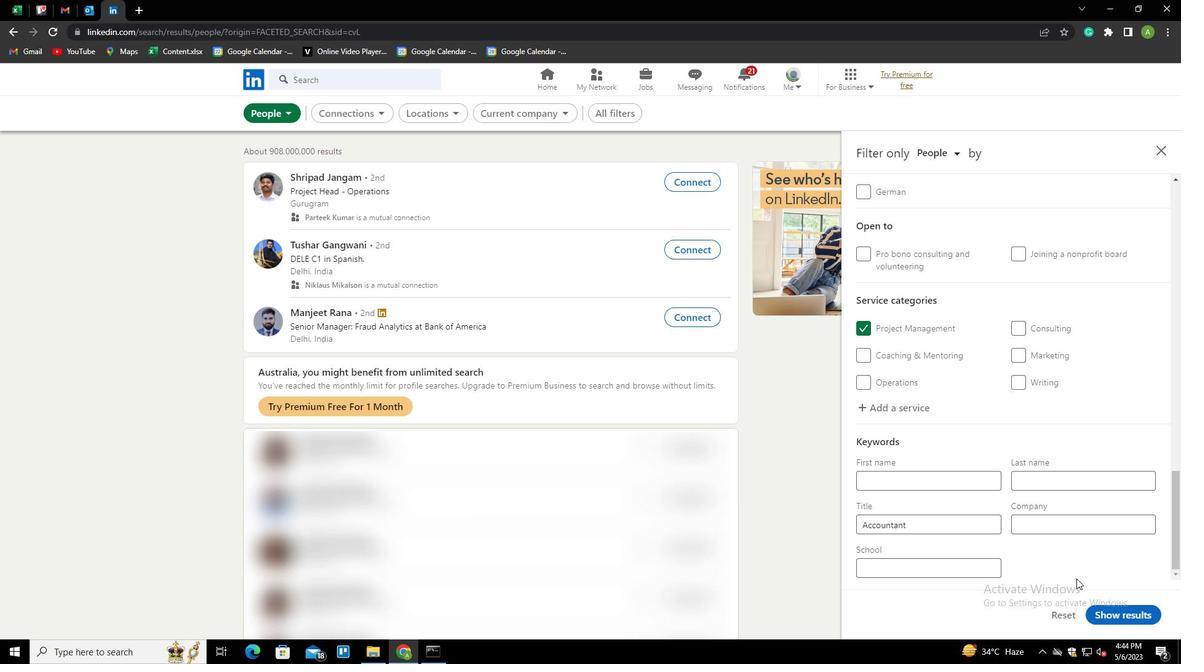 
Action: Mouse moved to (1114, 610)
Screenshot: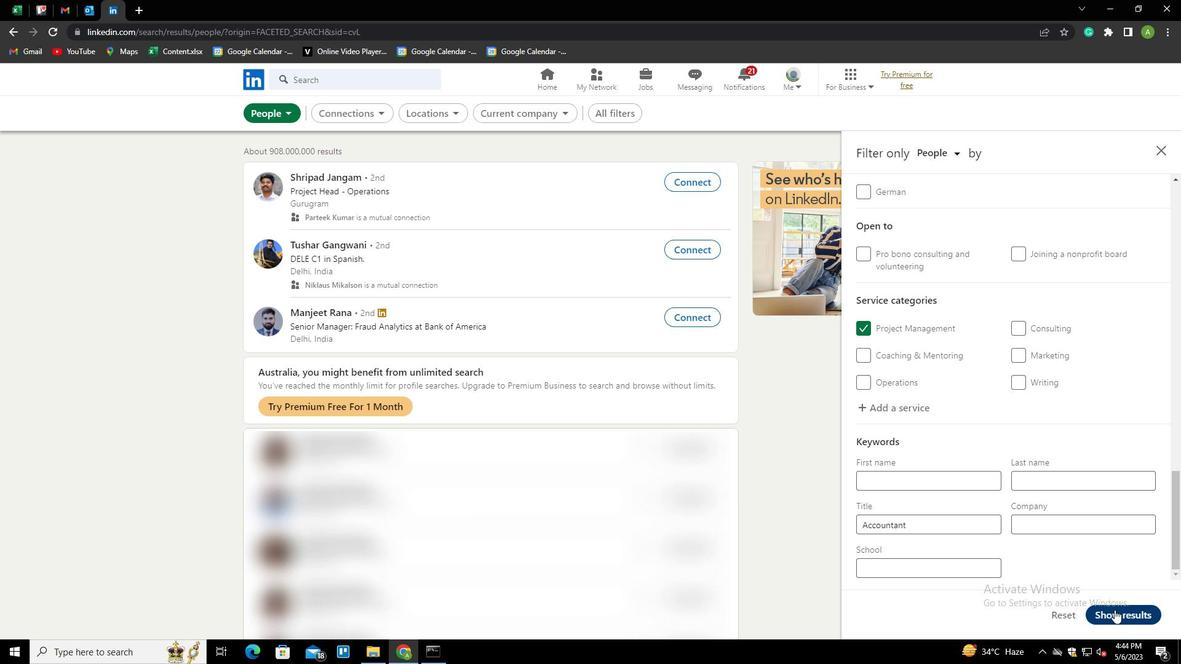 
Action: Mouse pressed left at (1114, 610)
Screenshot: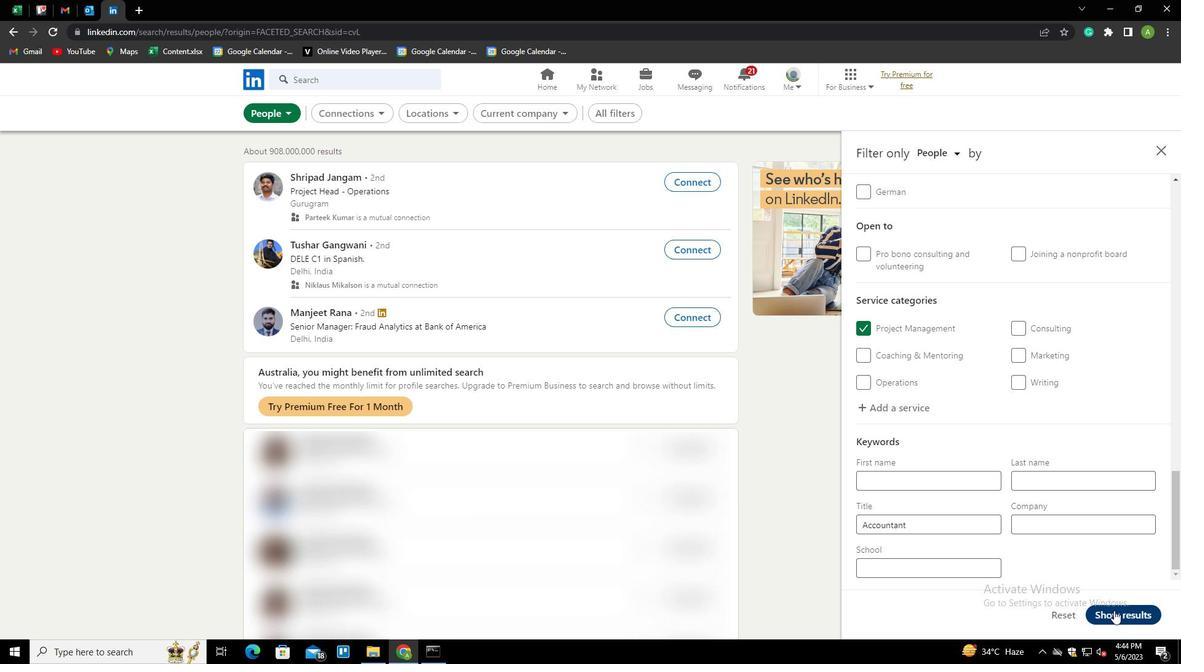 
Action: Mouse moved to (1113, 610)
Screenshot: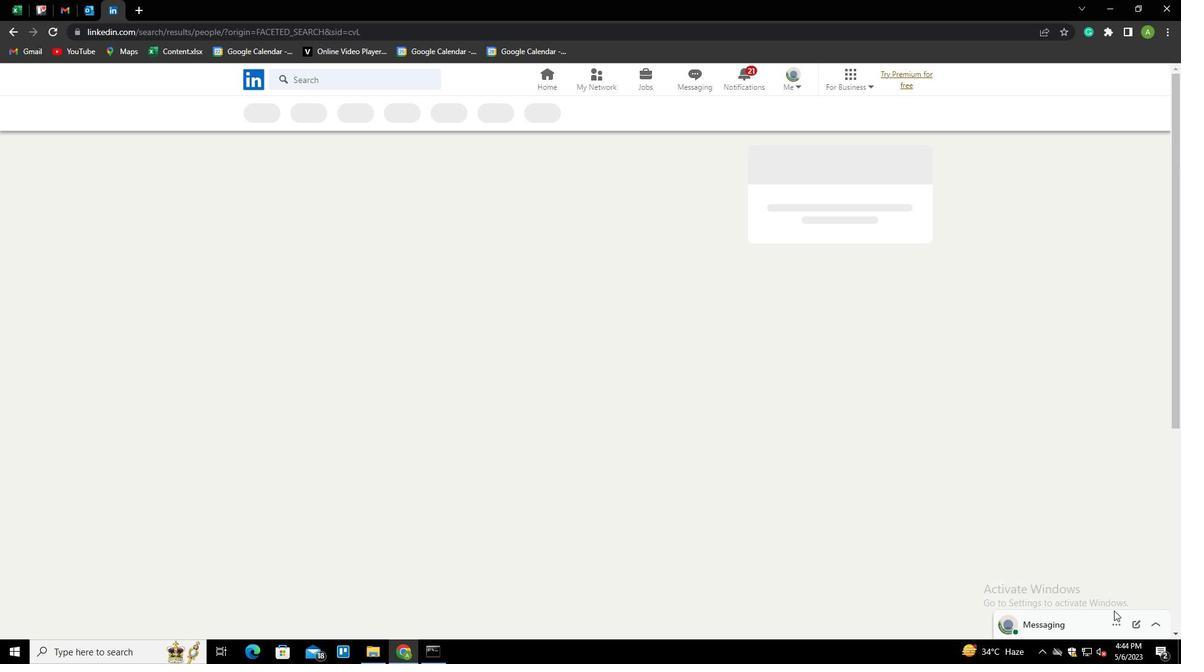 
